 Task: Open a blank sheet, save the file as tipsplanning.doc Add Heading 'Essential financial planning tips: 'Essential financial planning tips:  Add the following points with square bulletsAdd the following points with square bullets •	Budgeting_x000D_
•	Saving_x000D_
•	Investing _x000D_
•	Protecting with insurance_x000D_
 Highlight heading with color  Dark green Select the entire text and apply  Outside Borders ,change the font size of heading and points to 26
Action: Mouse moved to (218, 236)
Screenshot: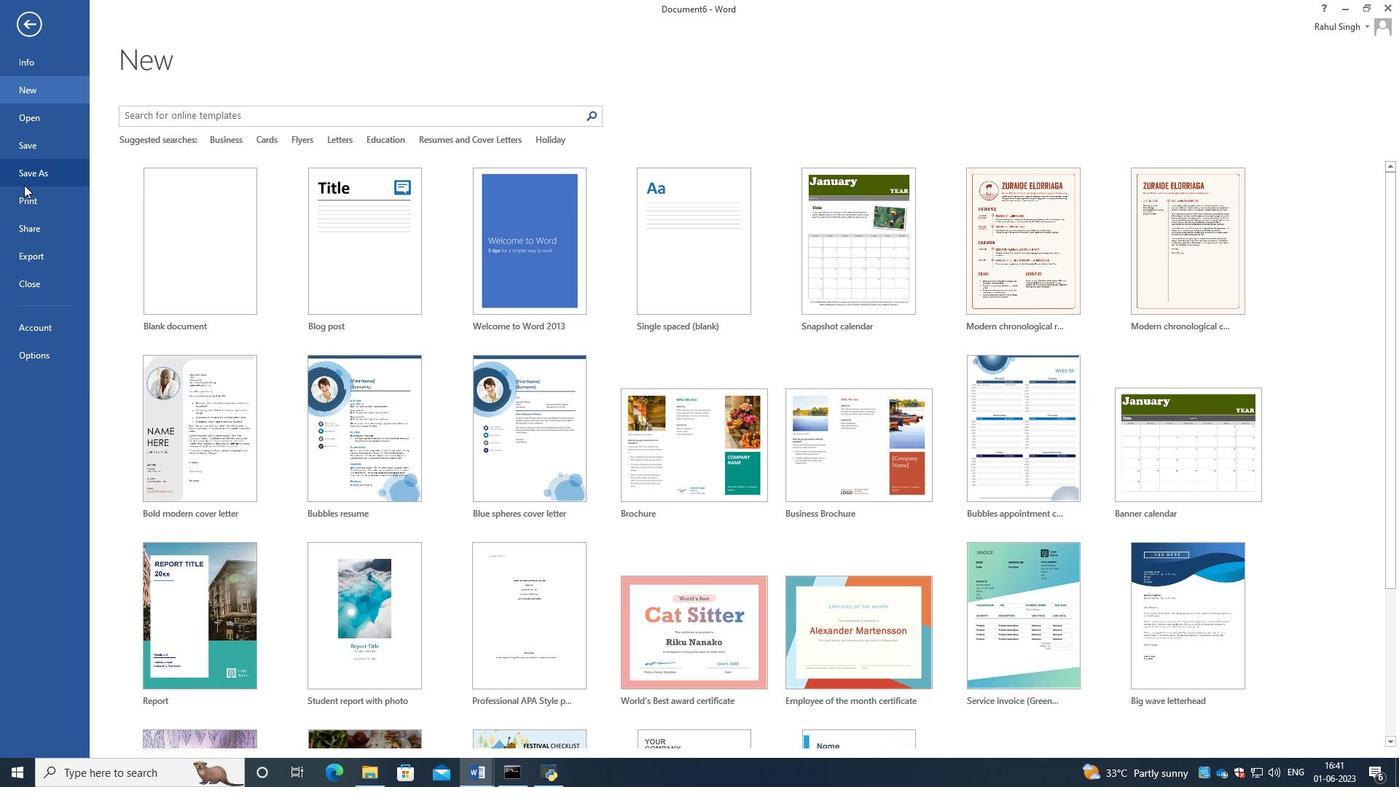 
Action: Mouse pressed left at (218, 236)
Screenshot: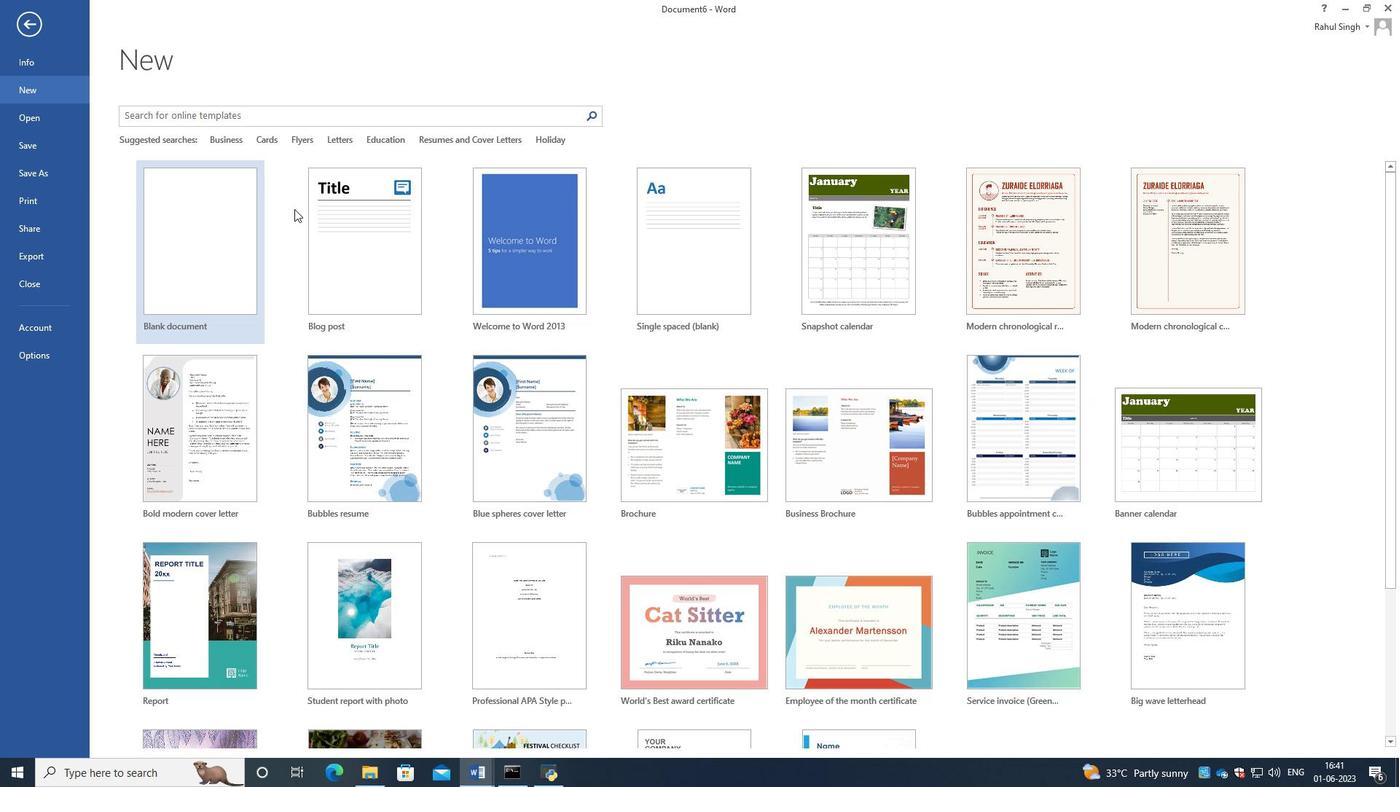 
Action: Mouse moved to (22, 29)
Screenshot: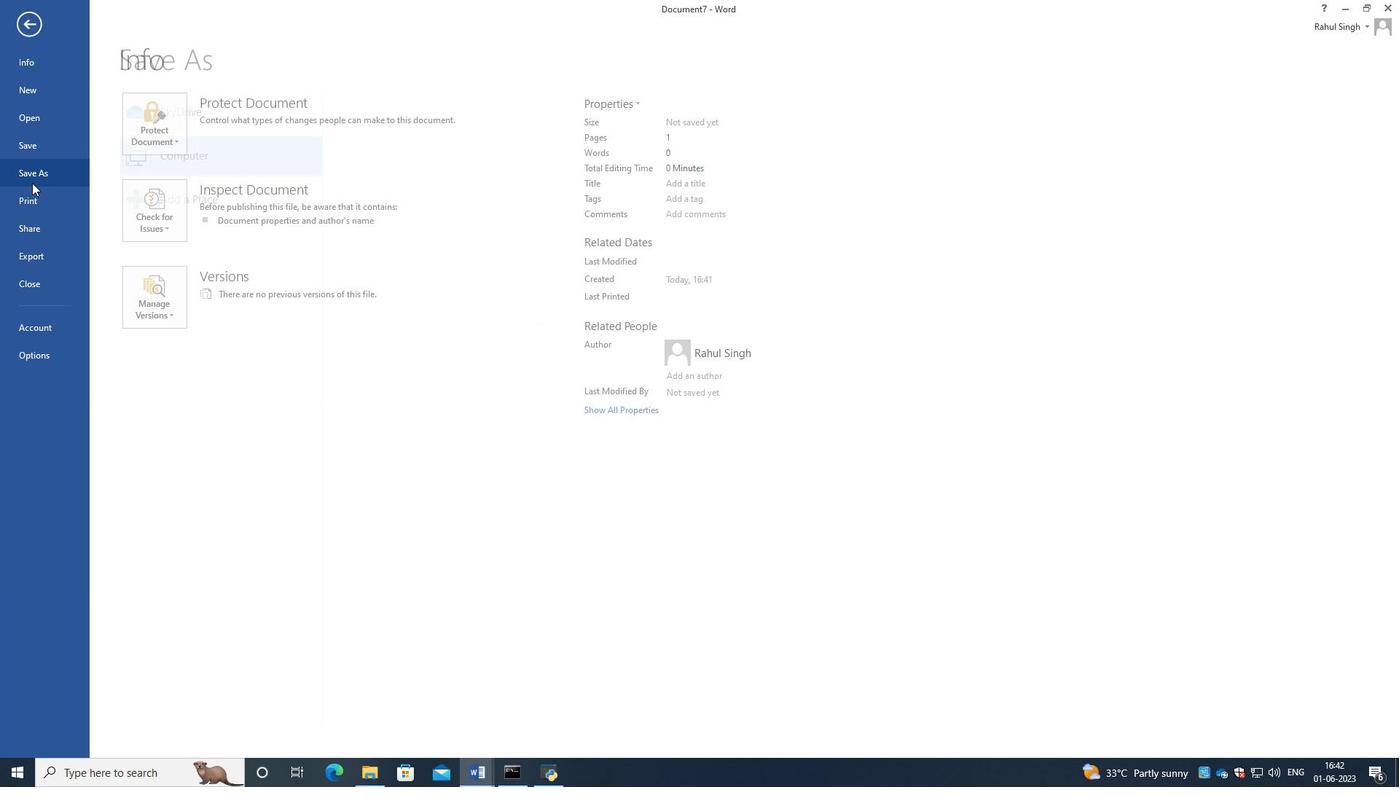
Action: Mouse pressed left at (22, 29)
Screenshot: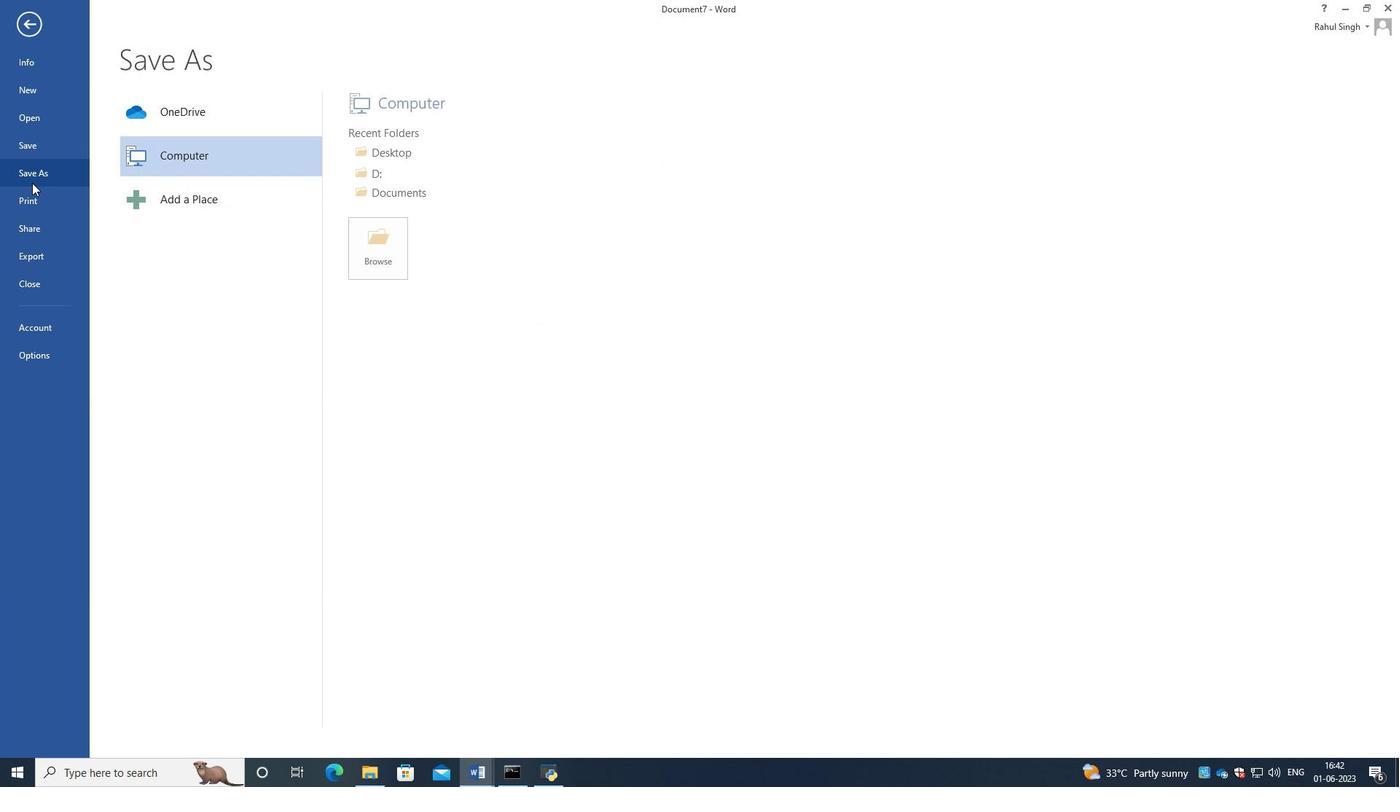 
Action: Mouse moved to (48, 147)
Screenshot: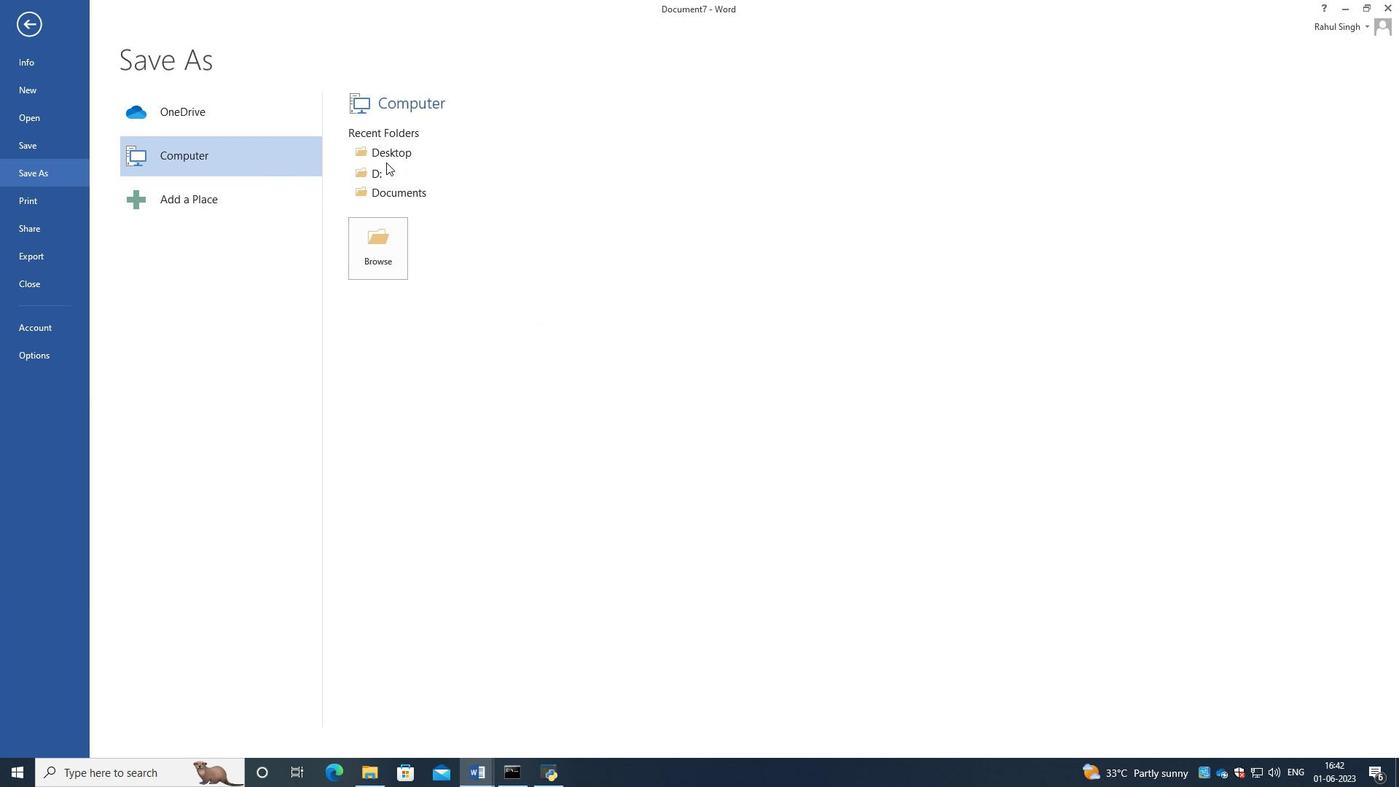 
Action: Mouse pressed left at (48, 147)
Screenshot: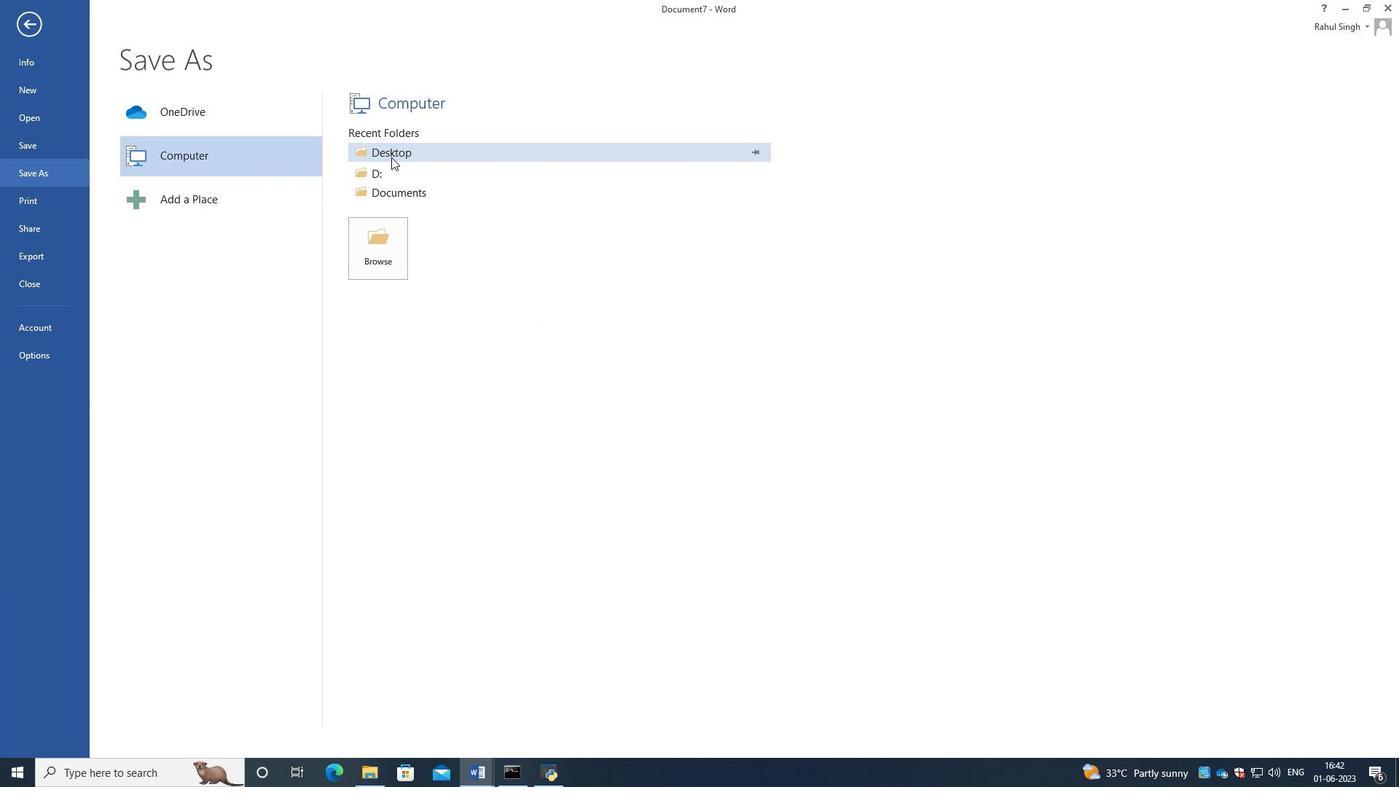 
Action: Mouse moved to (387, 158)
Screenshot: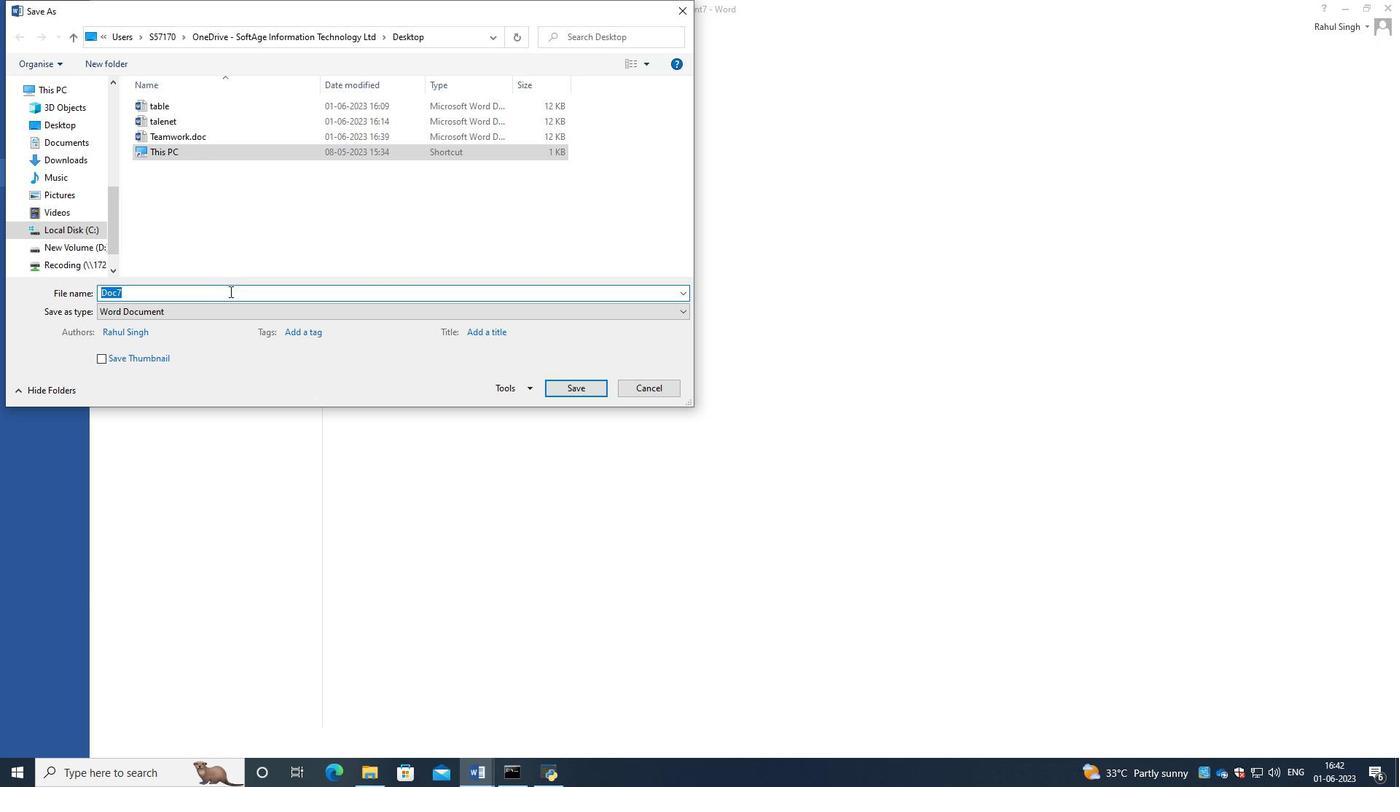
Action: Mouse pressed left at (387, 158)
Screenshot: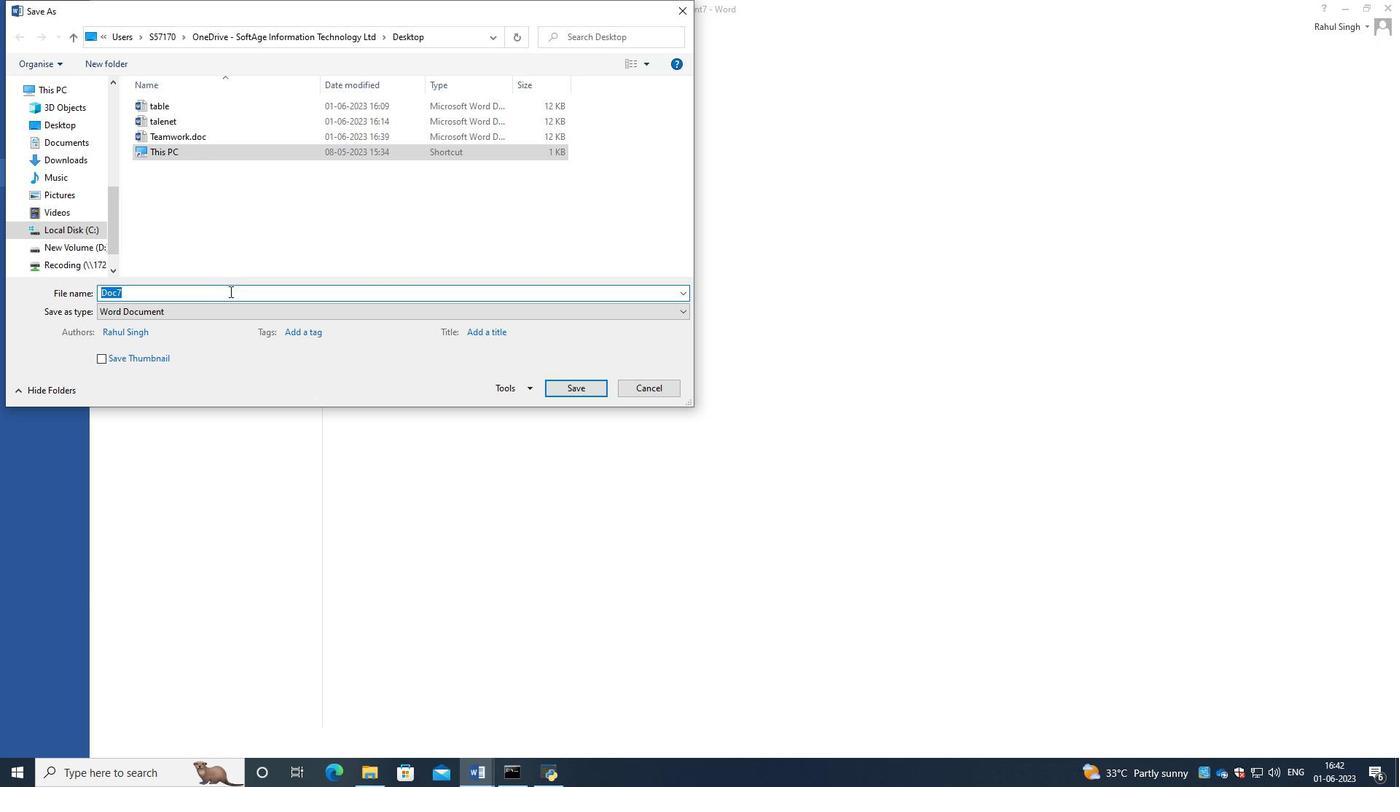 
Action: Mouse moved to (290, 284)
Screenshot: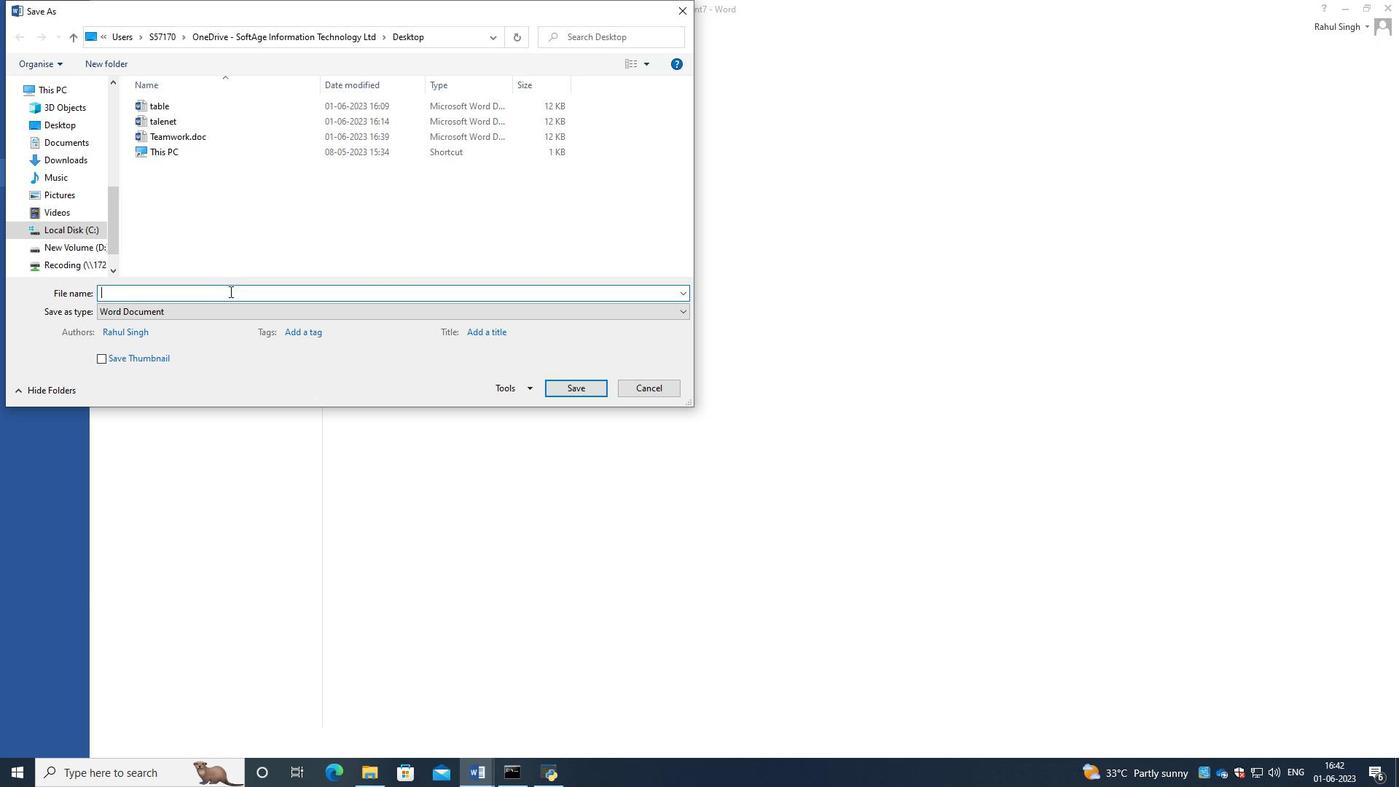 
Action: Key pressed <Key.backspace>
Screenshot: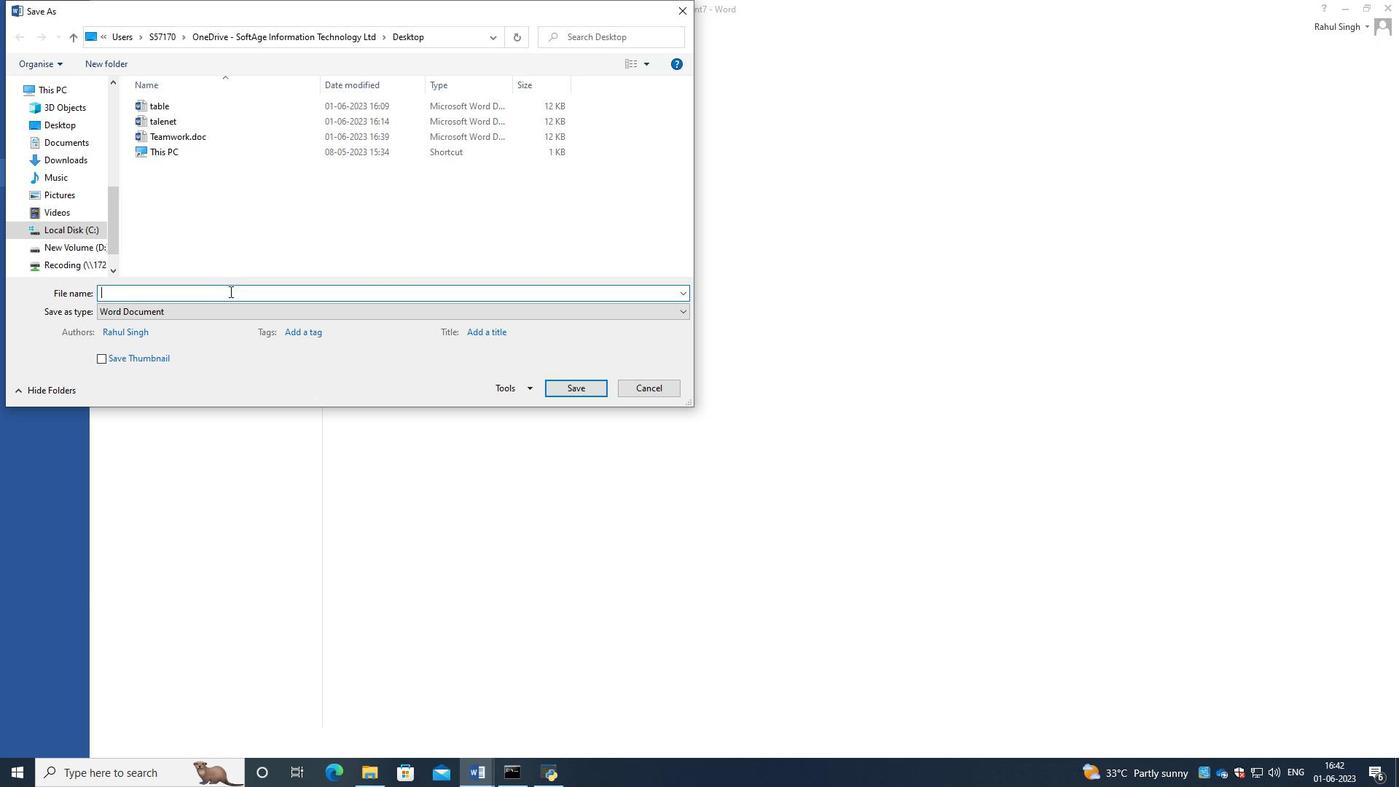 
Action: Mouse moved to (239, 247)
Screenshot: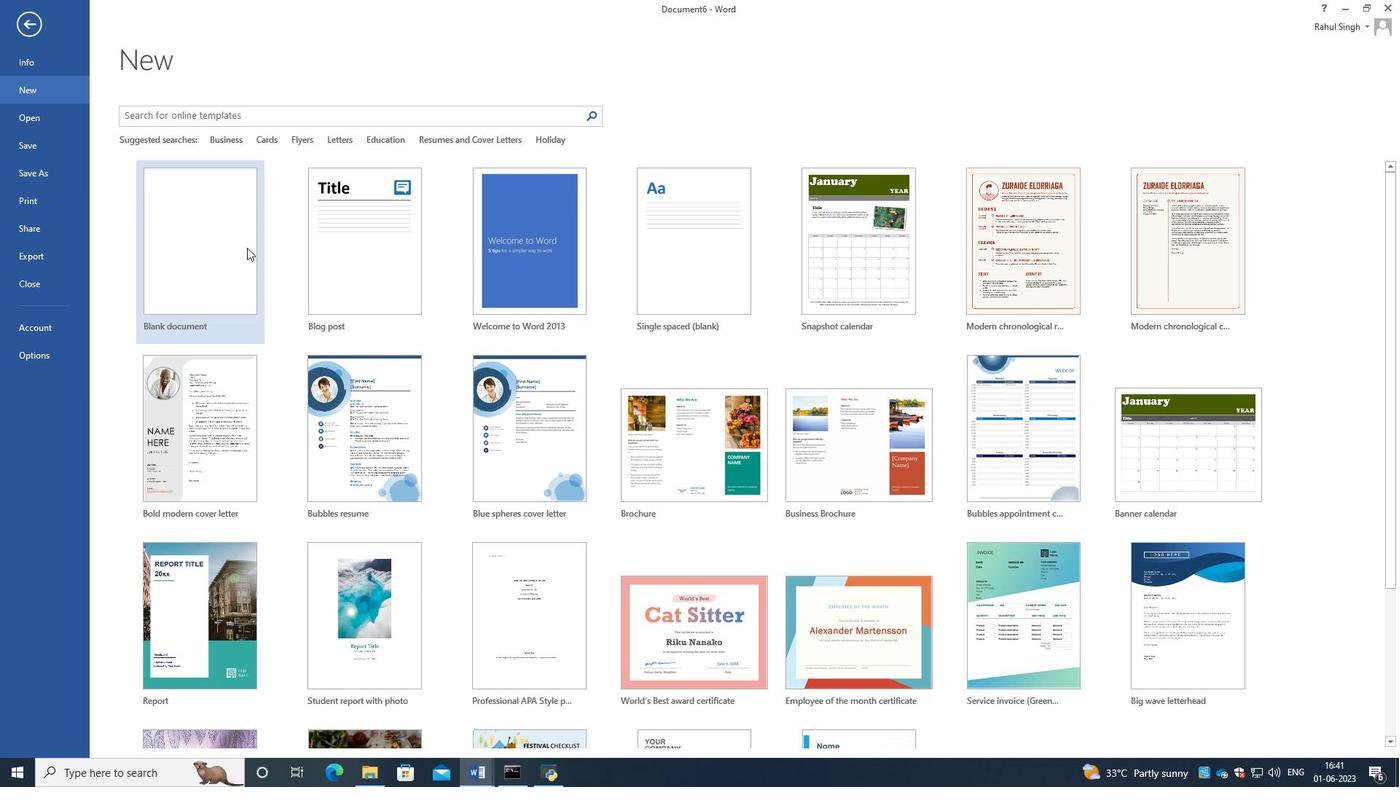 
Action: Mouse pressed left at (239, 247)
Screenshot: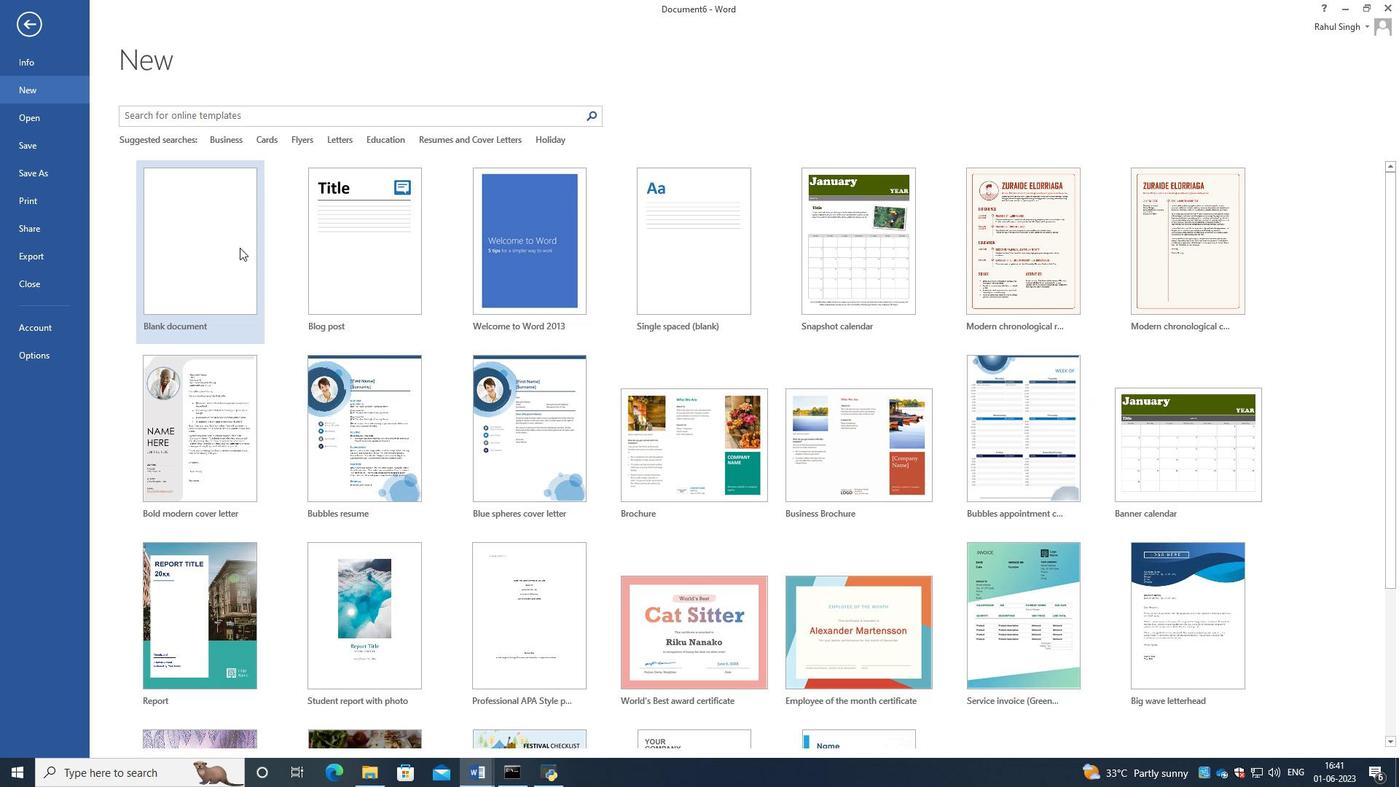 
Action: Mouse moved to (17, 25)
Screenshot: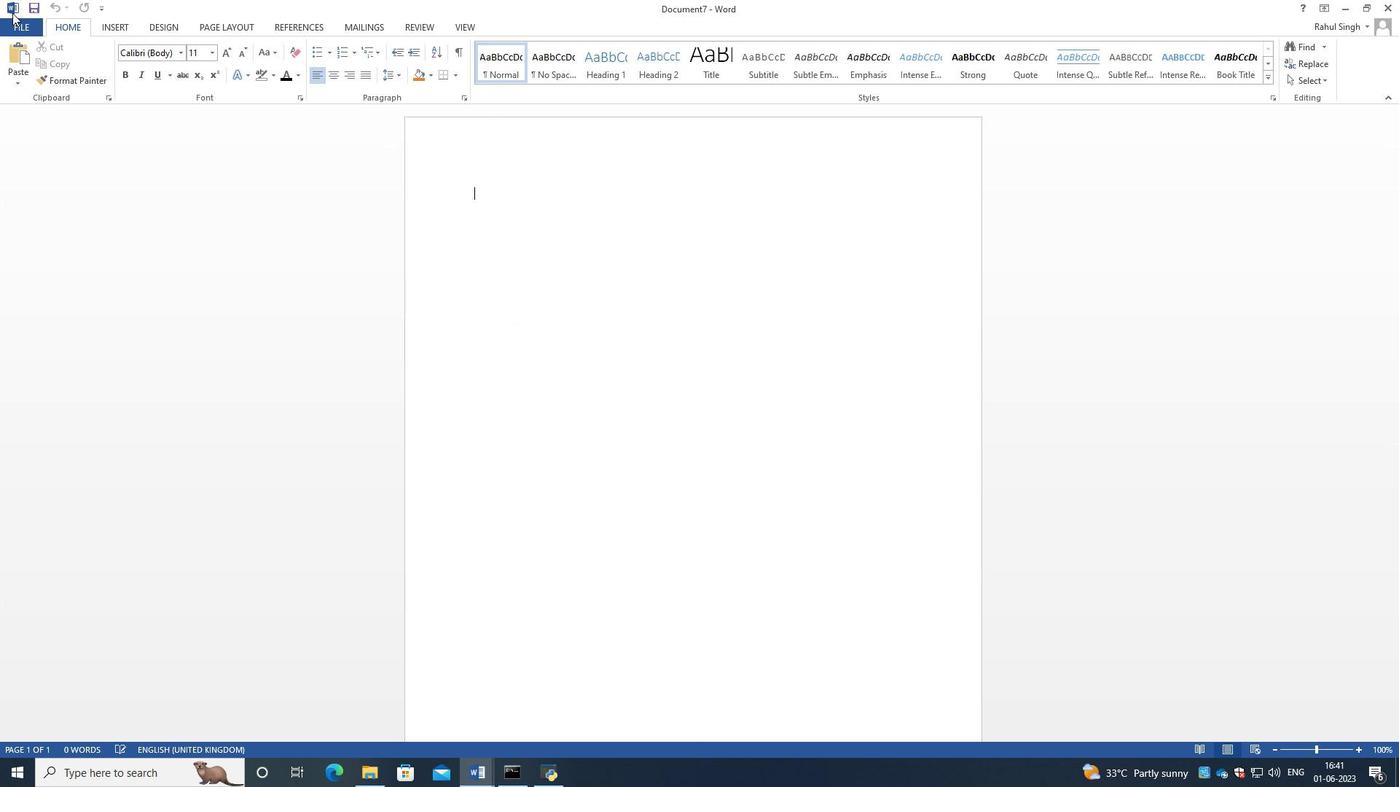 
Action: Mouse pressed left at (17, 25)
Screenshot: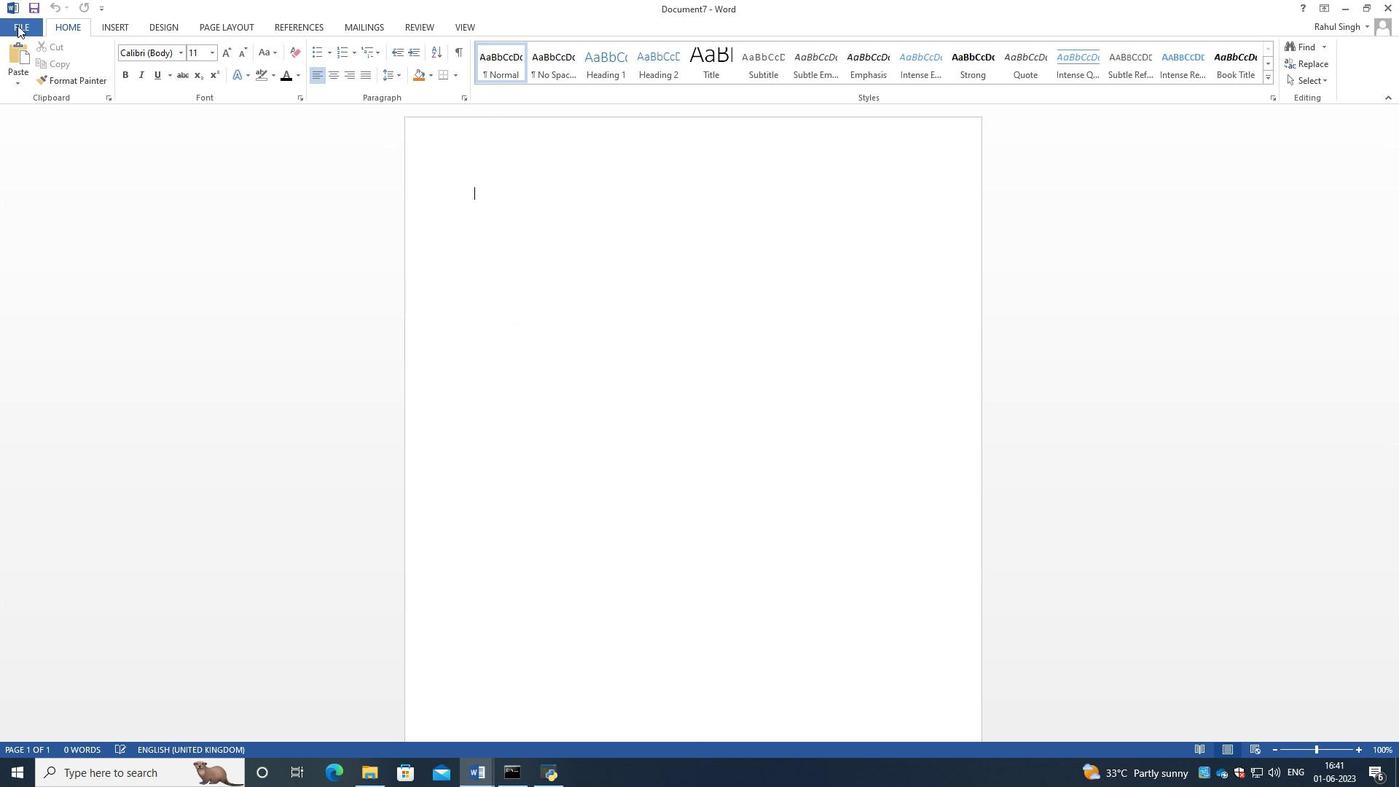 
Action: Mouse moved to (32, 182)
Screenshot: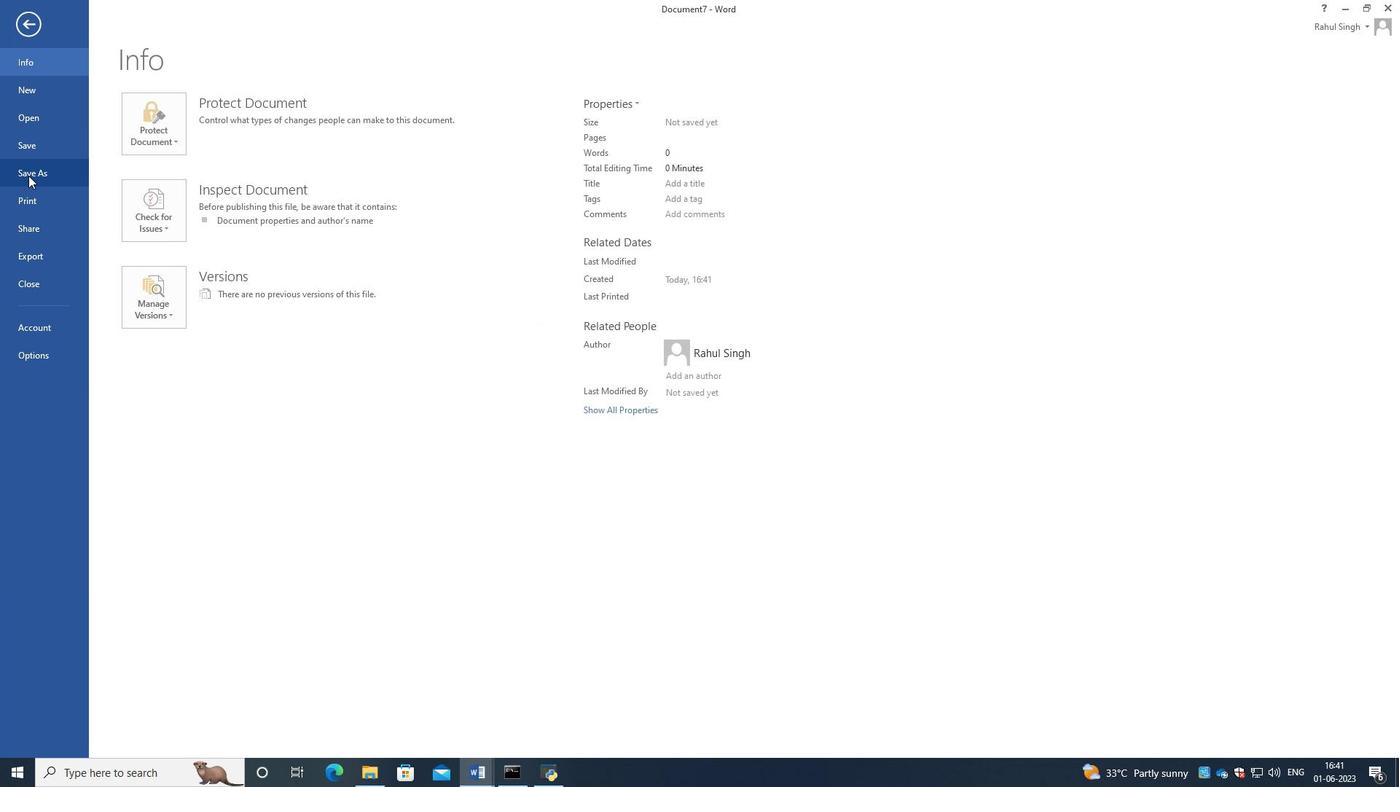 
Action: Mouse pressed left at (32, 182)
Screenshot: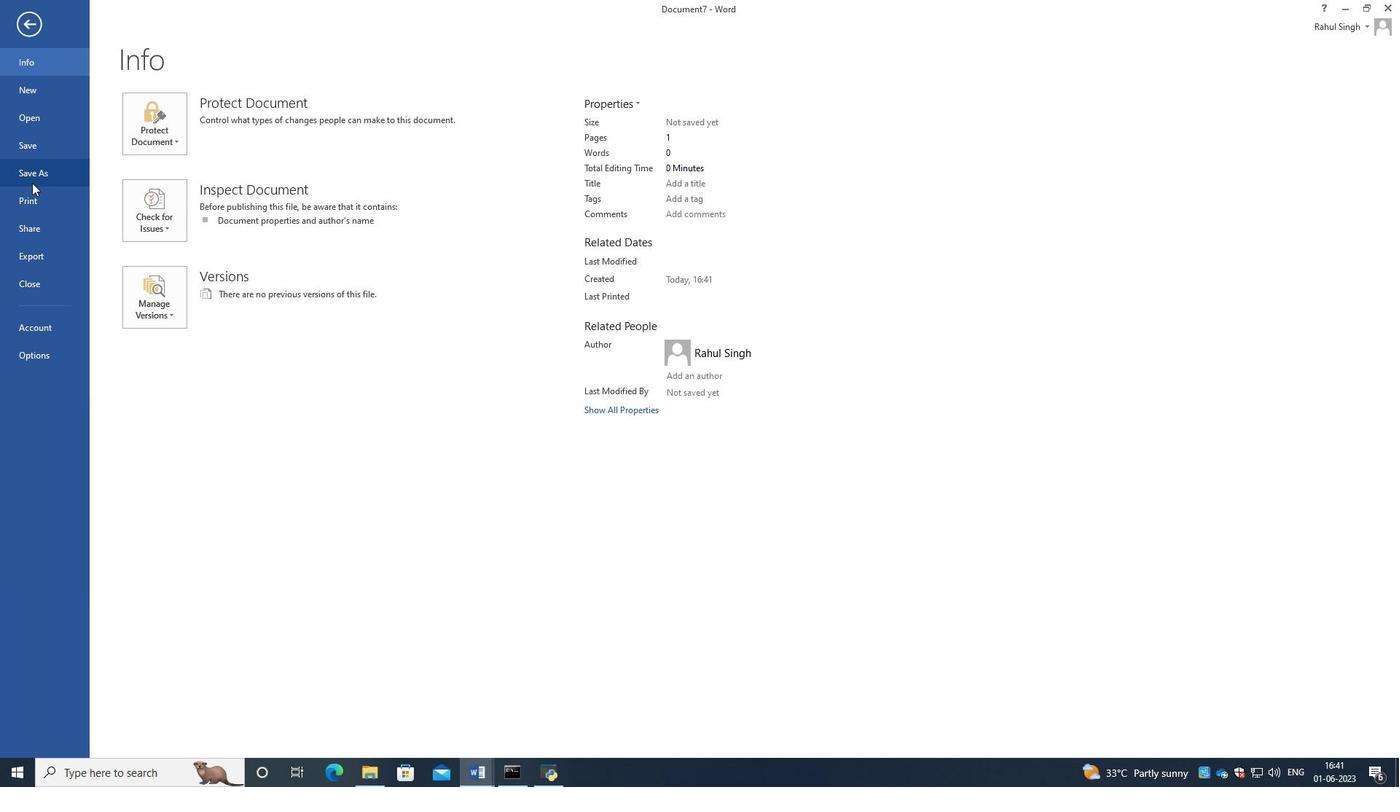 
Action: Mouse moved to (391, 157)
Screenshot: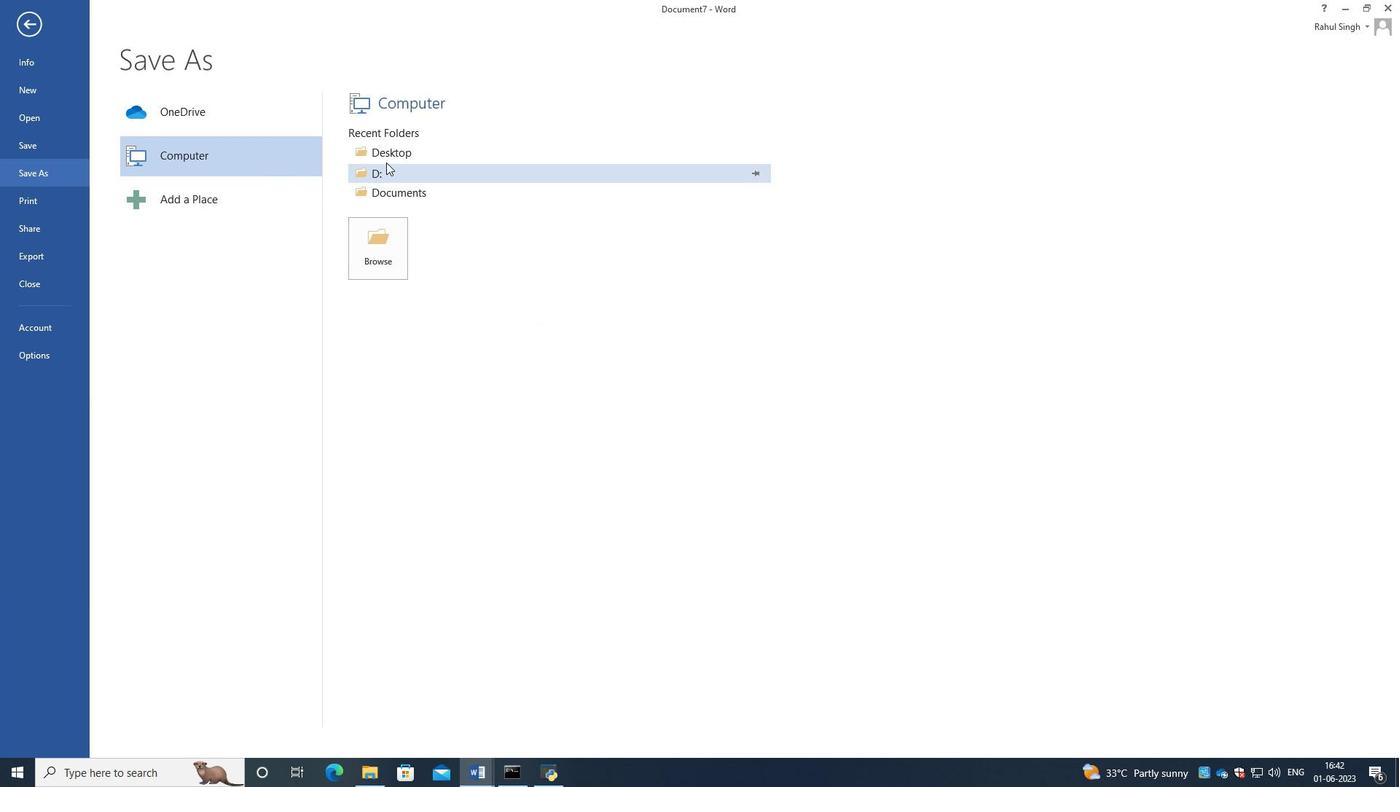 
Action: Mouse pressed left at (391, 157)
Screenshot: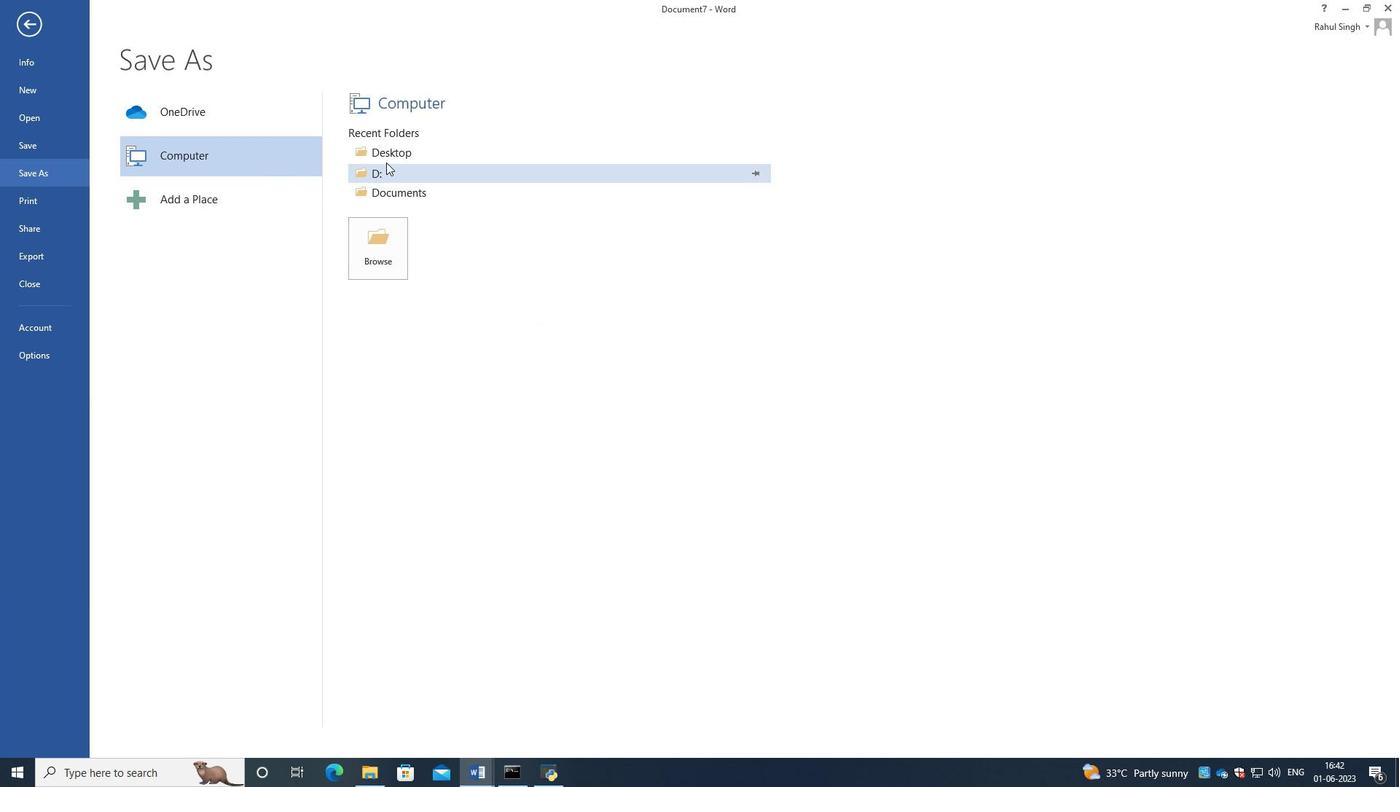 
Action: Mouse pressed left at (391, 157)
Screenshot: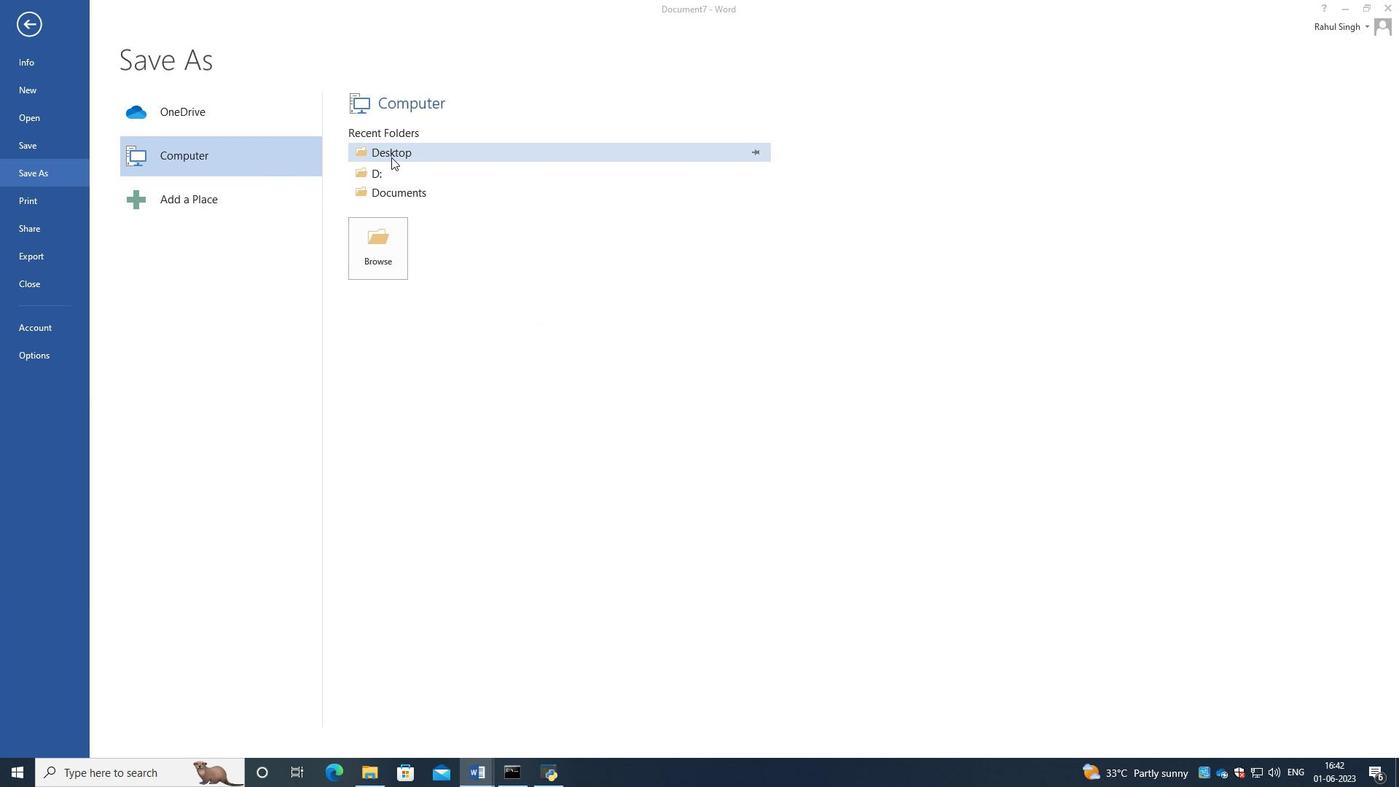 
Action: Mouse moved to (229, 291)
Screenshot: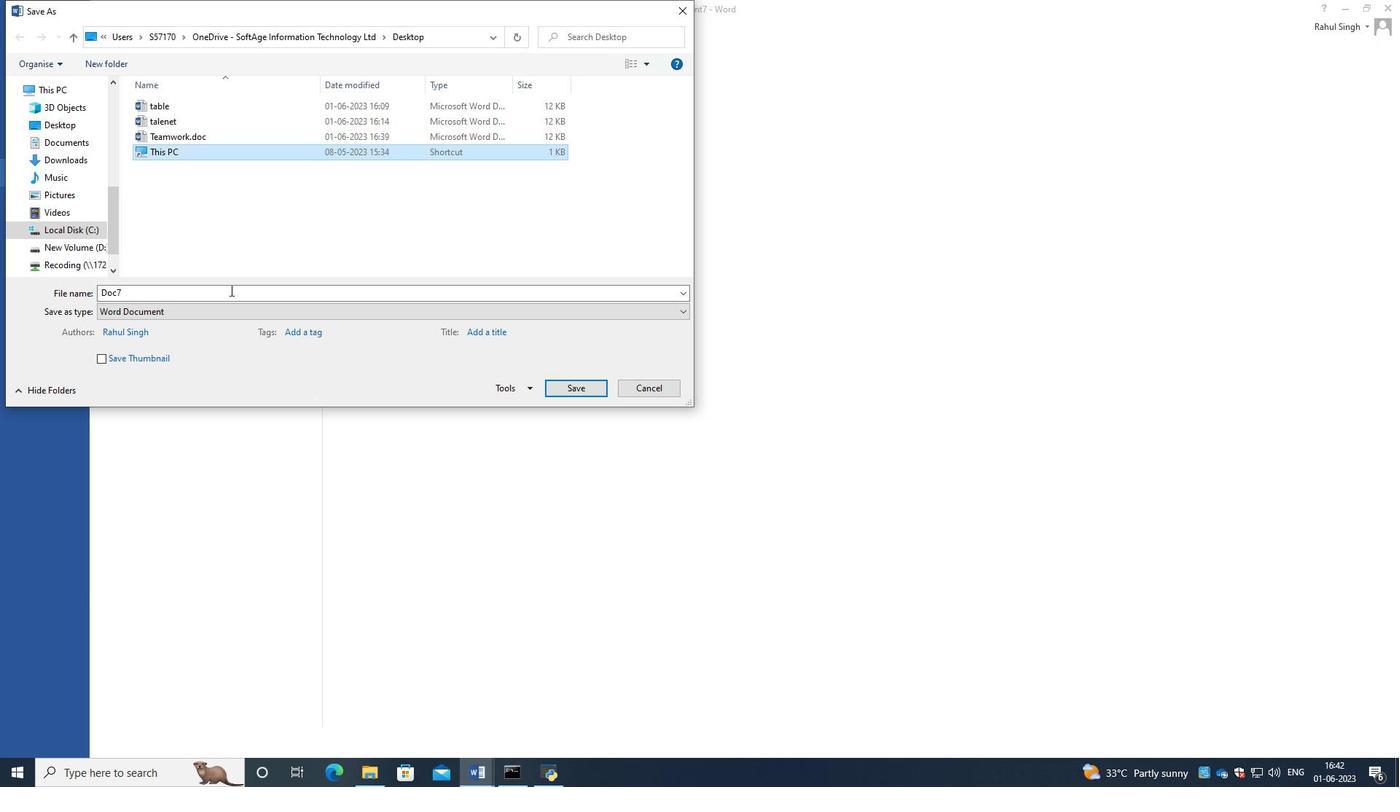 
Action: Mouse pressed left at (229, 291)
Screenshot: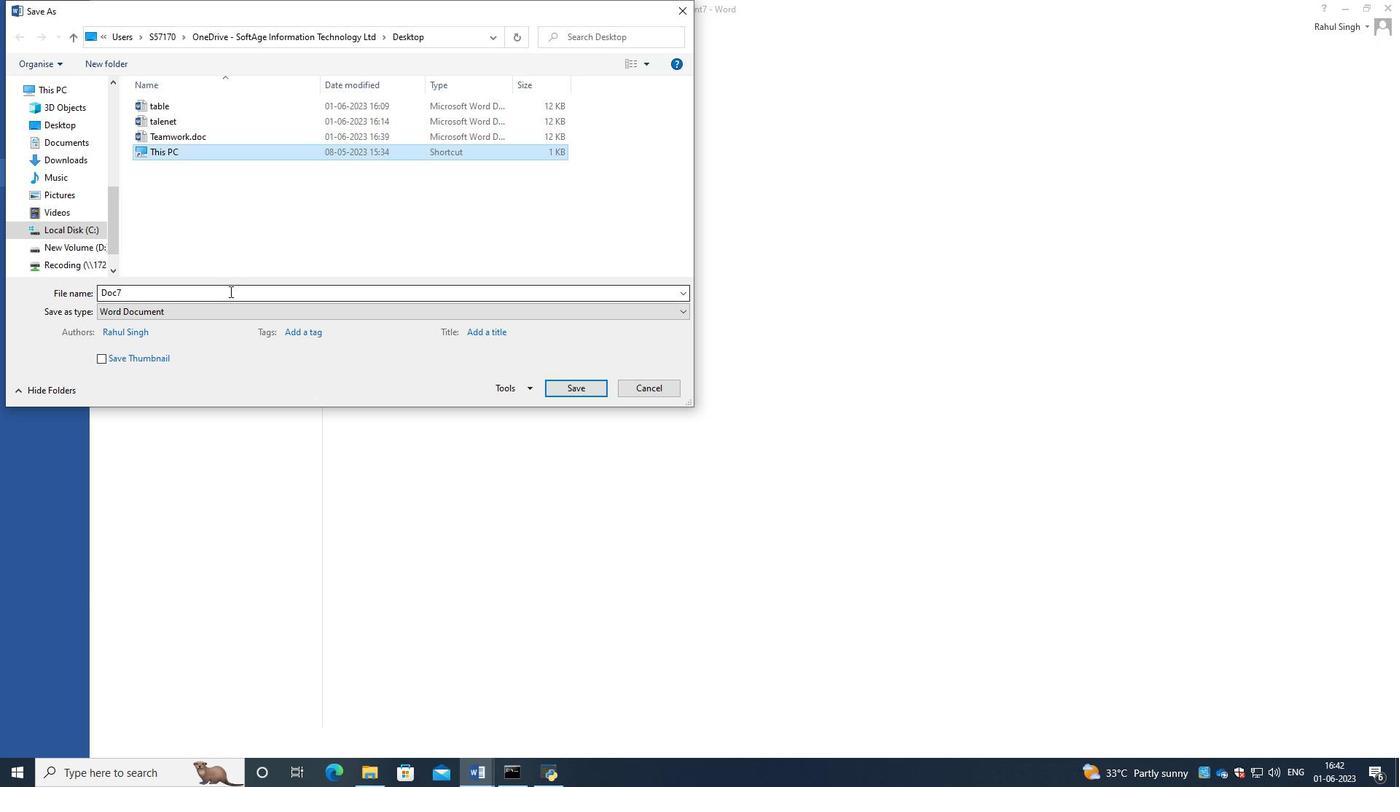 
Action: Key pressed <Key.backspace><Key.caps_lock>T<Key.backspace><Key.caps_lock>tipsplanning.dpc<Key.backspace><Key.backspace>oc
Screenshot: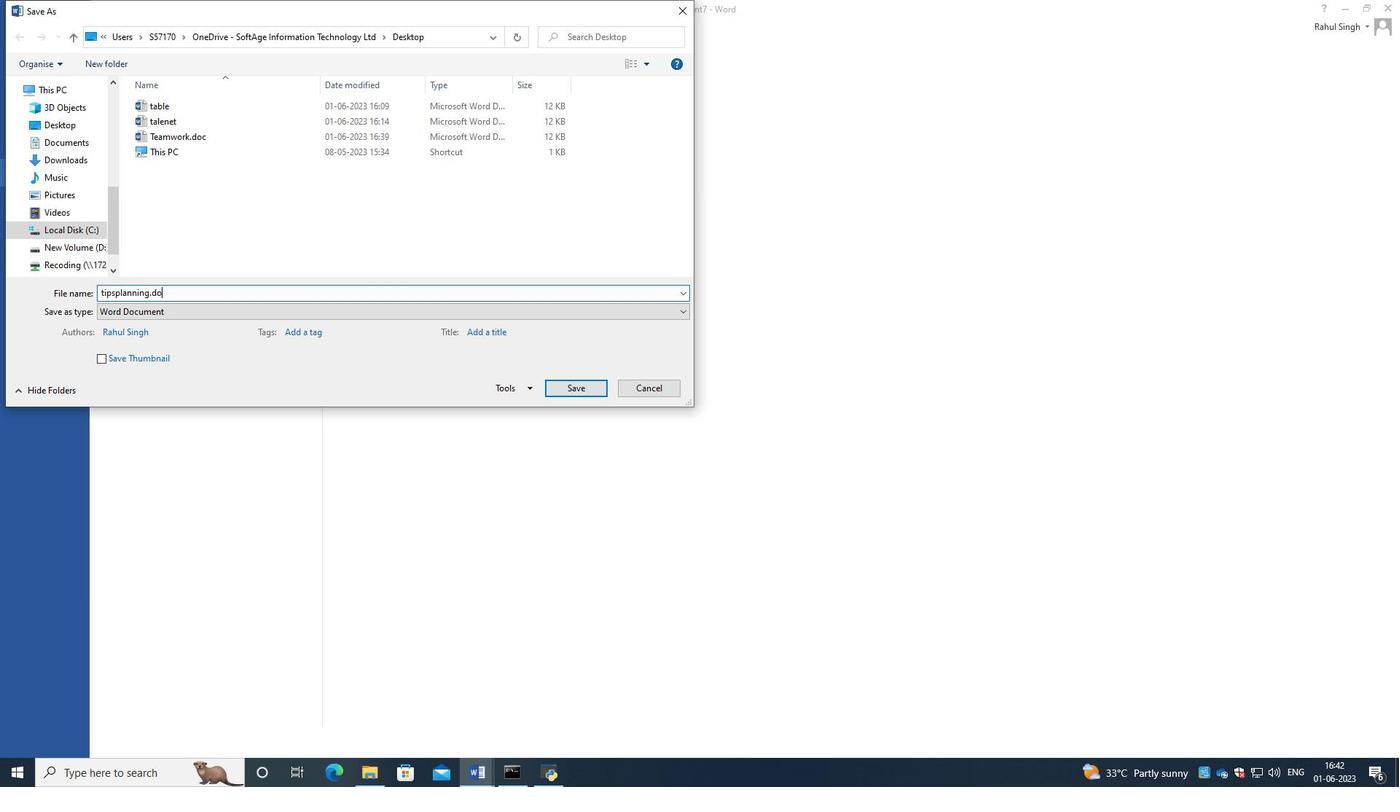 
Action: Mouse moved to (585, 392)
Screenshot: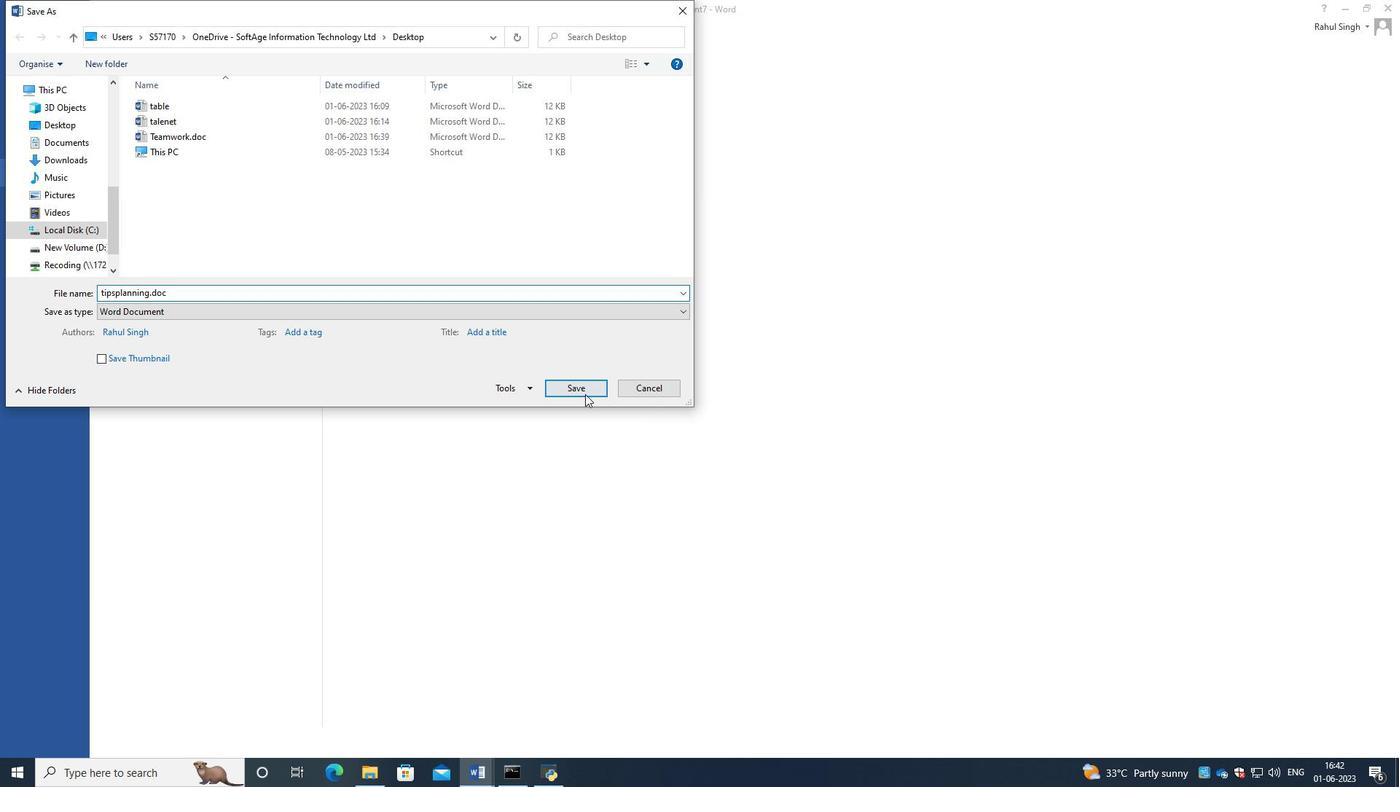 
Action: Mouse pressed left at (585, 392)
Screenshot: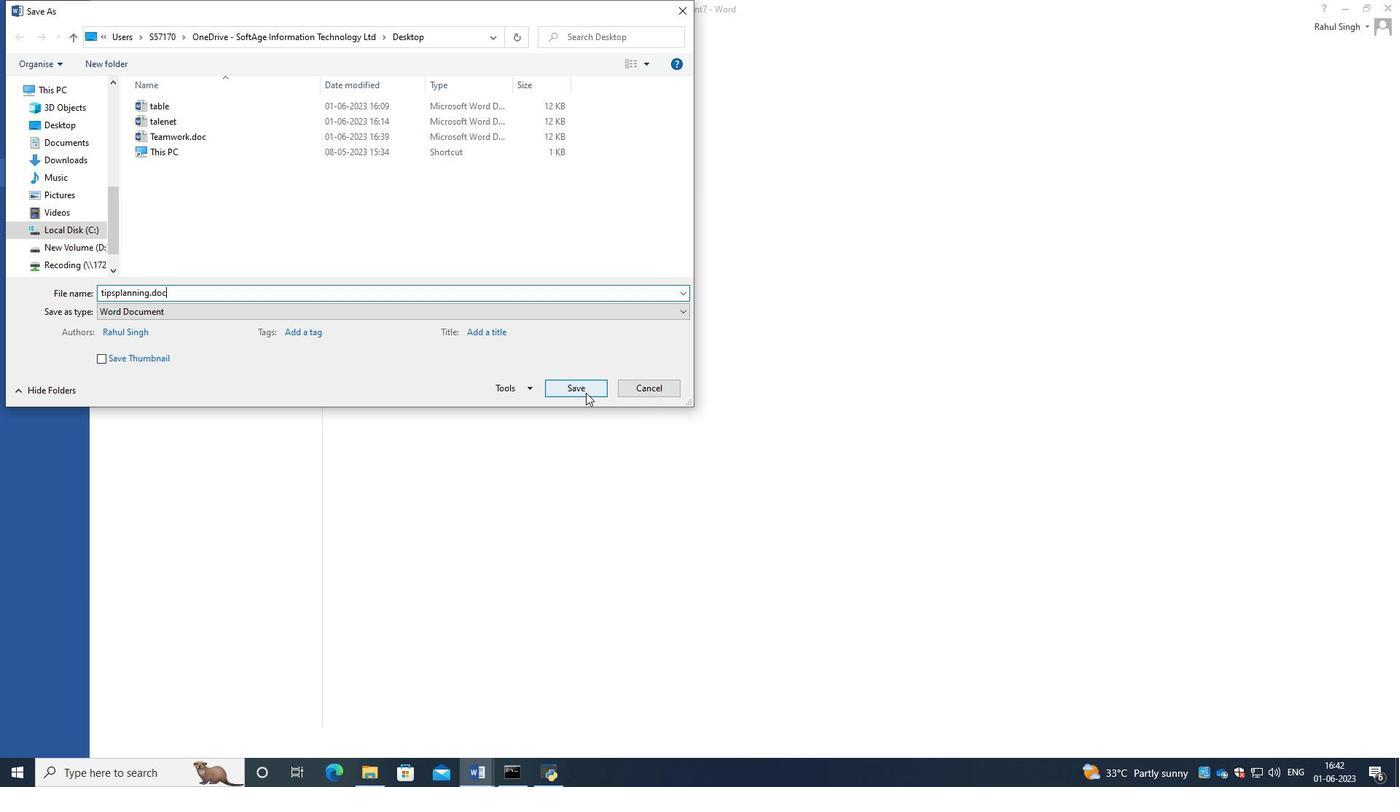 
Action: Mouse moved to (510, 201)
Screenshot: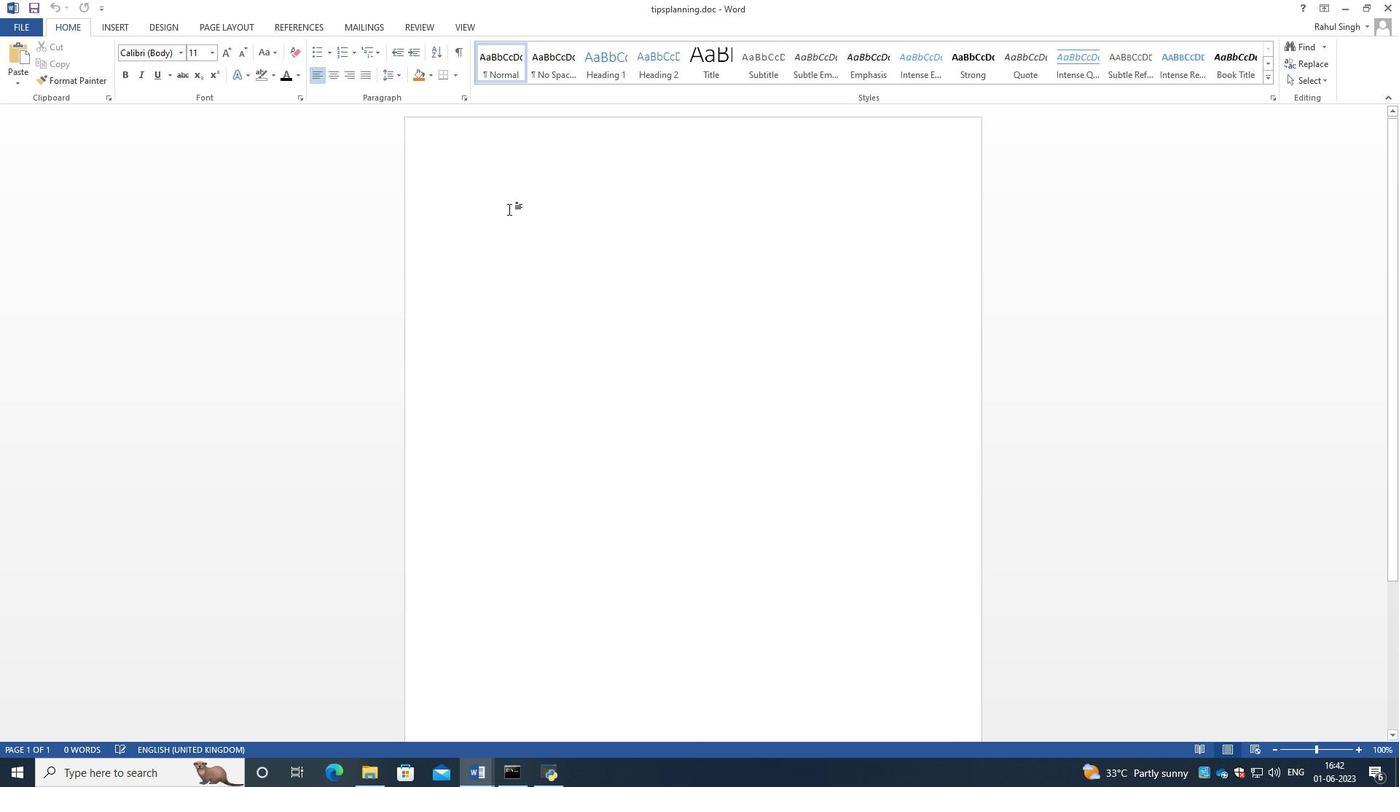 
Action: Key pressed <Key.caps_lock>E<Key.caps_lock>ssential<Key.space><Key.caps_lock>F<Key.caps_lock><Key.backspace>f<Key.caps_lock>IN<Key.backspace><Key.backspace><Key.caps_lock>inancial<Key.space>planning<Key.space>tips<Key.shift_r>:<Key.space><Key.enter>
Screenshot: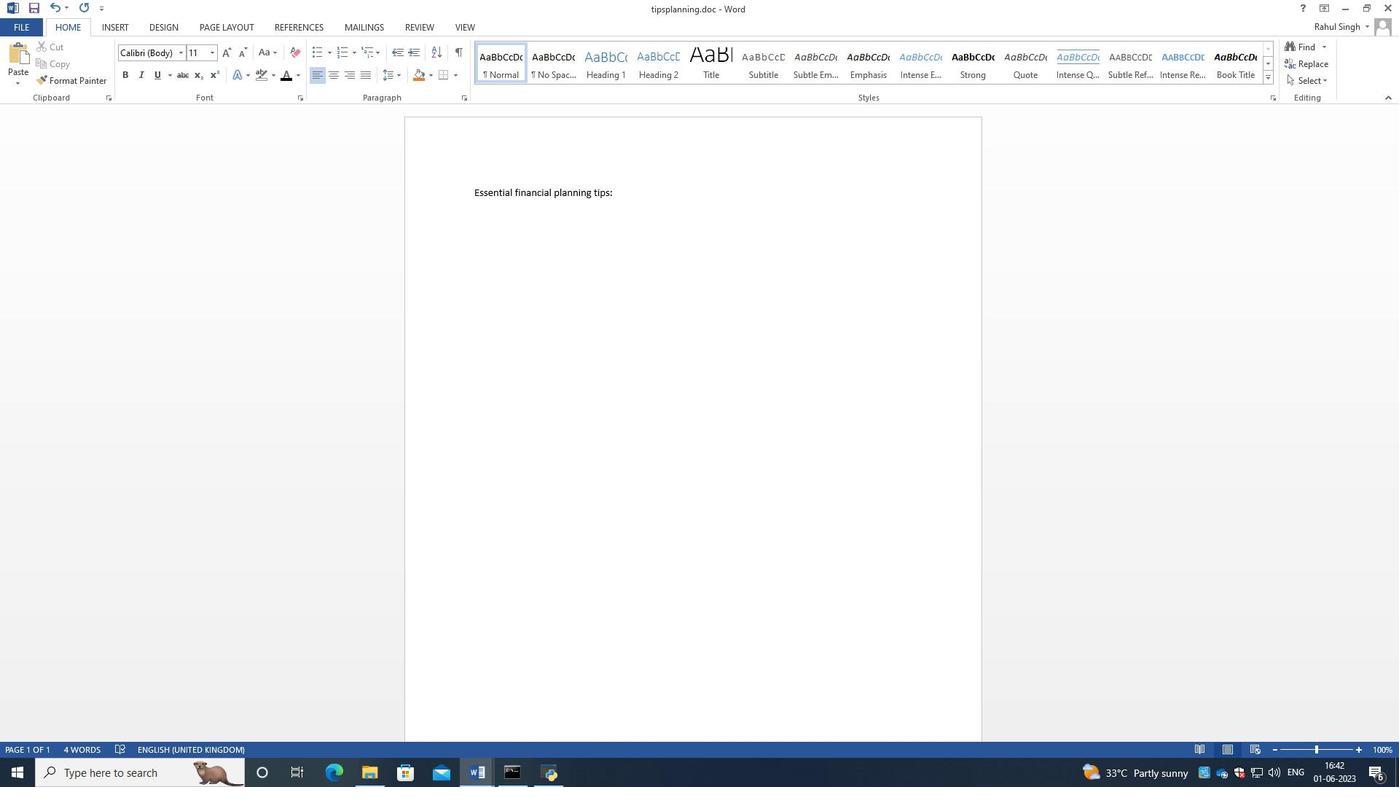 
Action: Mouse moved to (333, 56)
Screenshot: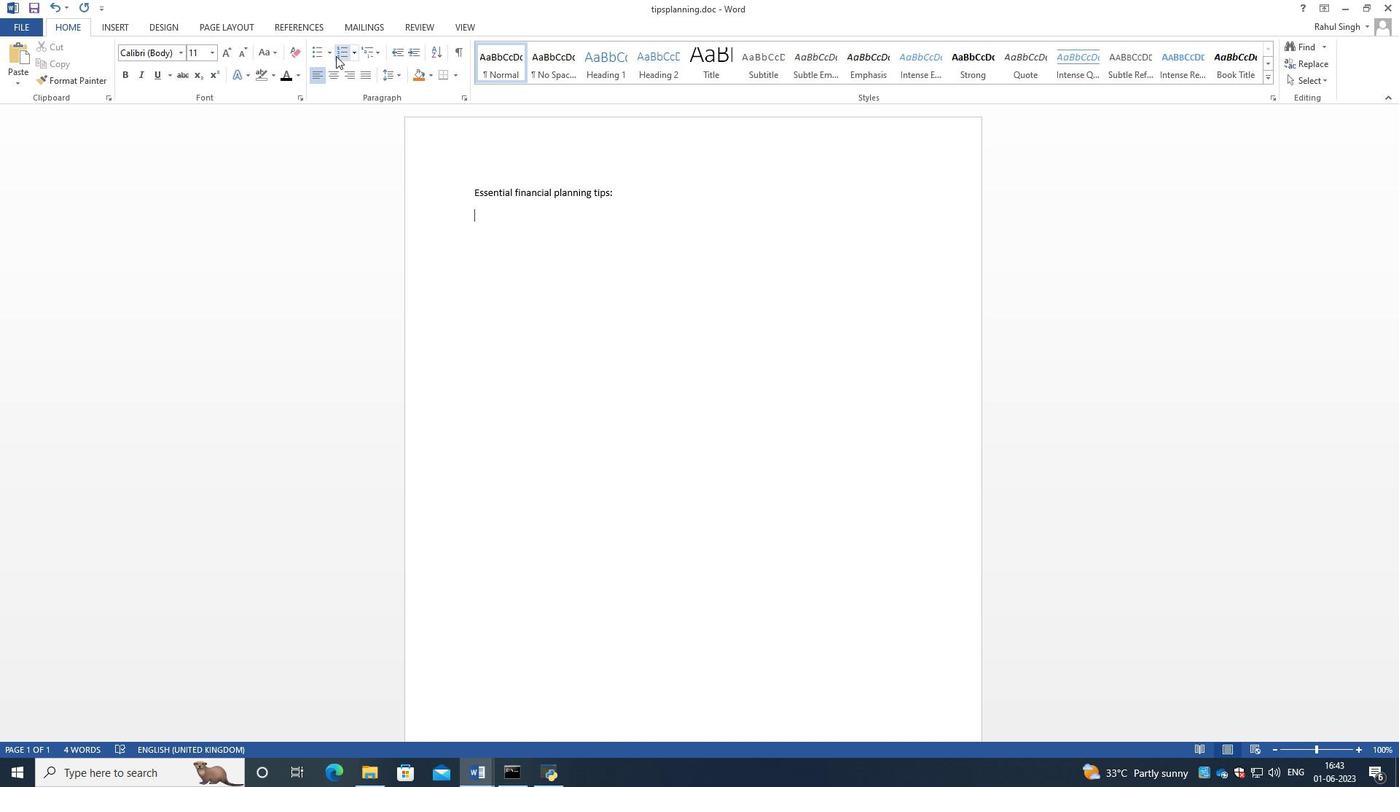
Action: Mouse pressed left at (333, 56)
Screenshot: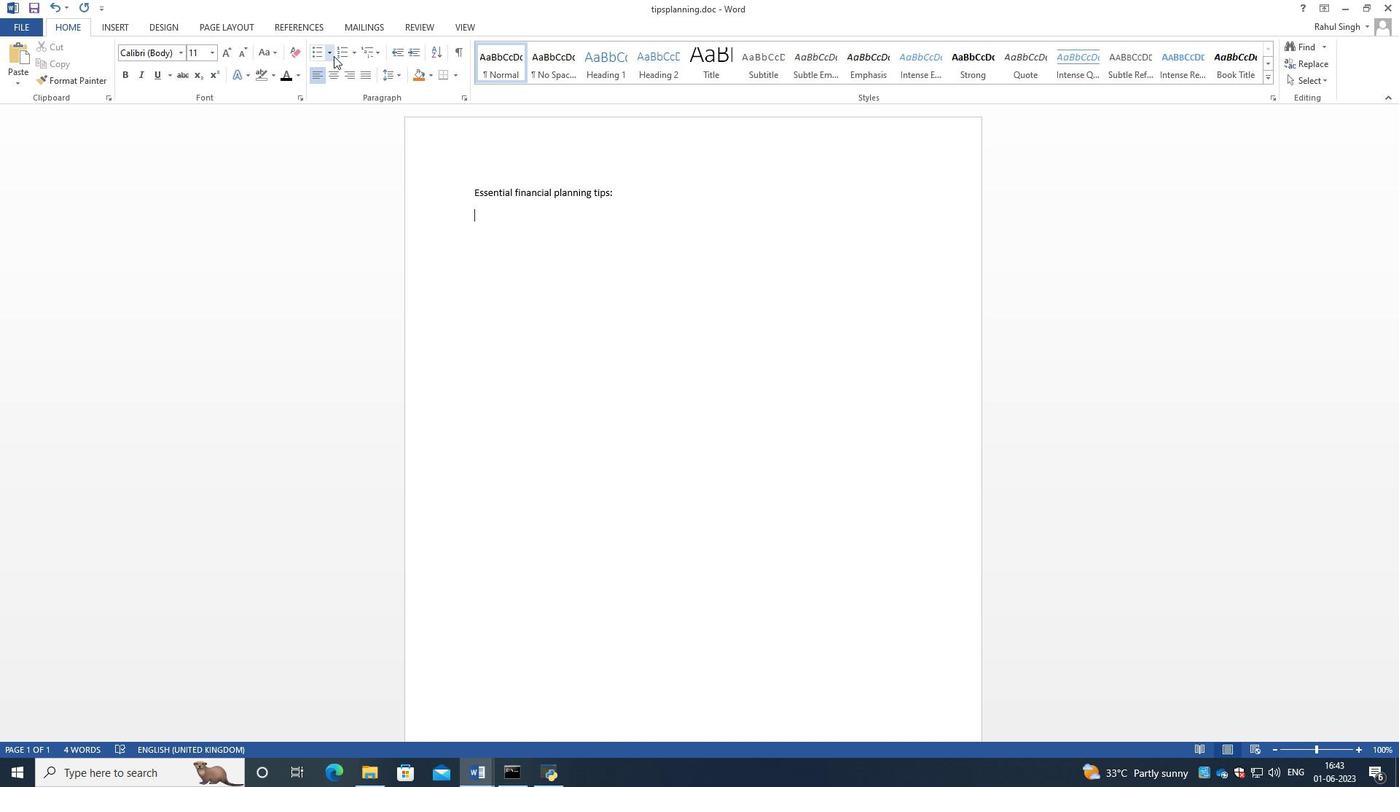 
Action: Mouse moved to (435, 101)
Screenshot: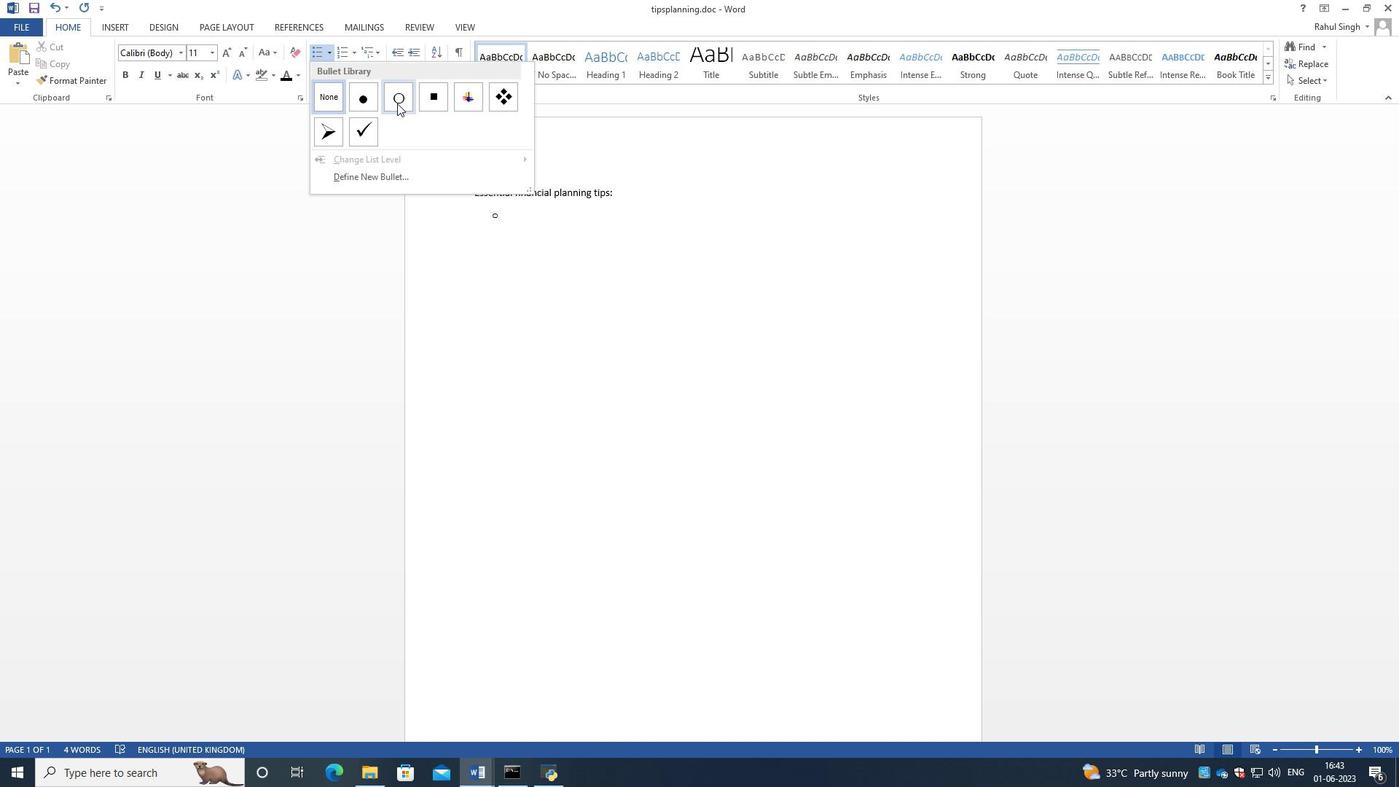 
Action: Mouse pressed left at (435, 101)
Screenshot: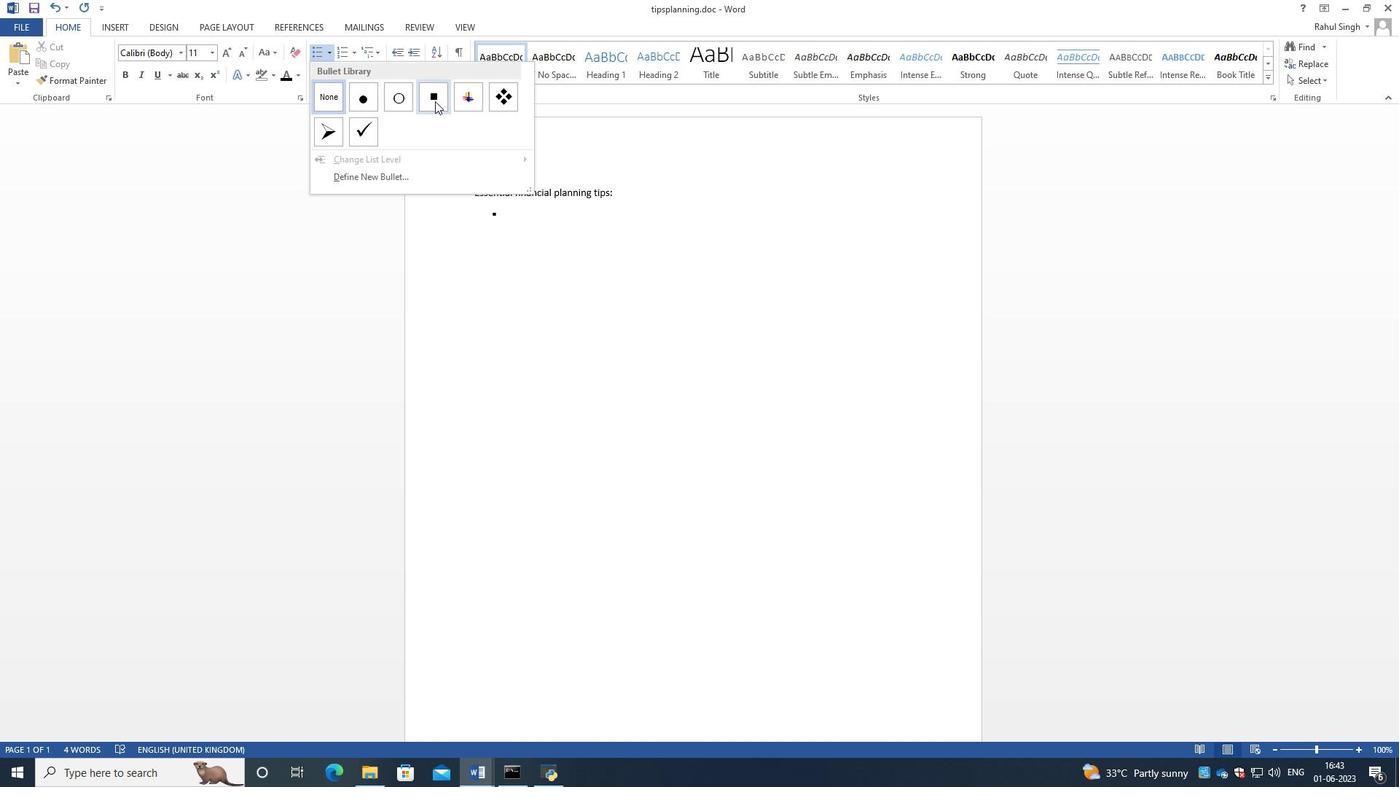 
Action: Mouse moved to (518, 217)
Screenshot: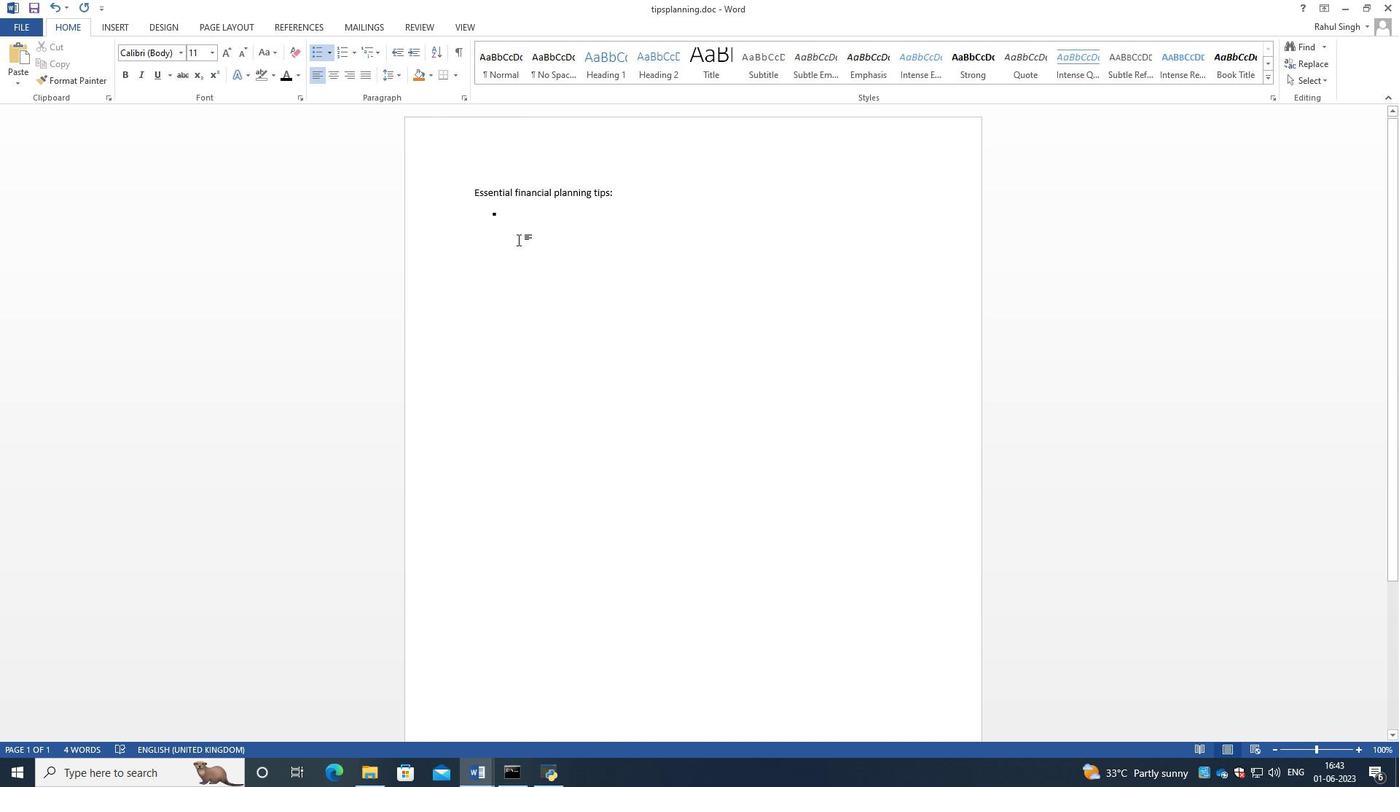 
Action: Key pressed <Key.caps_lock>B<Key.caps_lock>udgeting<Key.enter><Key.caps_lock>S<Key.caps_lock>aving<Key.enter><Key.caps_lock>I<Key.caps_lock>nvesting<Key.space><Key.enter><Key.caps_lock>P<Key.caps_lock>rotecting<Key.space>with<Key.space>insurance
Screenshot: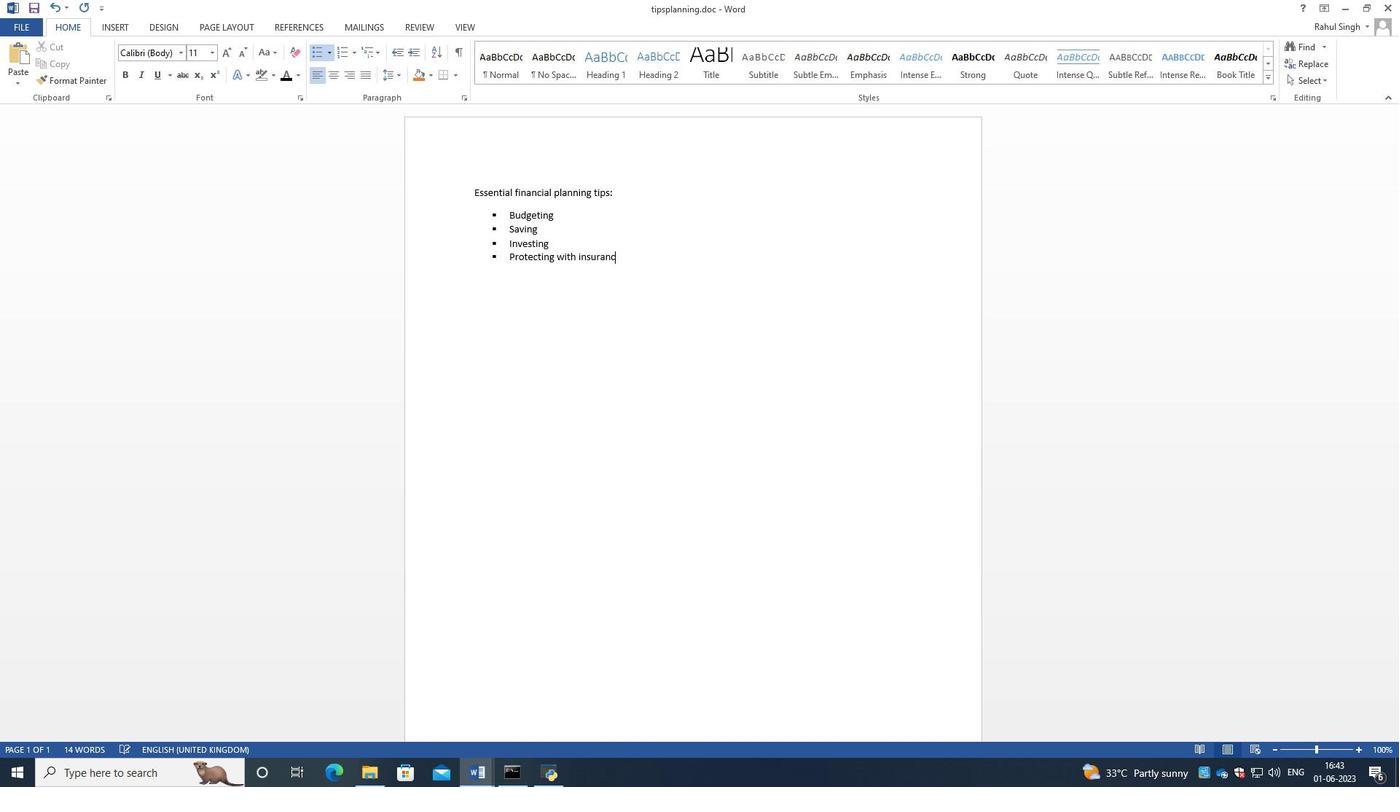 
Action: Mouse moved to (624, 191)
Screenshot: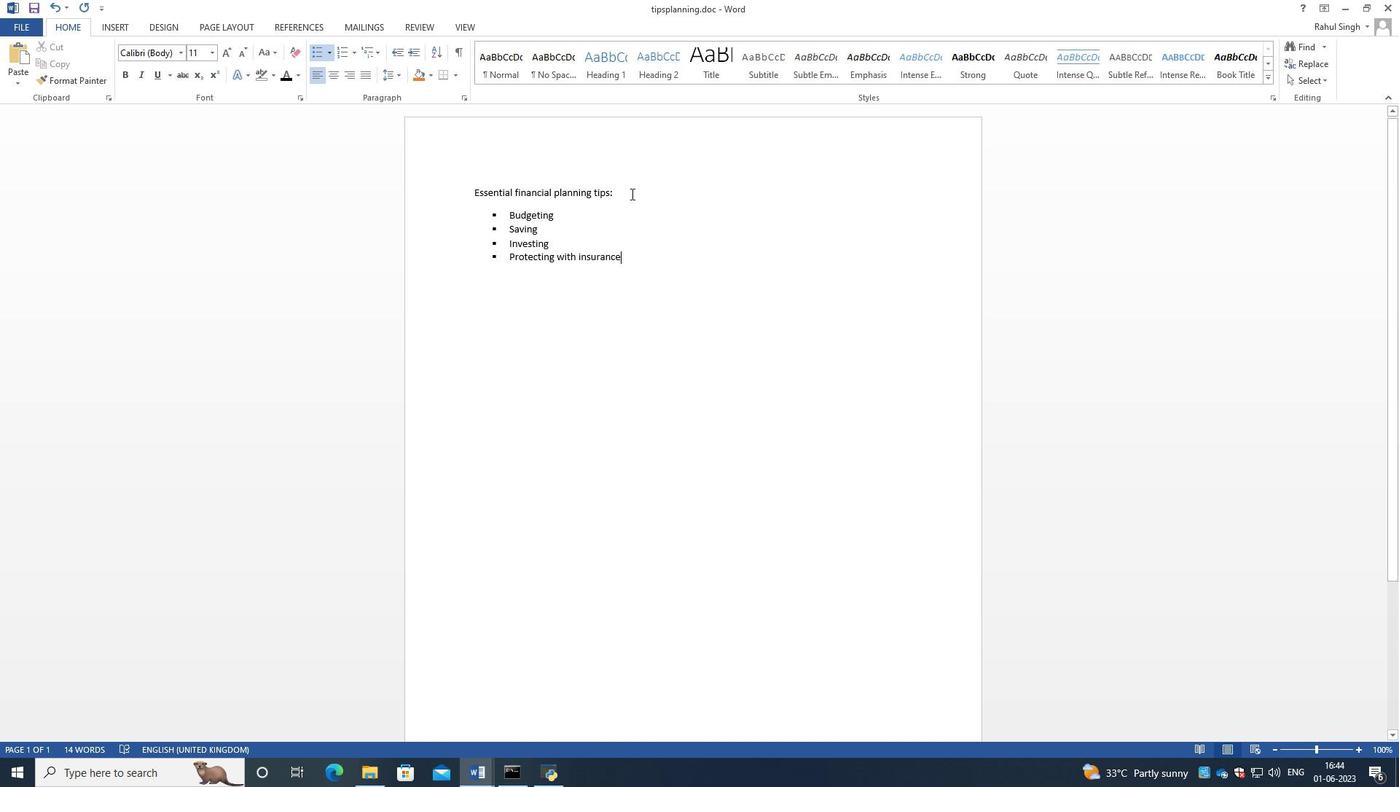 
Action: Mouse pressed left at (624, 191)
Screenshot: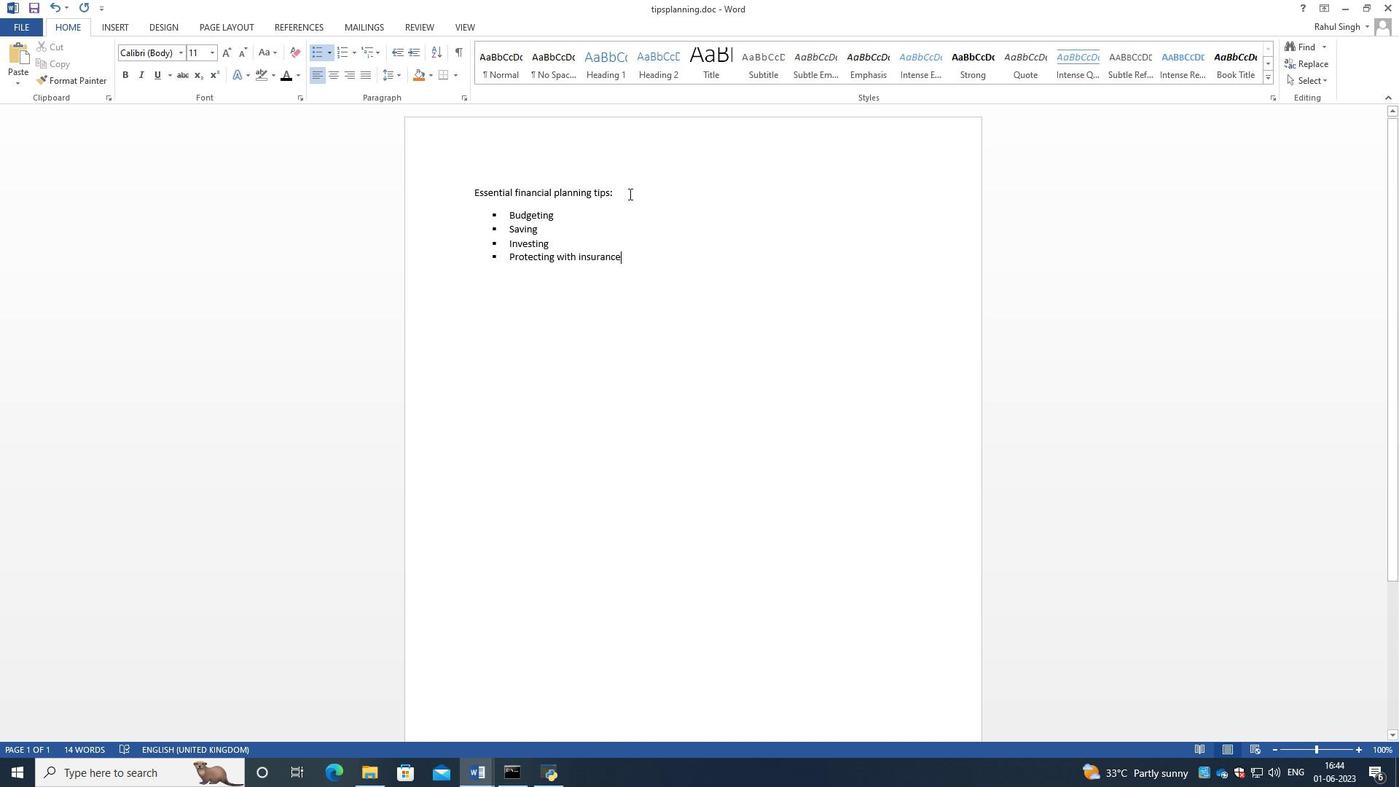 
Action: Mouse moved to (553, 162)
Screenshot: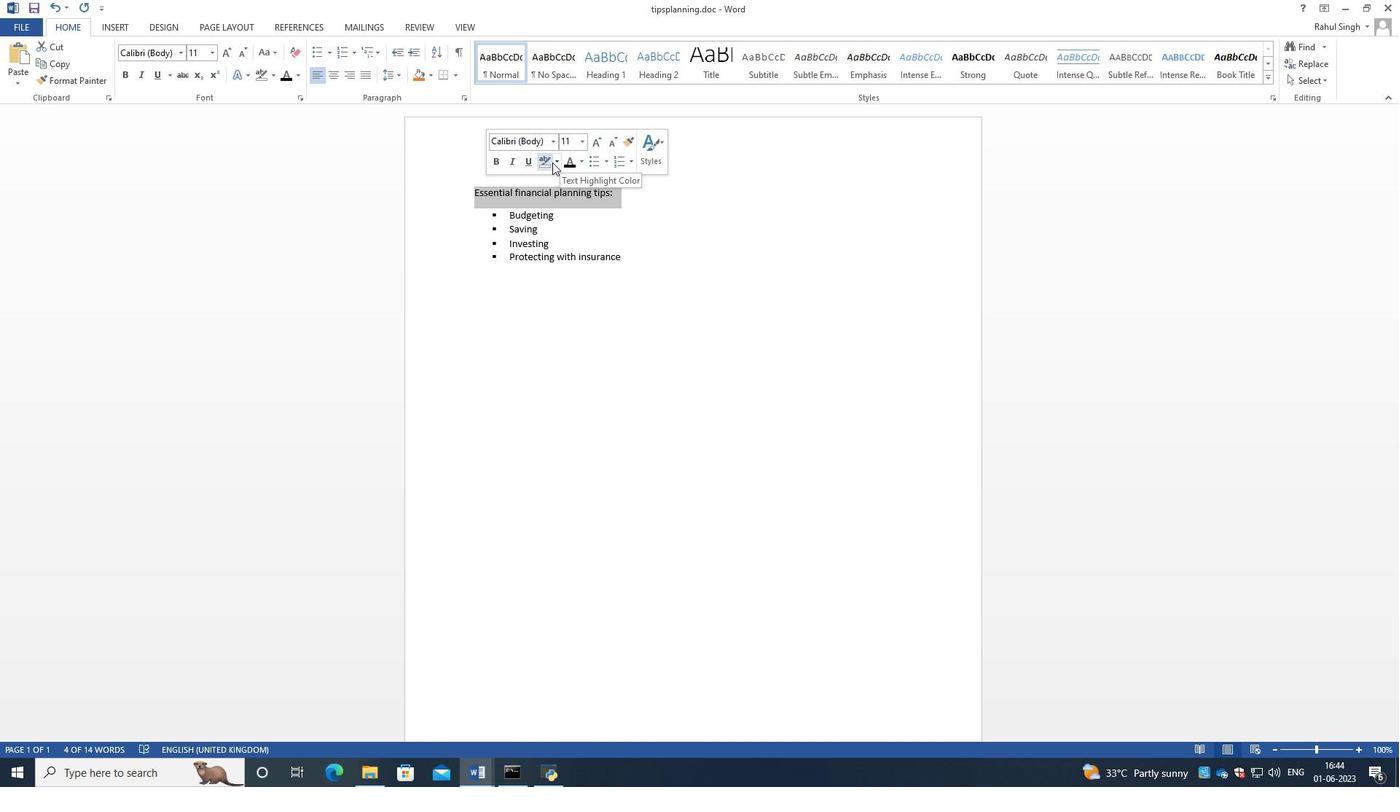 
Action: Mouse pressed left at (553, 162)
Screenshot: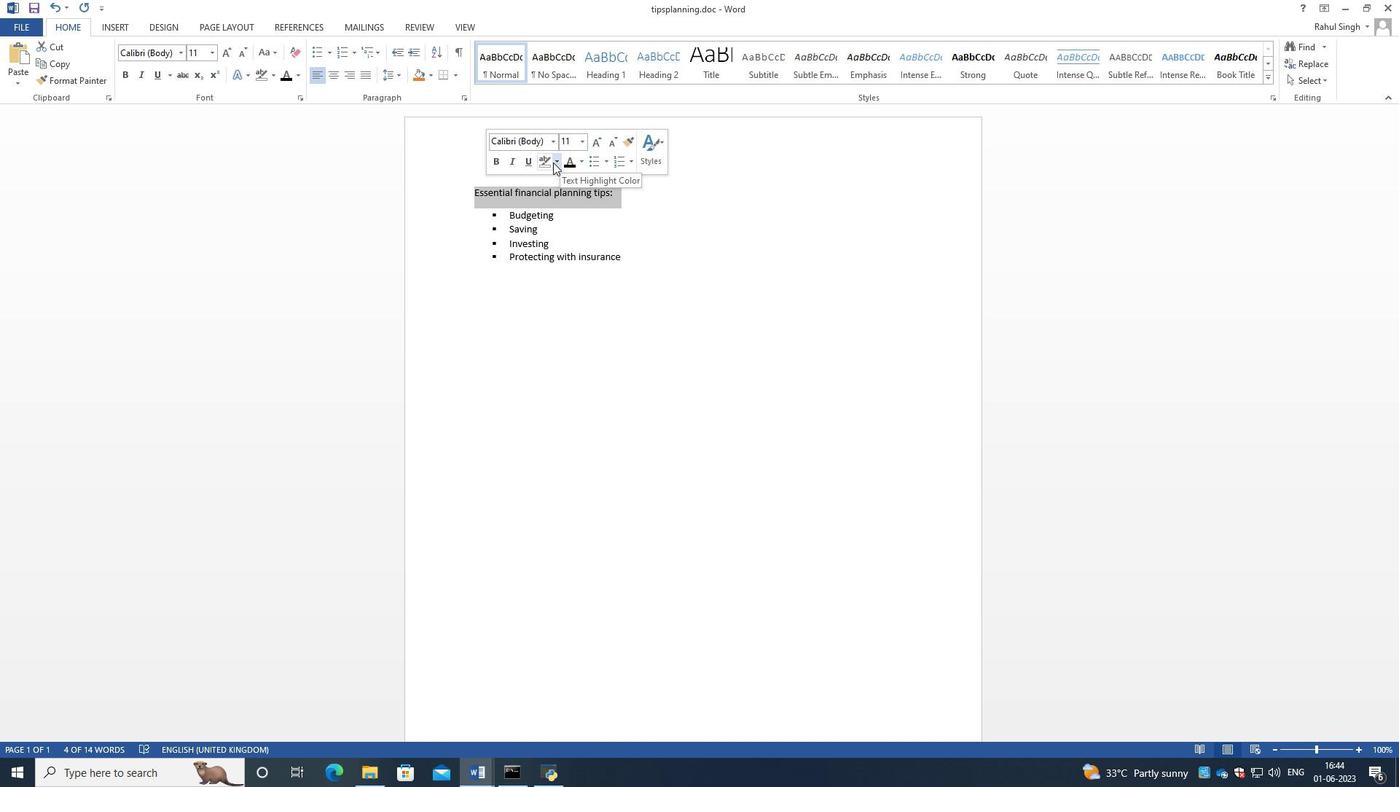 
Action: Mouse moved to (577, 185)
Screenshot: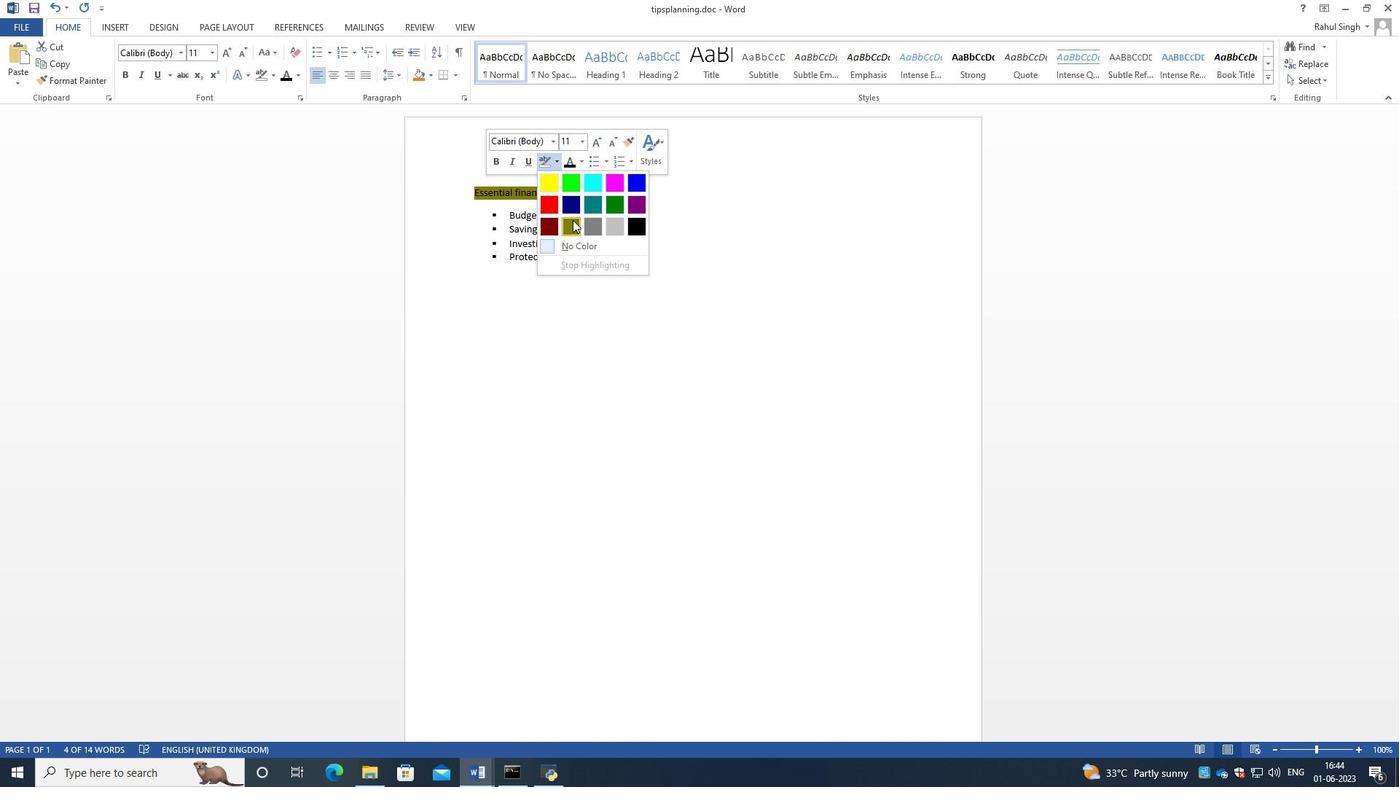 
Action: Mouse pressed left at (577, 185)
Screenshot: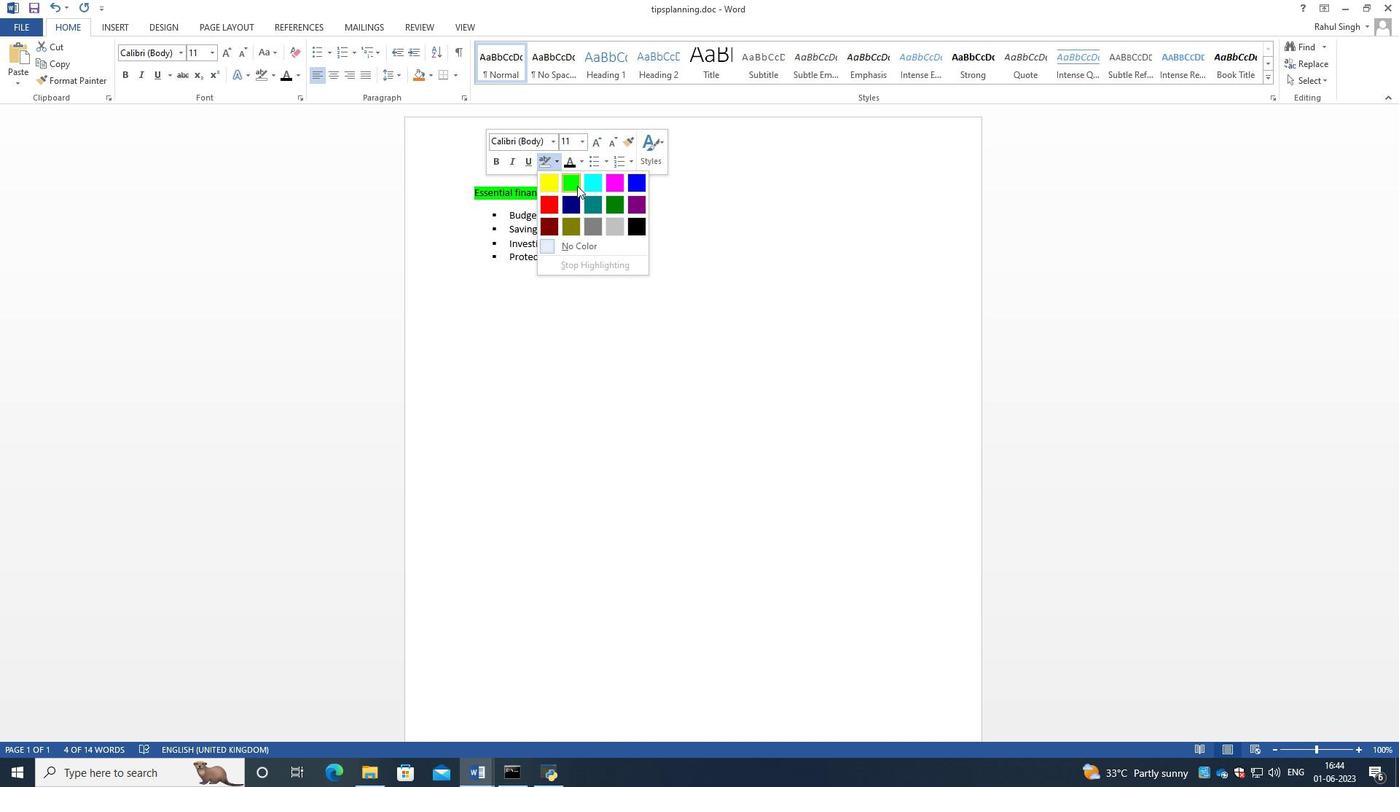 
Action: Mouse moved to (501, 208)
Screenshot: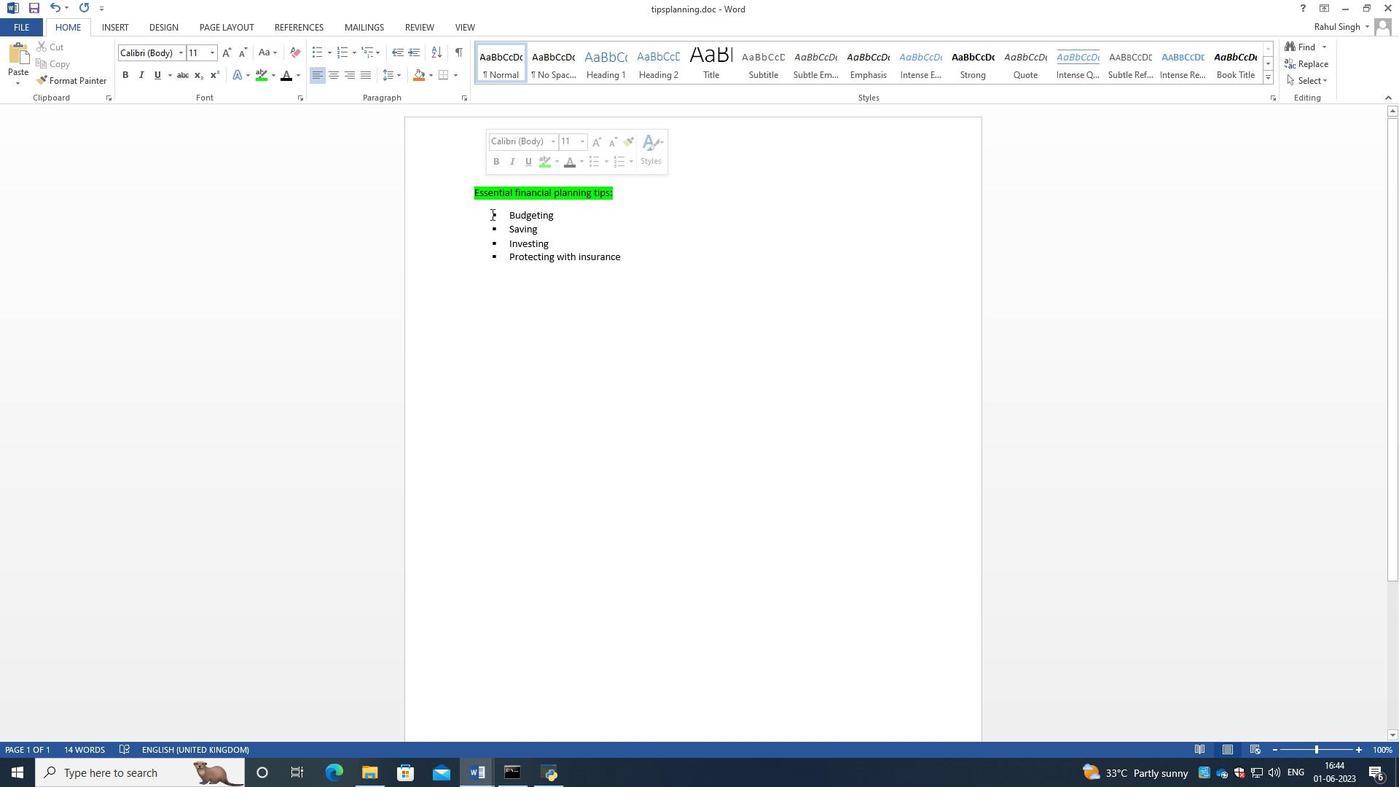 
Action: Mouse pressed left at (501, 208)
Screenshot: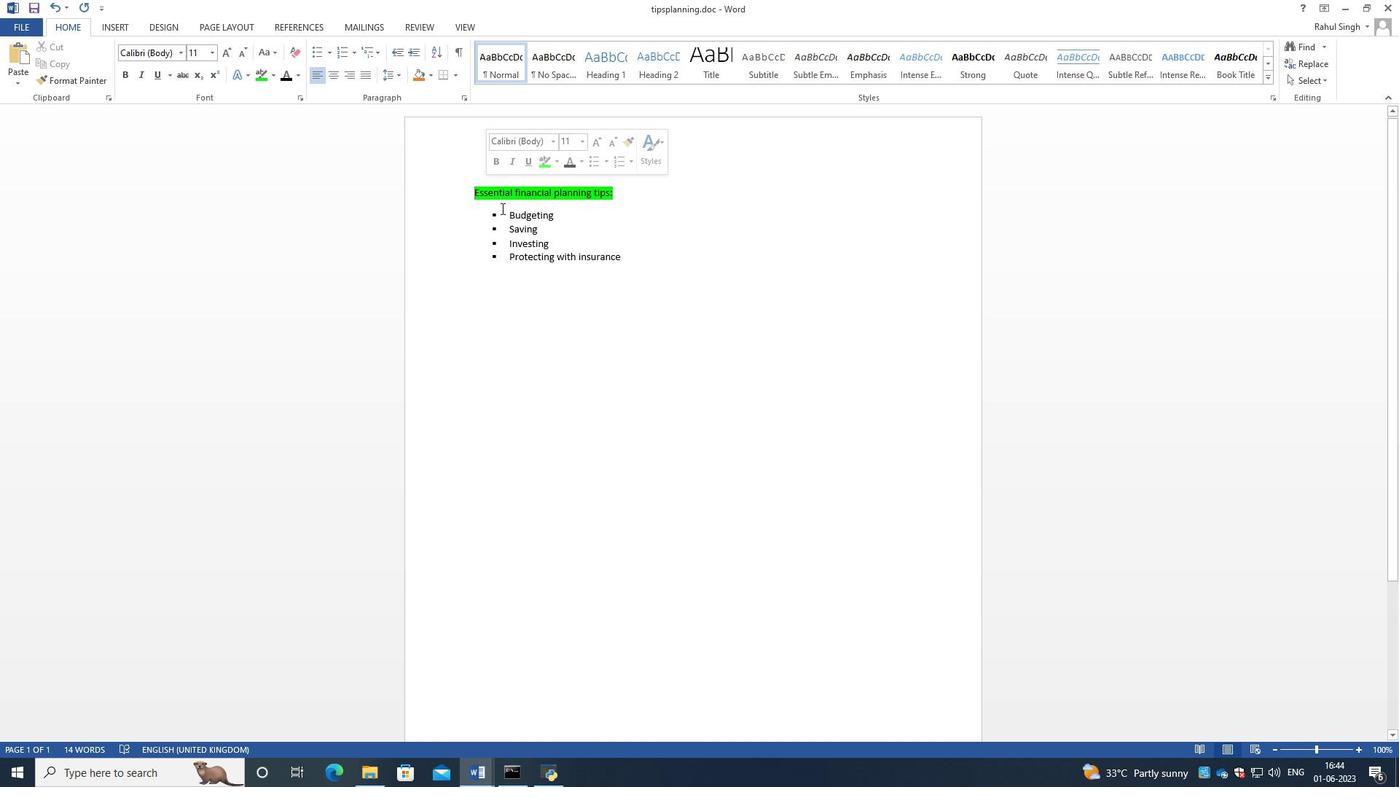 
Action: Mouse moved to (612, 266)
Screenshot: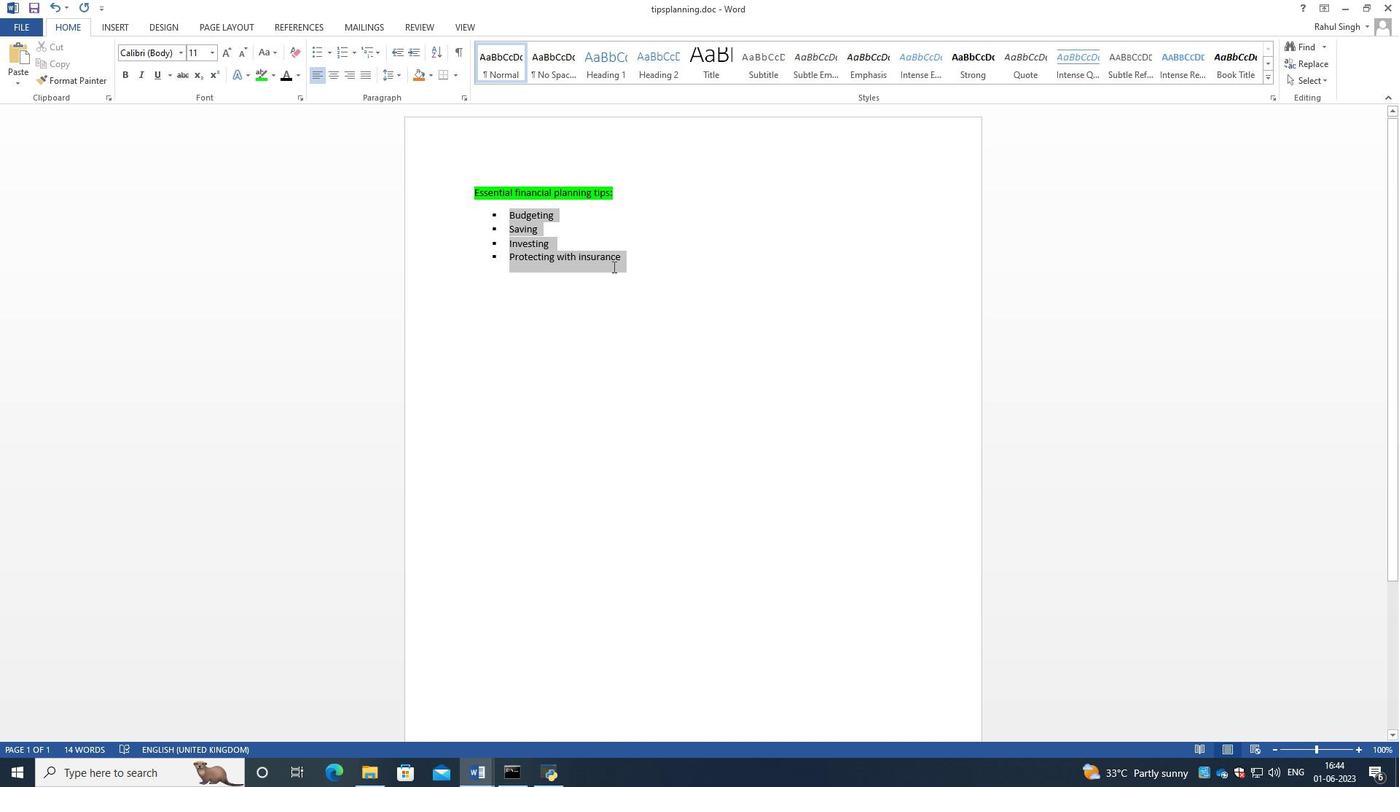 
Action: Mouse pressed right at (612, 266)
Screenshot: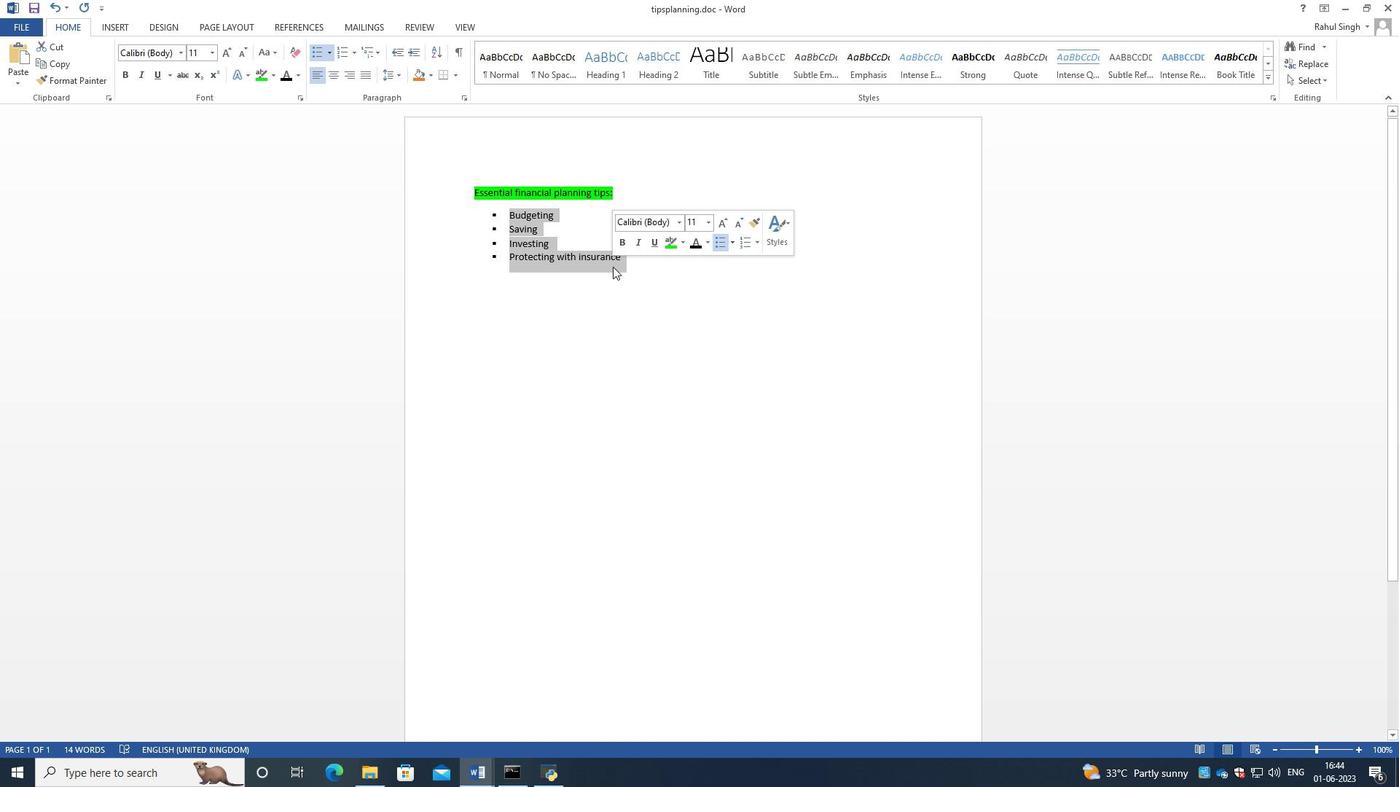 
Action: Mouse moved to (866, 305)
Screenshot: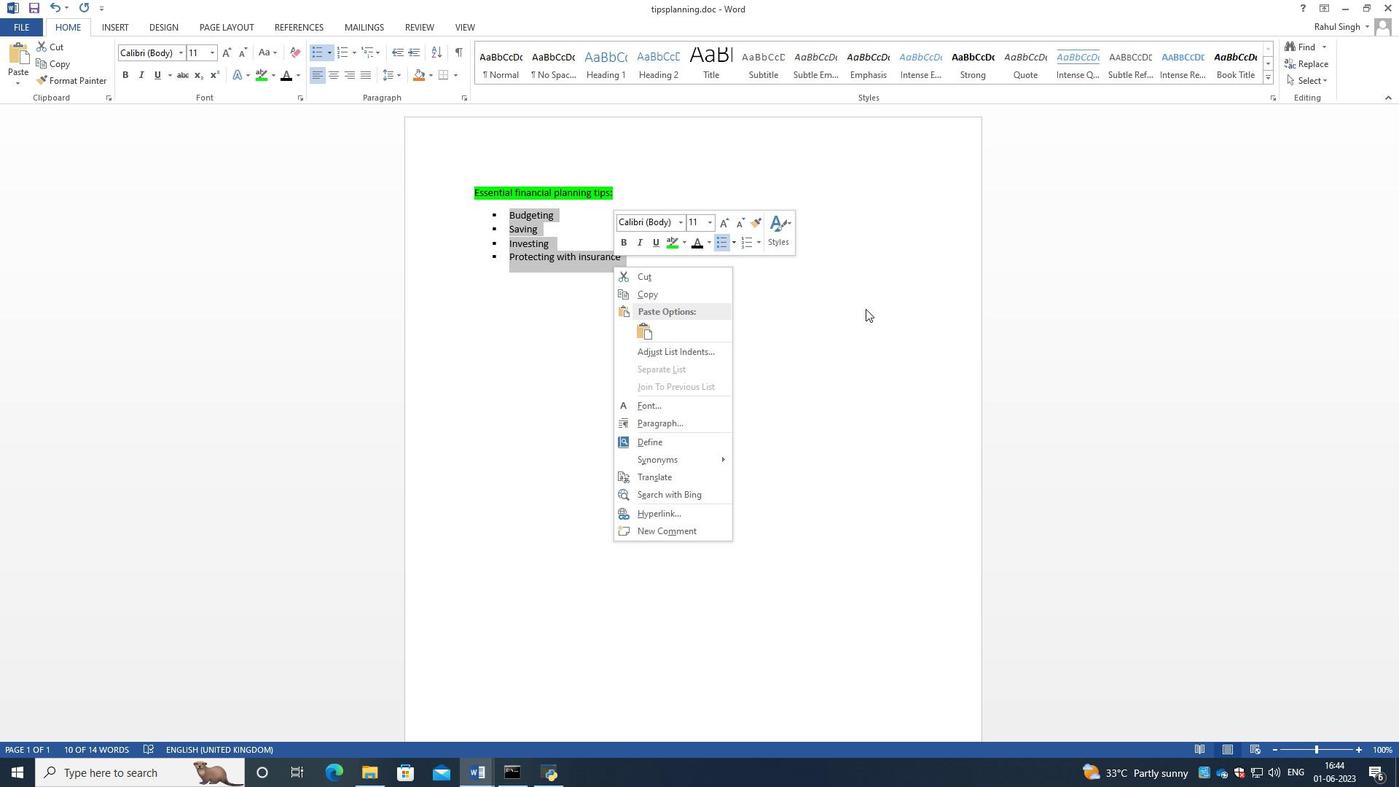 
Action: Mouse pressed left at (866, 305)
Screenshot: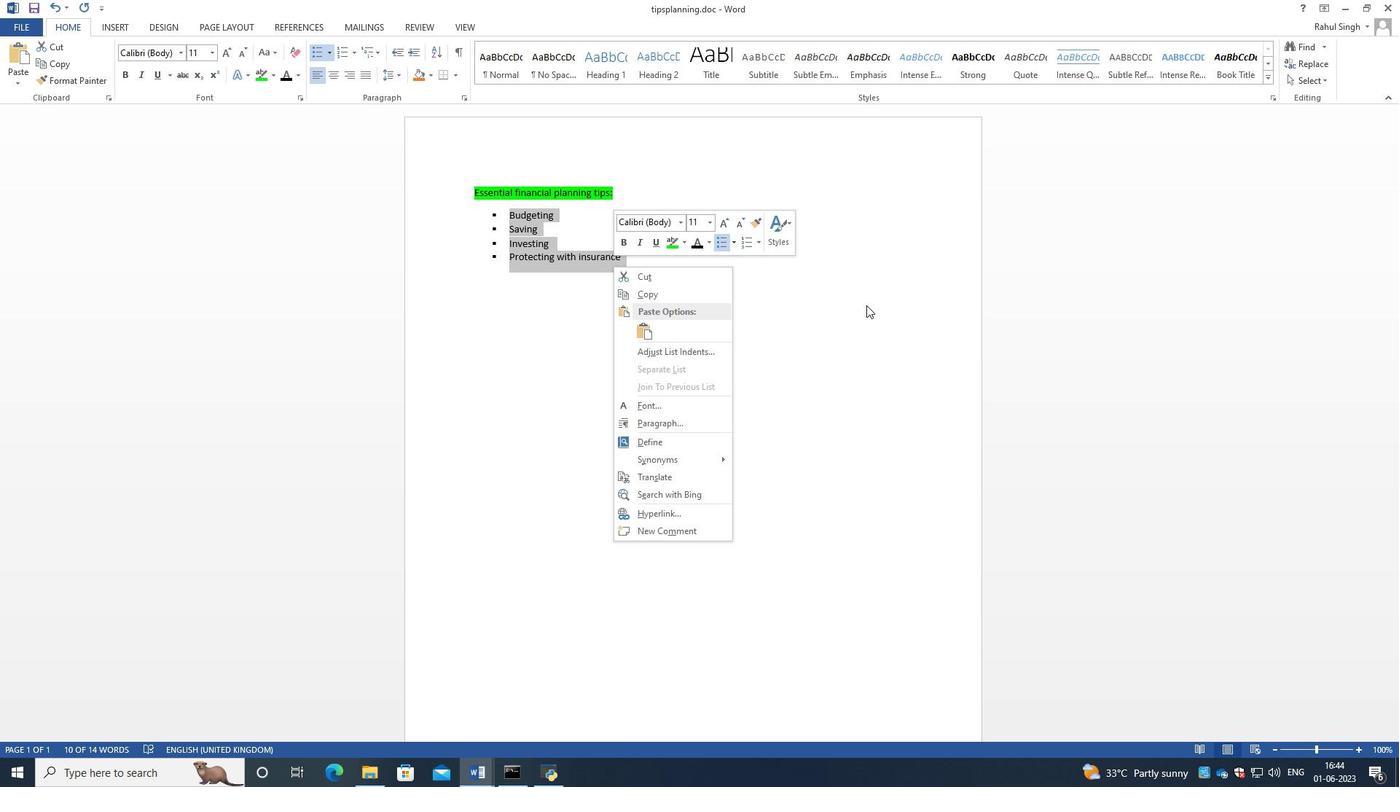 
Action: Mouse moved to (532, 238)
Screenshot: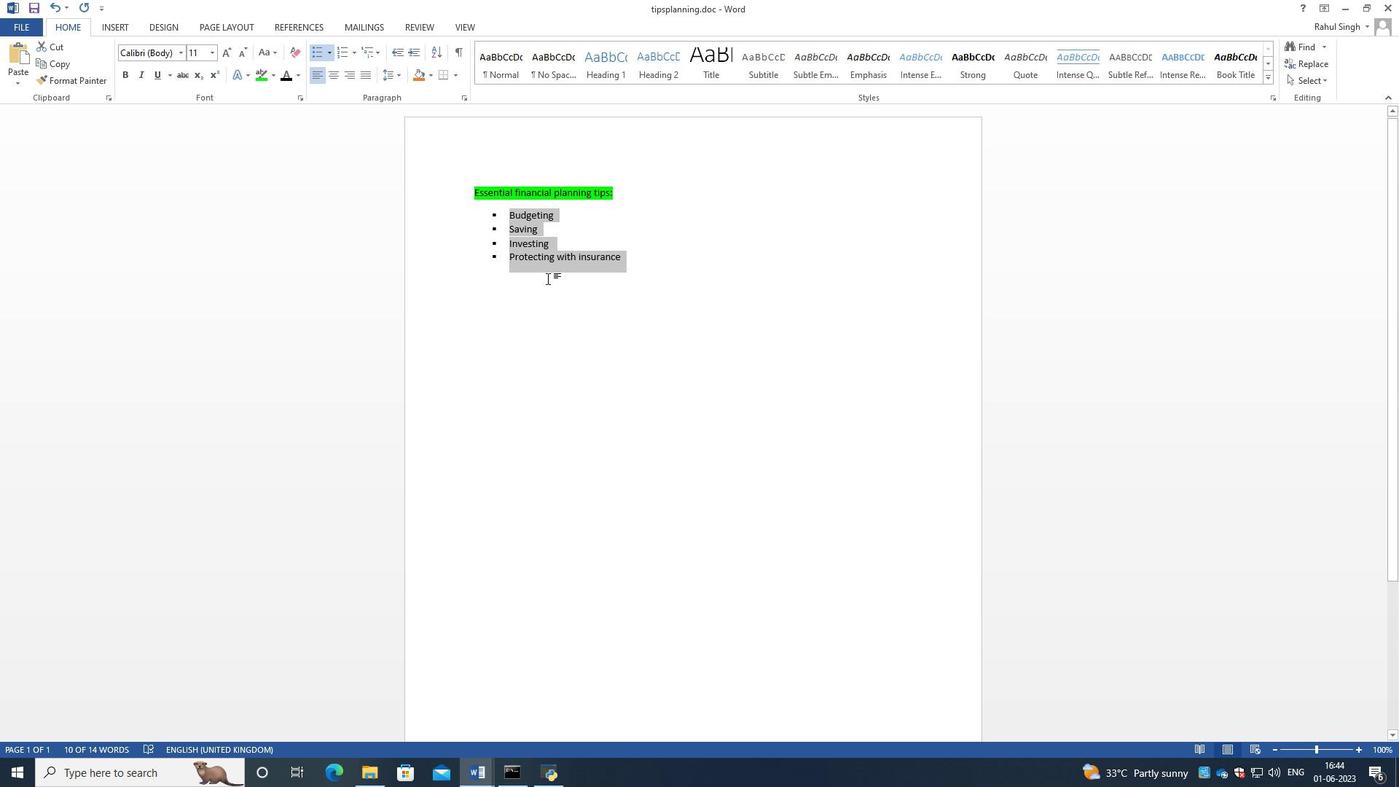 
Action: Mouse pressed right at (532, 238)
Screenshot: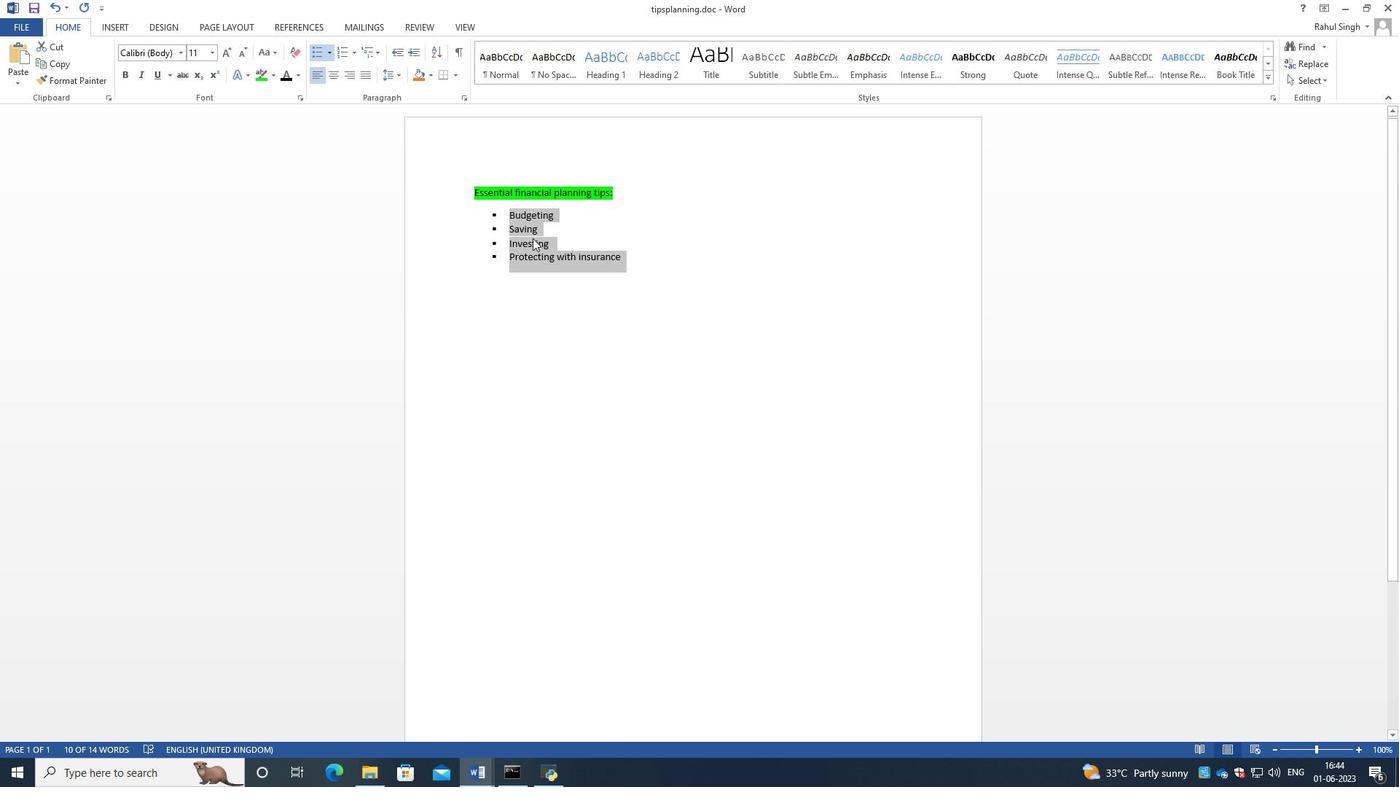 
Action: Mouse moved to (487, 317)
Screenshot: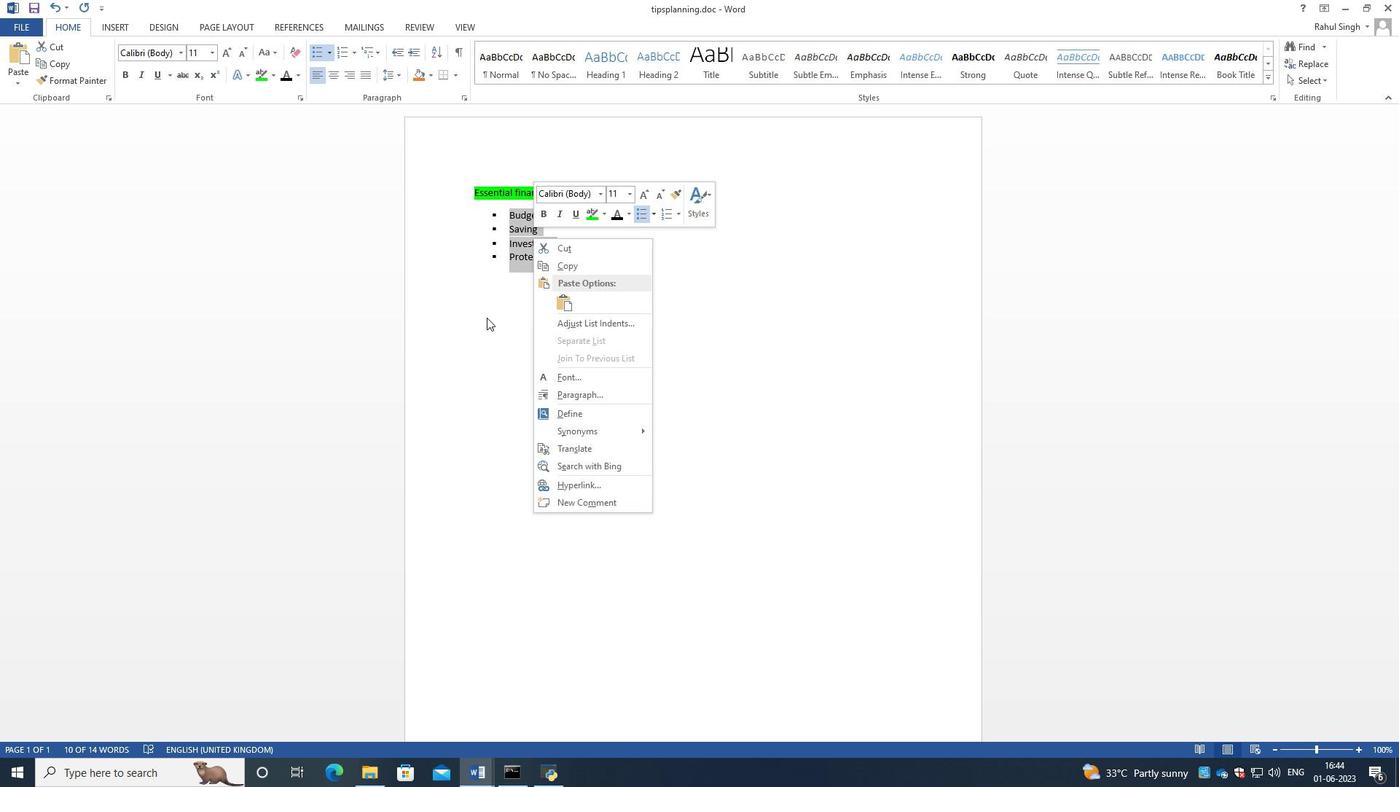 
Action: Mouse pressed left at (487, 317)
Screenshot: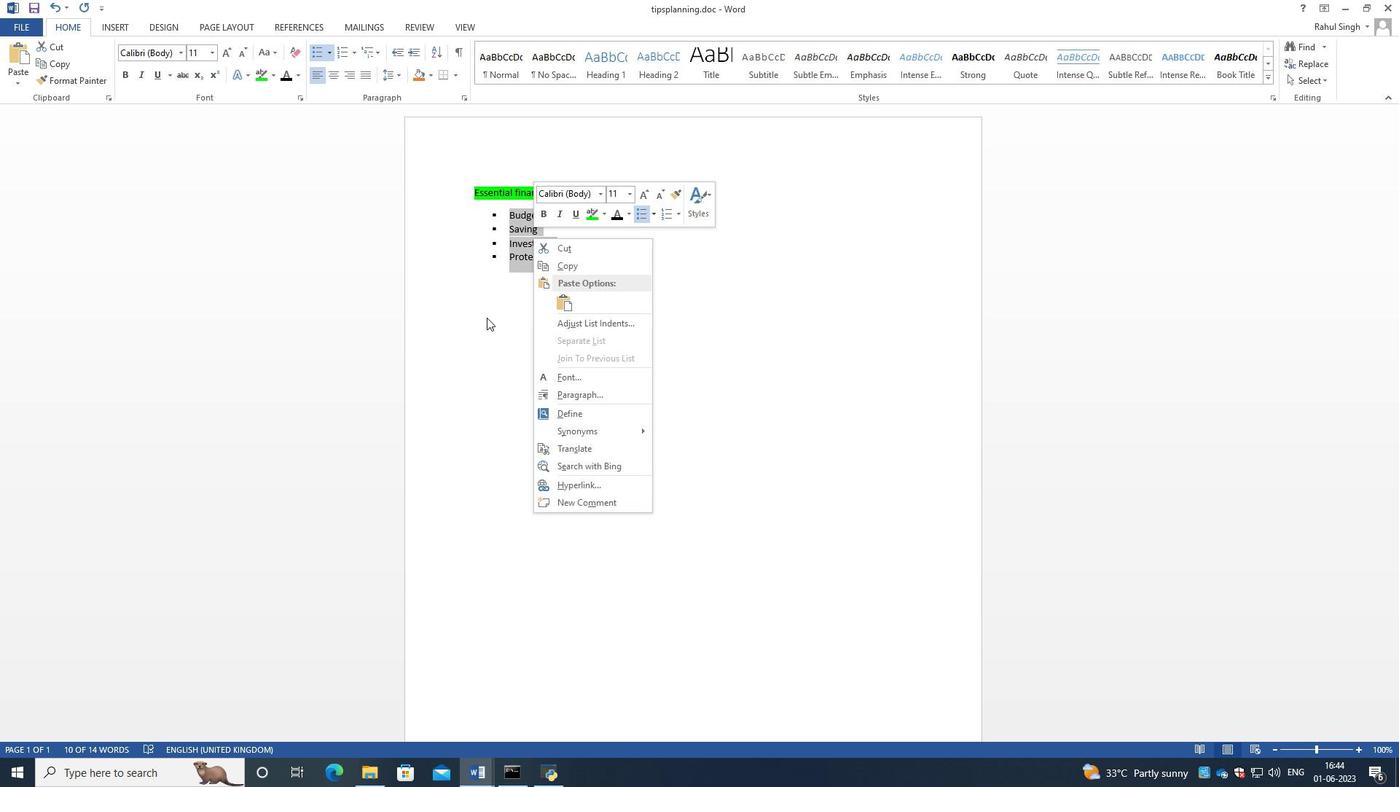 
Action: Mouse moved to (537, 227)
Screenshot: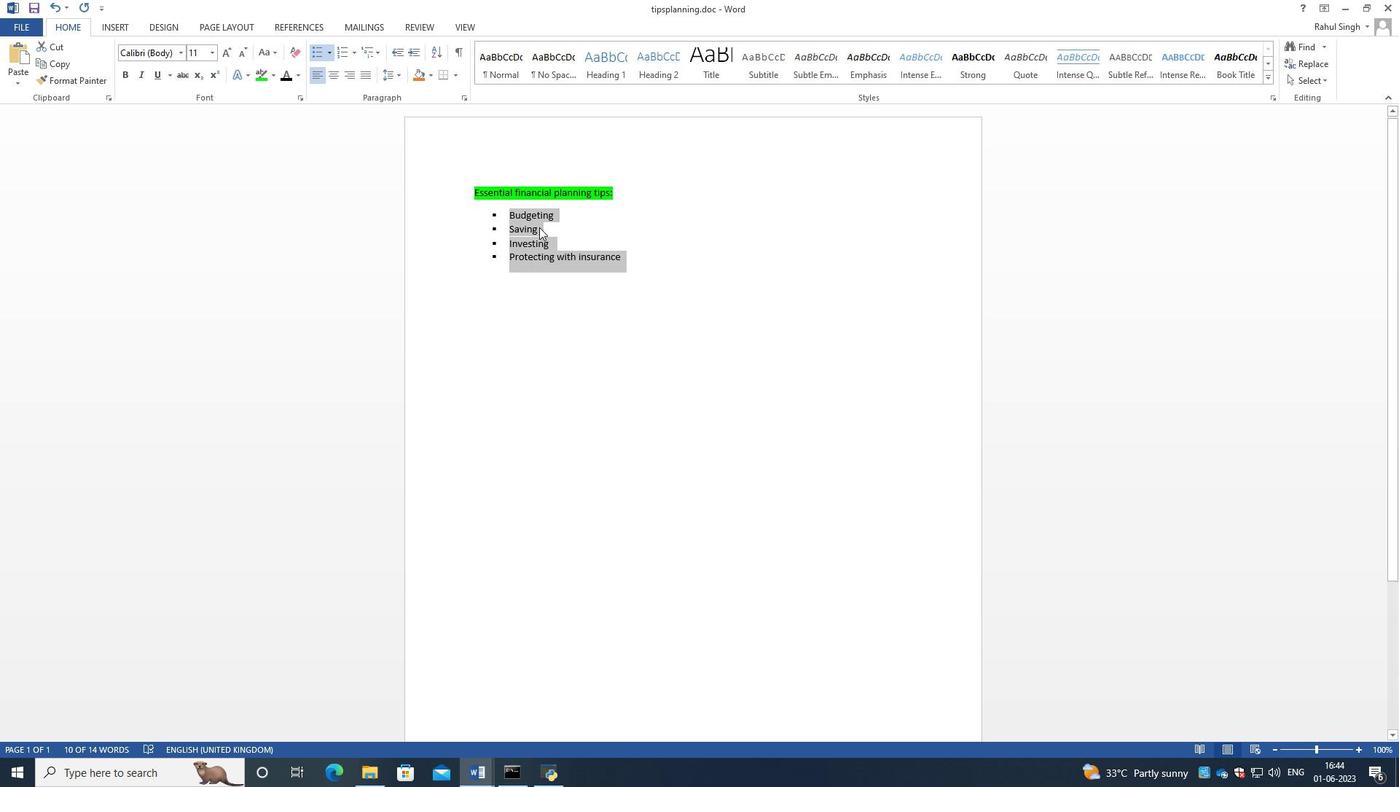
Action: Mouse pressed right at (537, 227)
Screenshot: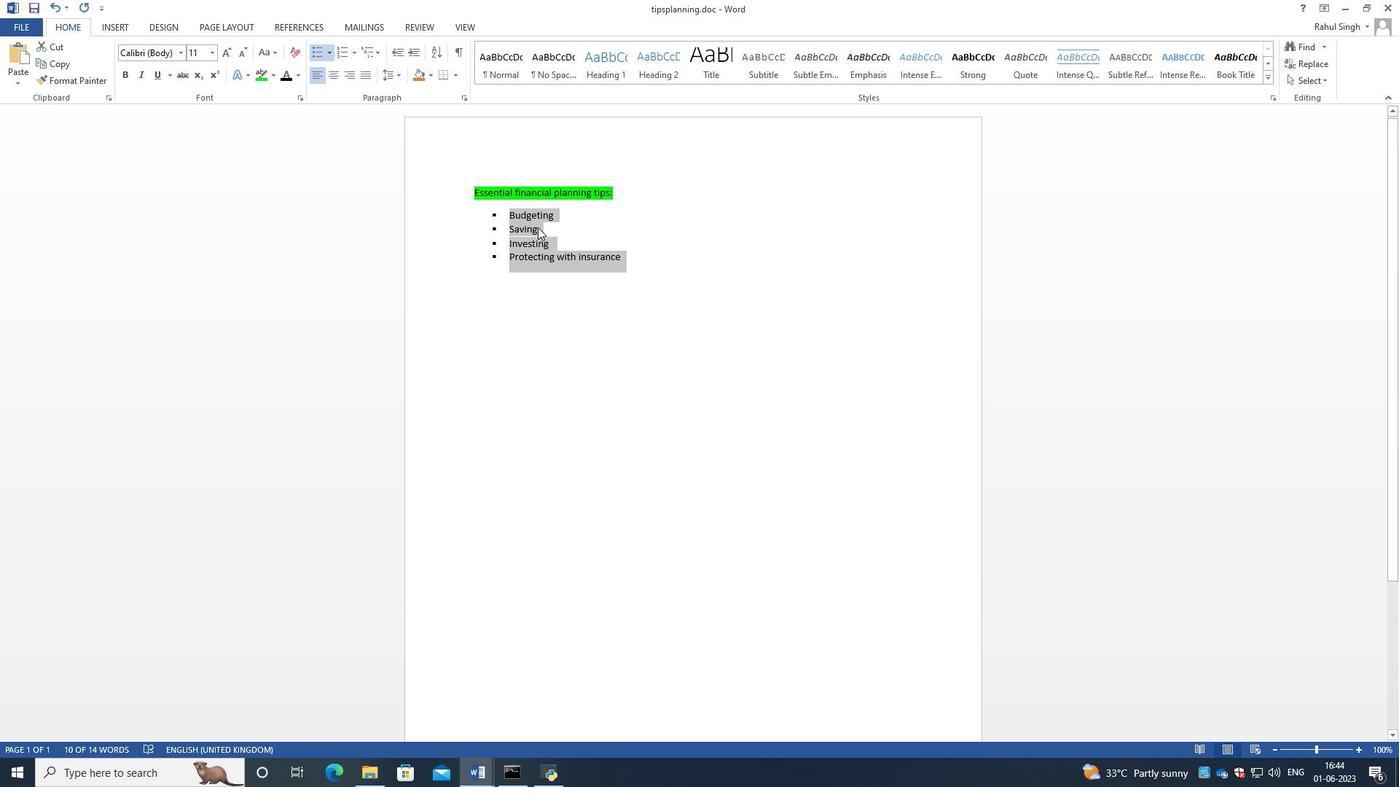 
Action: Mouse moved to (397, 153)
Screenshot: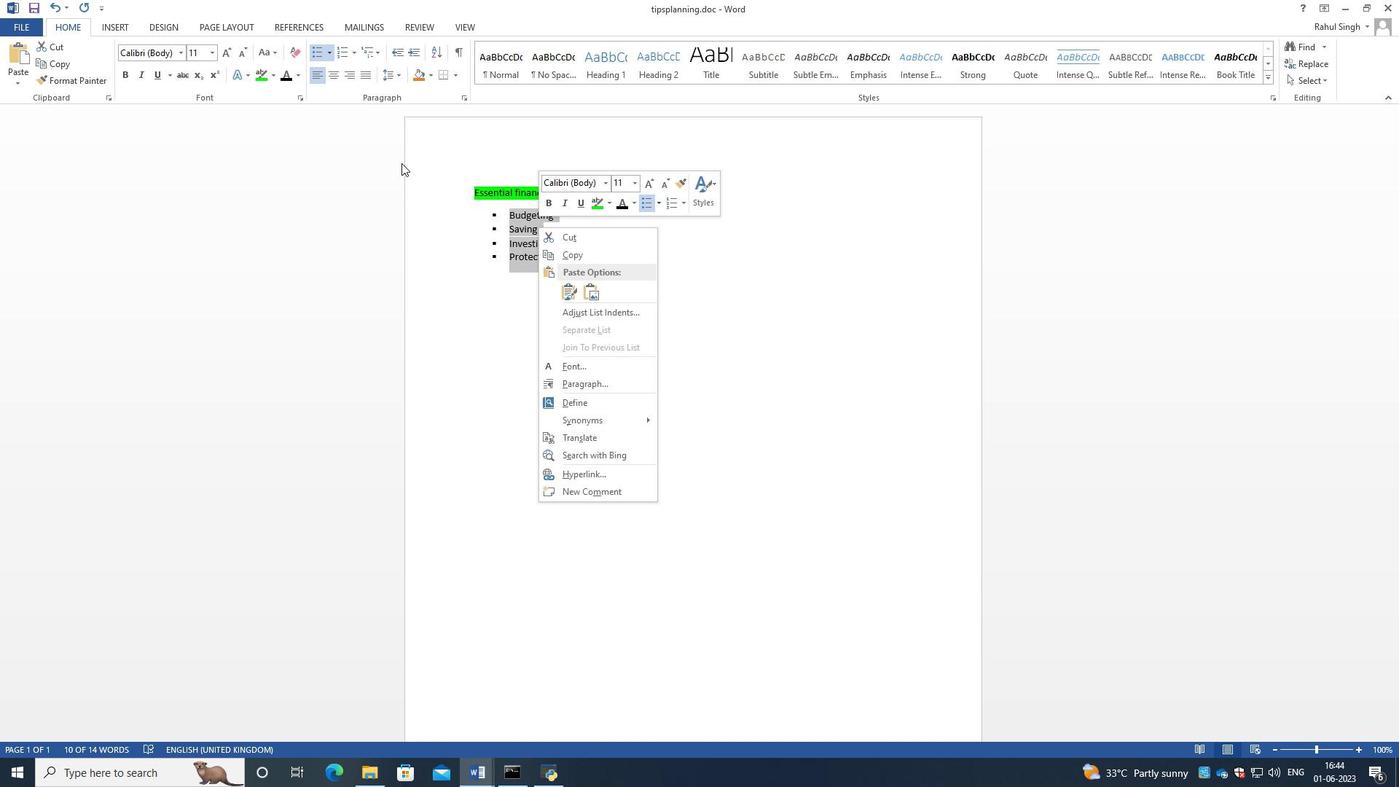 
Action: Mouse pressed left at (397, 153)
Screenshot: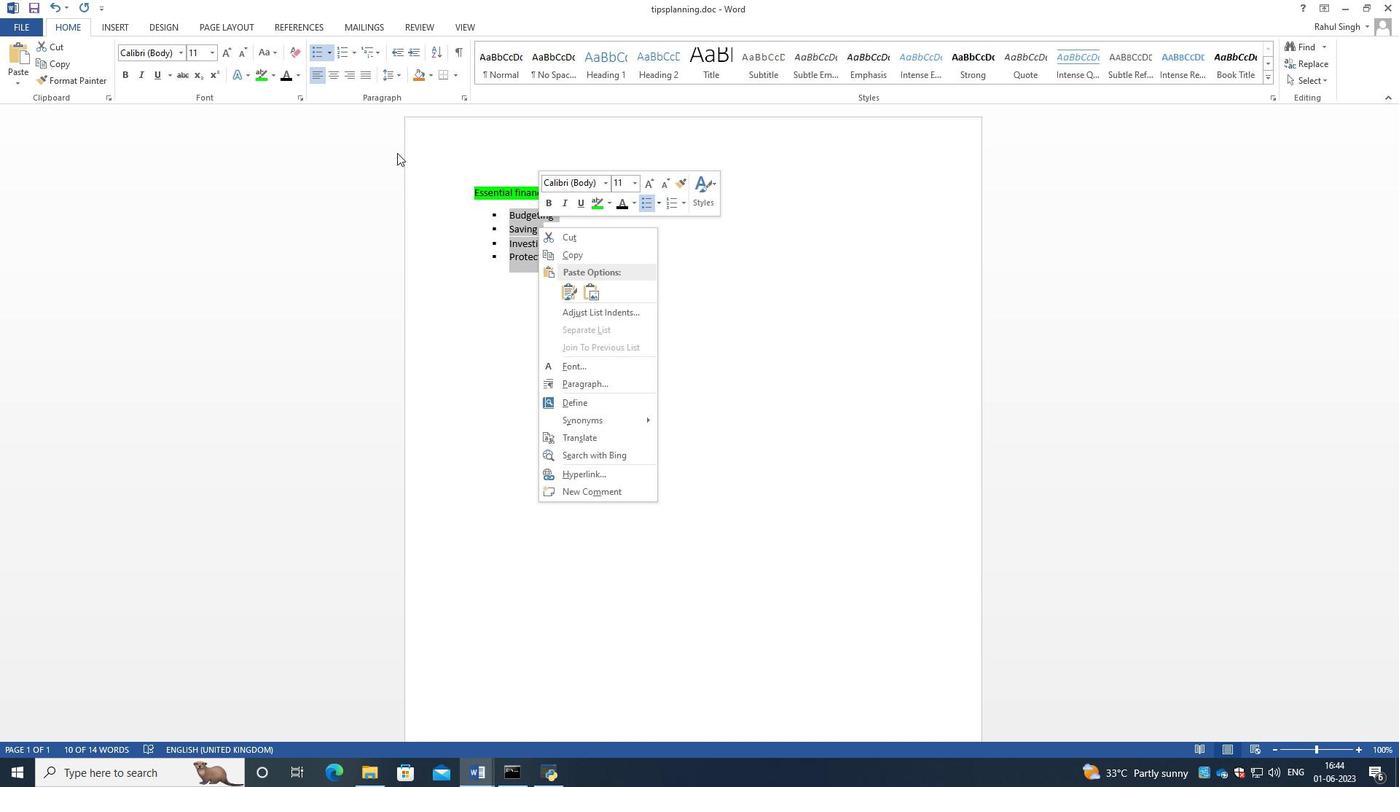 
Action: Mouse moved to (109, 26)
Screenshot: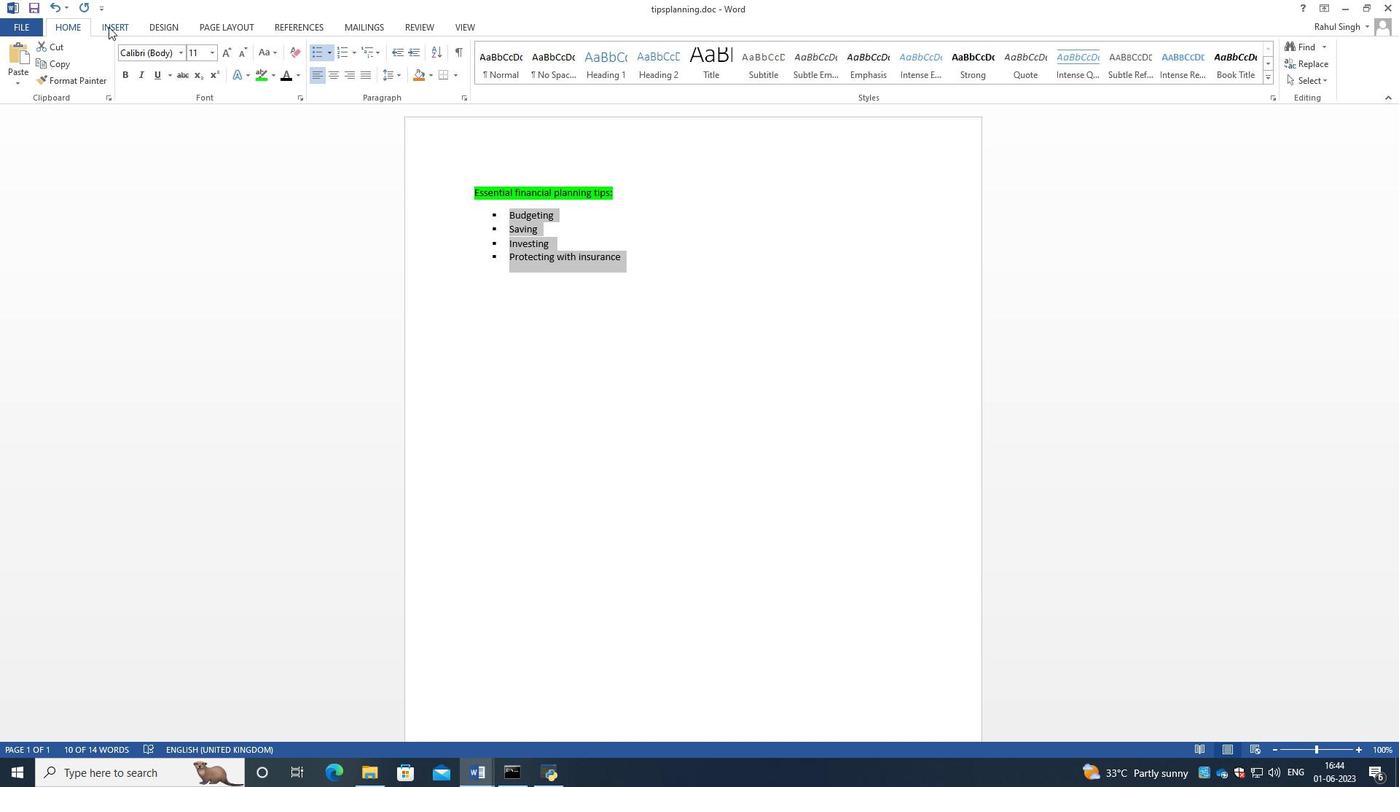 
Action: Mouse pressed left at (109, 26)
Screenshot: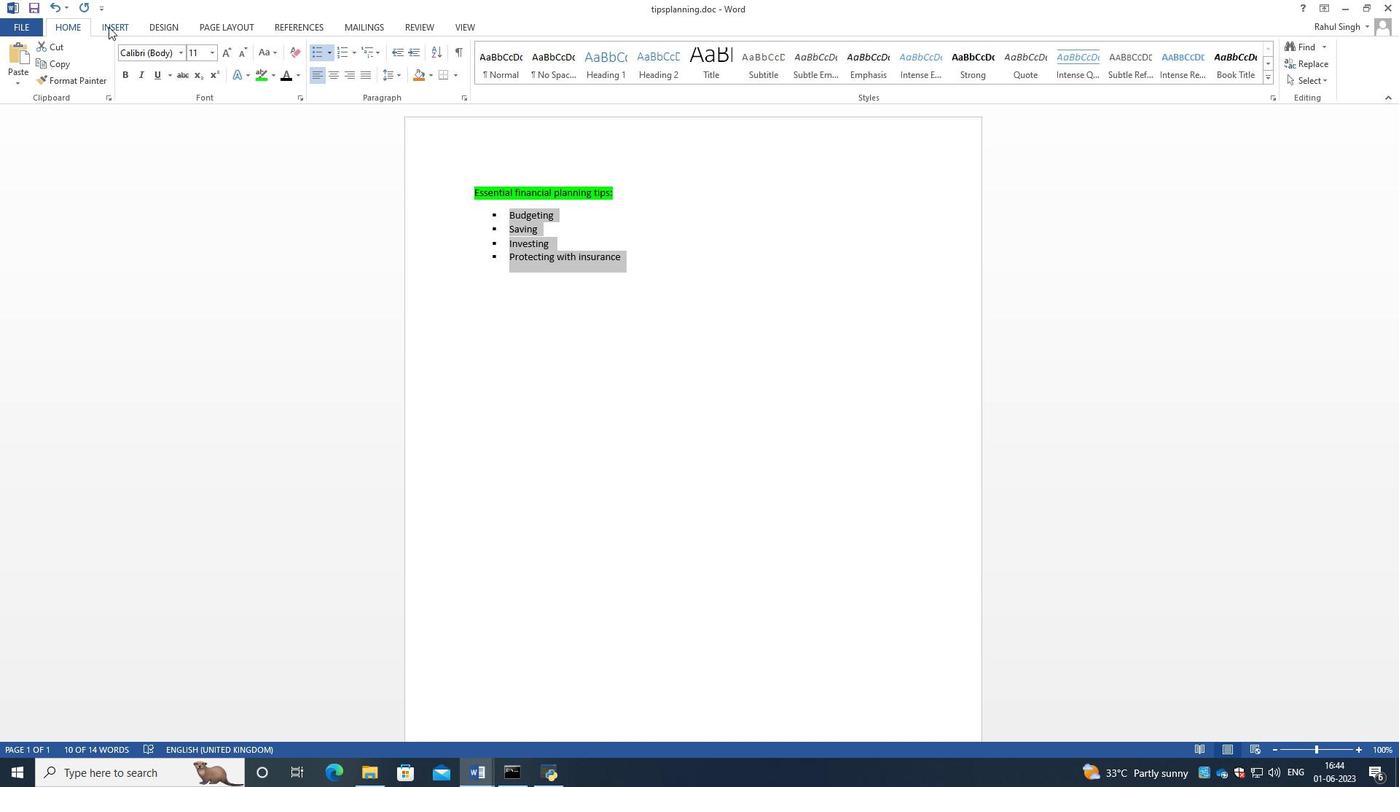 
Action: Mouse moved to (68, 24)
Screenshot: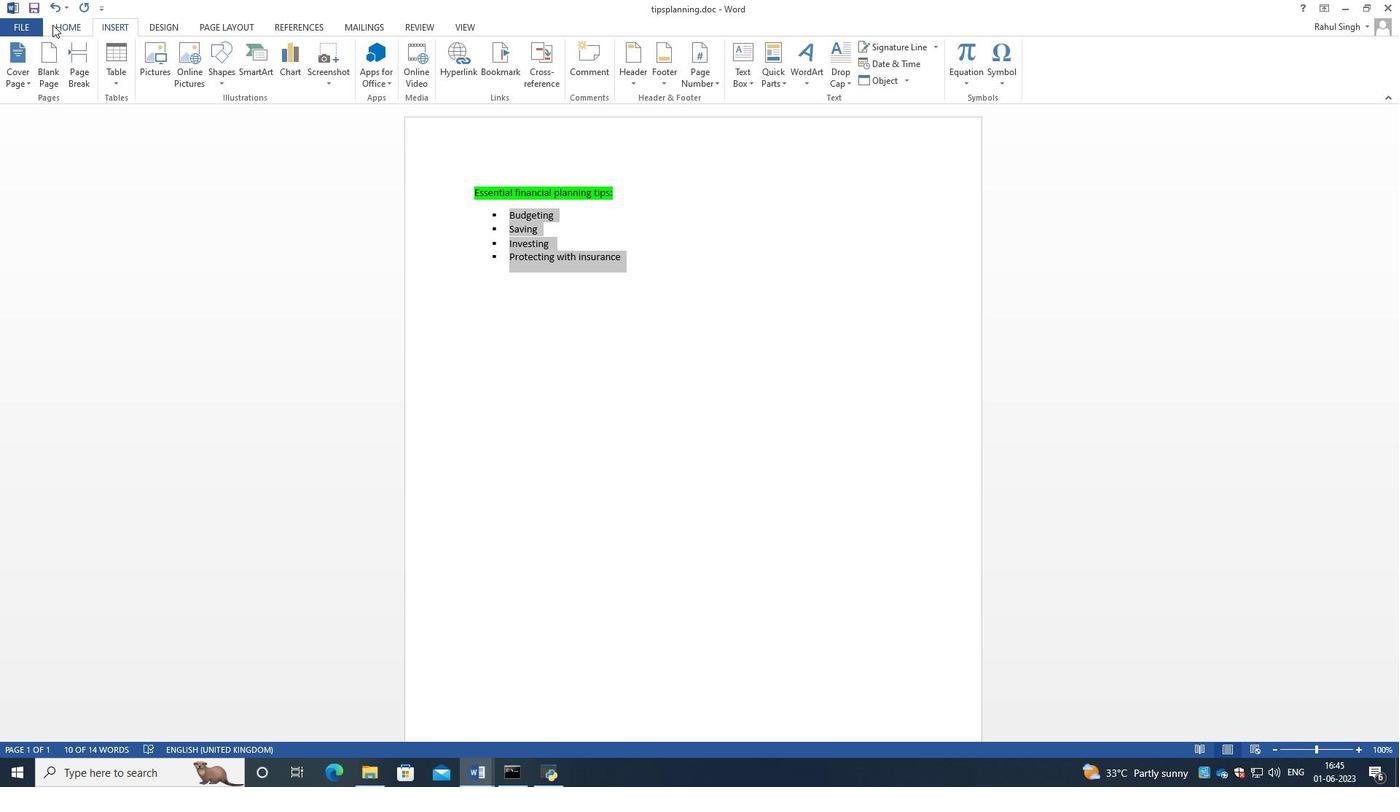 
Action: Mouse pressed left at (68, 24)
Screenshot: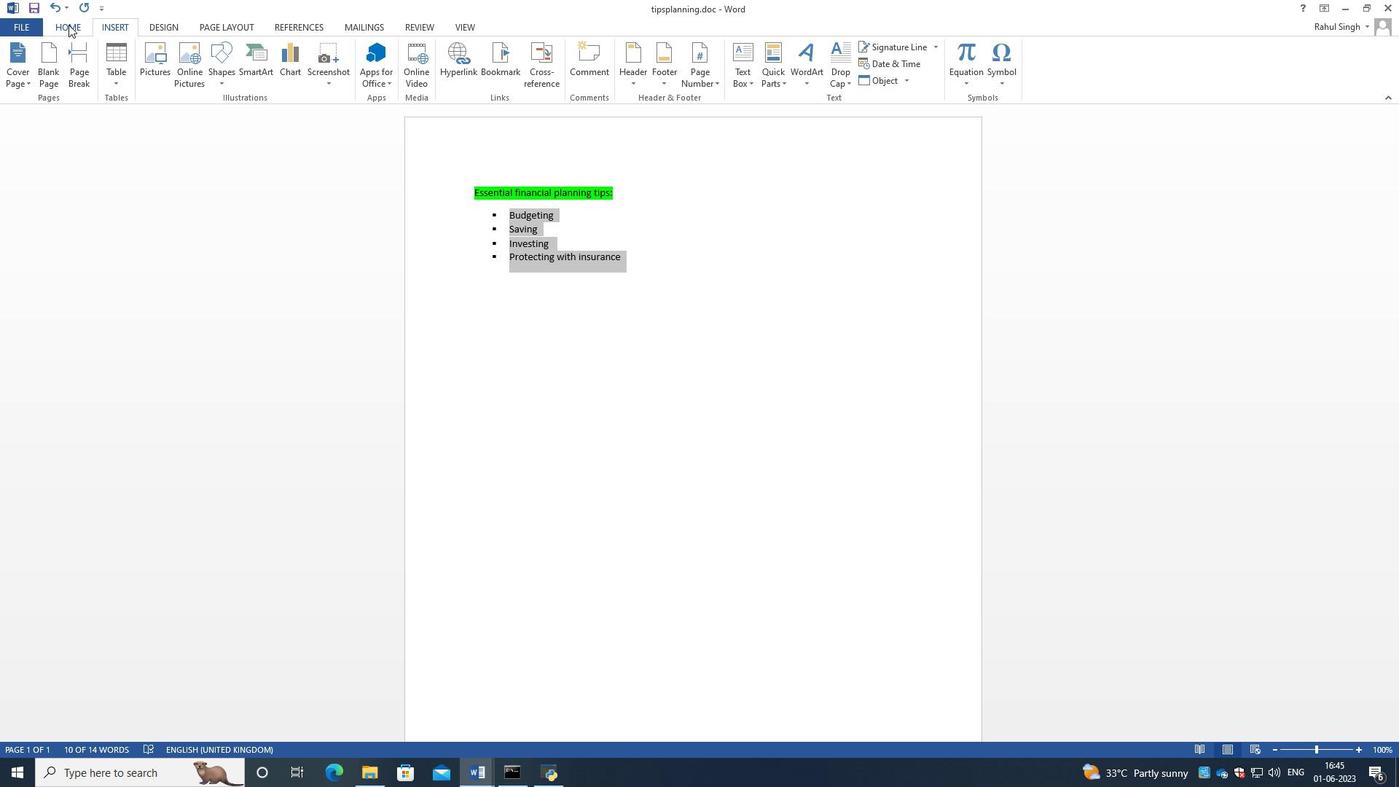 
Action: Mouse moved to (456, 76)
Screenshot: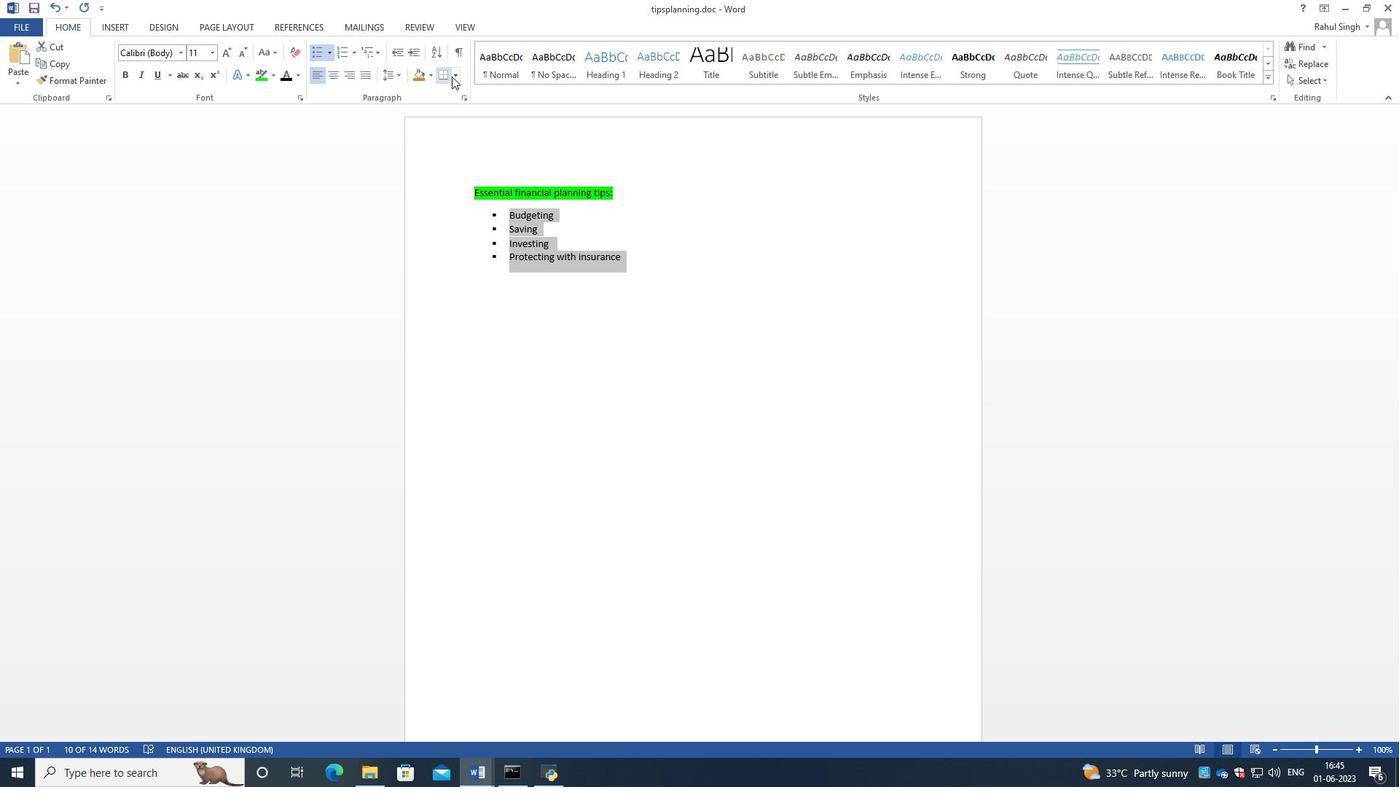
Action: Mouse pressed left at (456, 76)
Screenshot: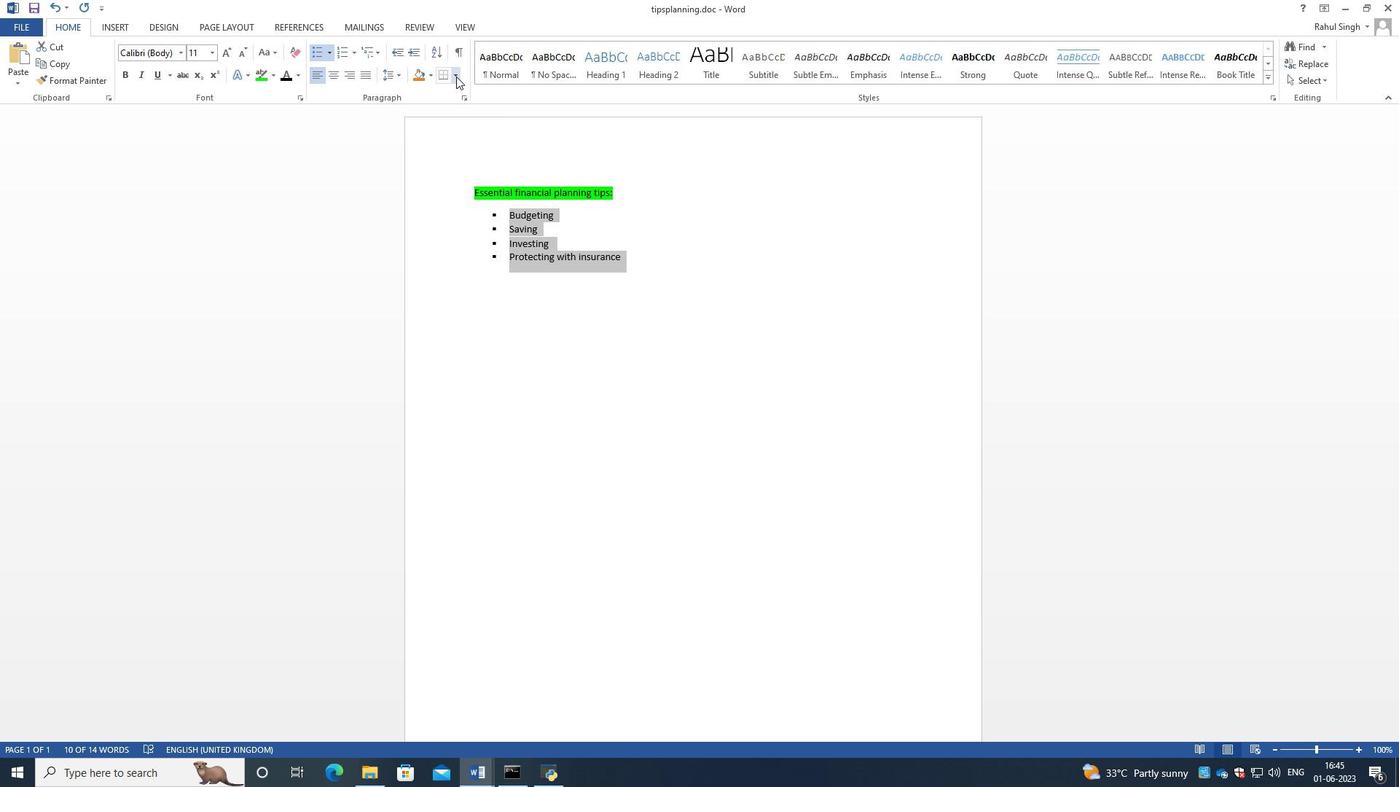 
Action: Mouse moved to (488, 203)
Screenshot: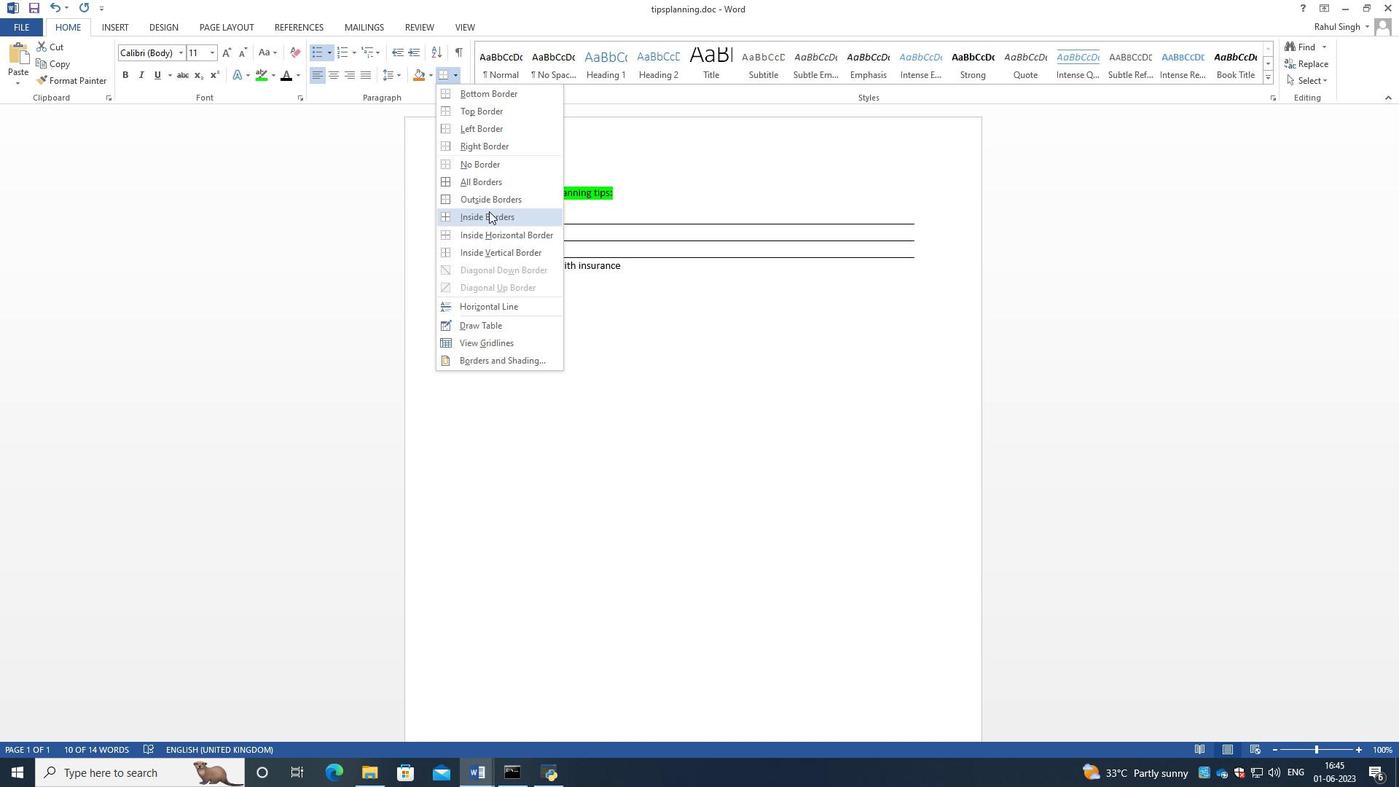 
Action: Mouse pressed left at (488, 203)
Screenshot: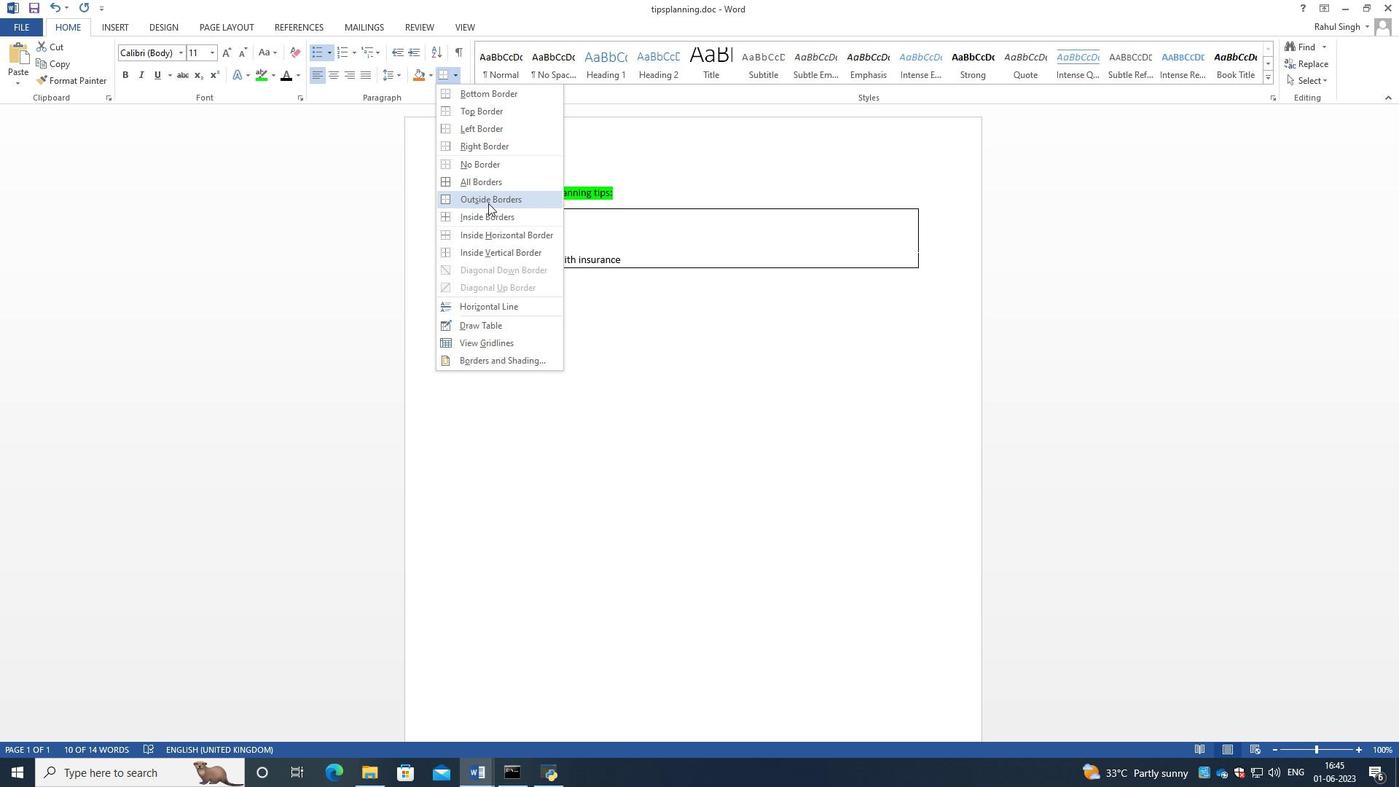 
Action: Mouse moved to (214, 56)
Screenshot: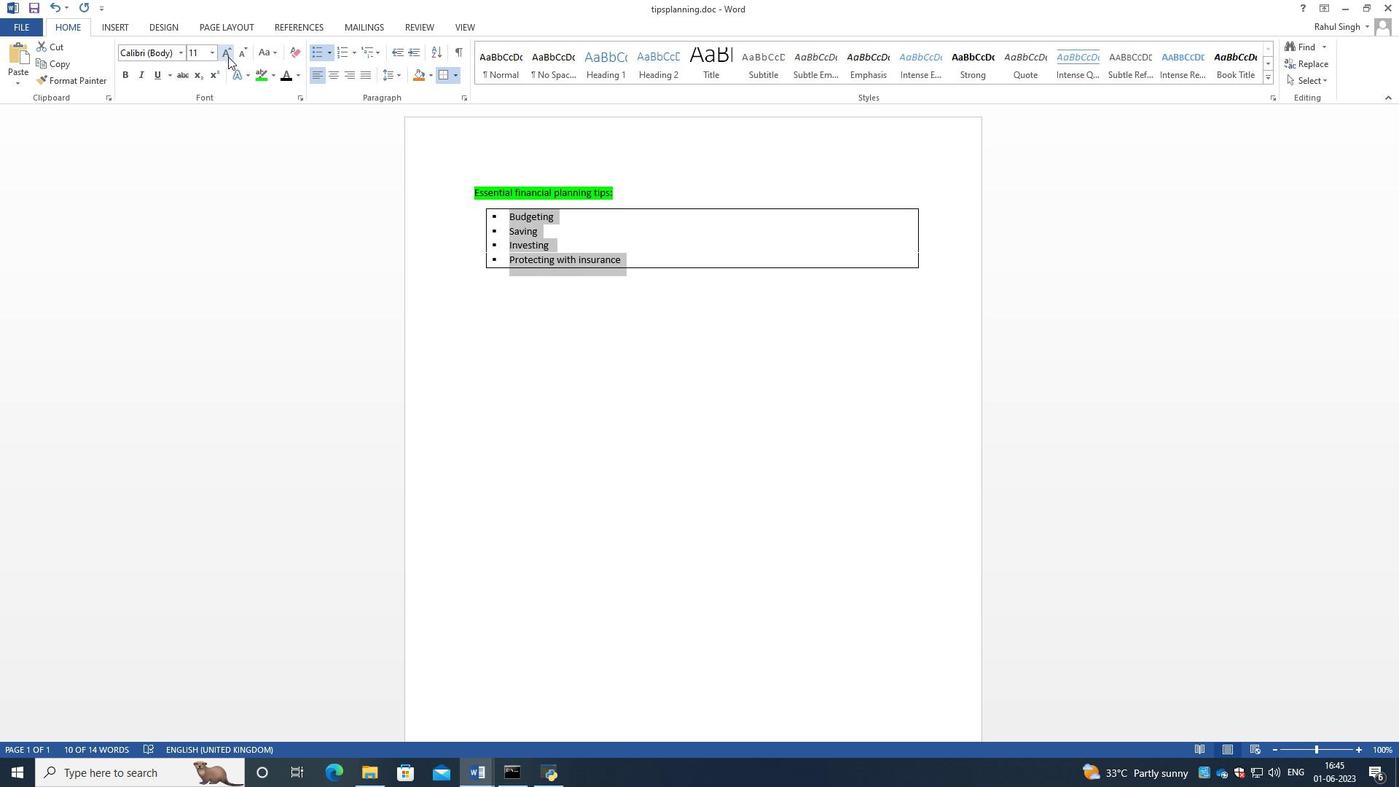 
Action: Mouse pressed left at (214, 56)
Screenshot: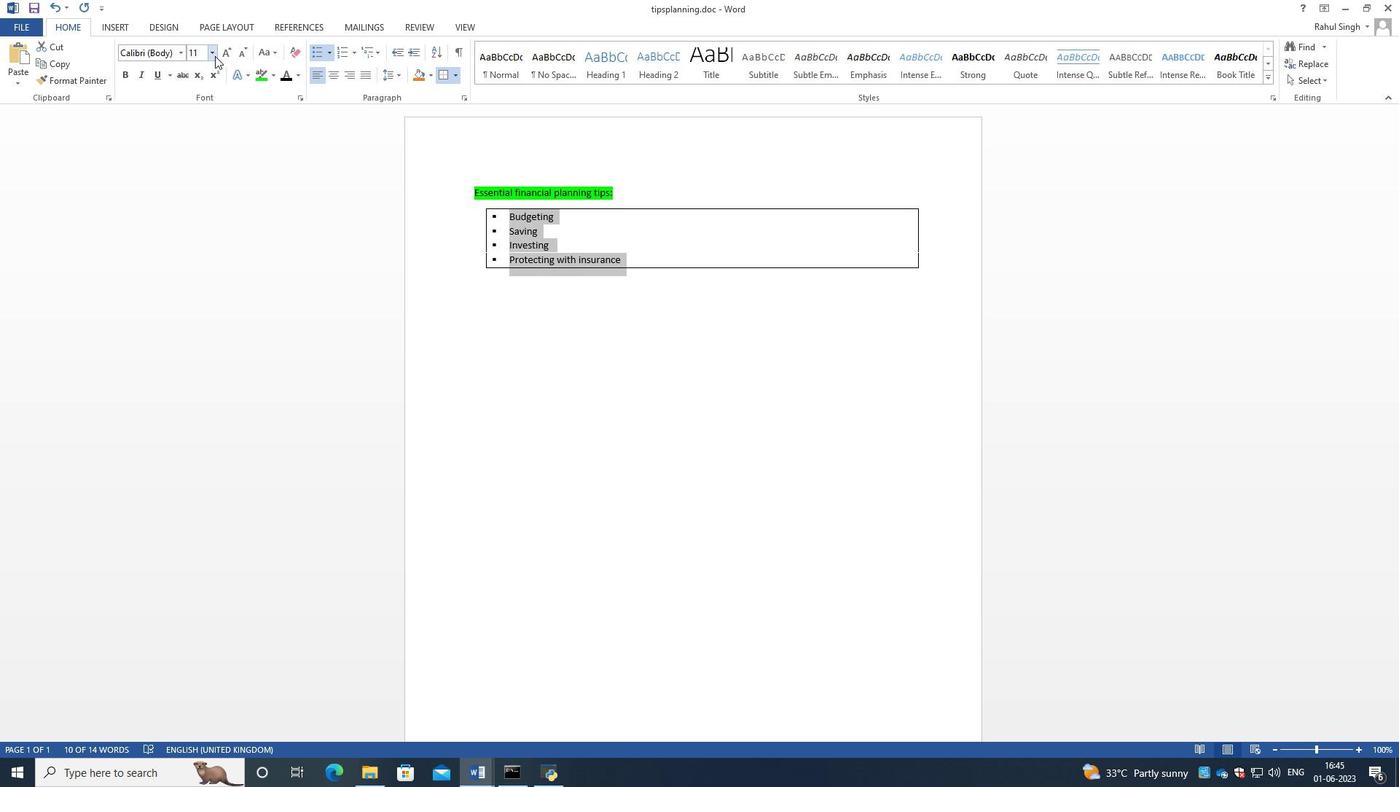 
Action: Mouse moved to (200, 223)
Screenshot: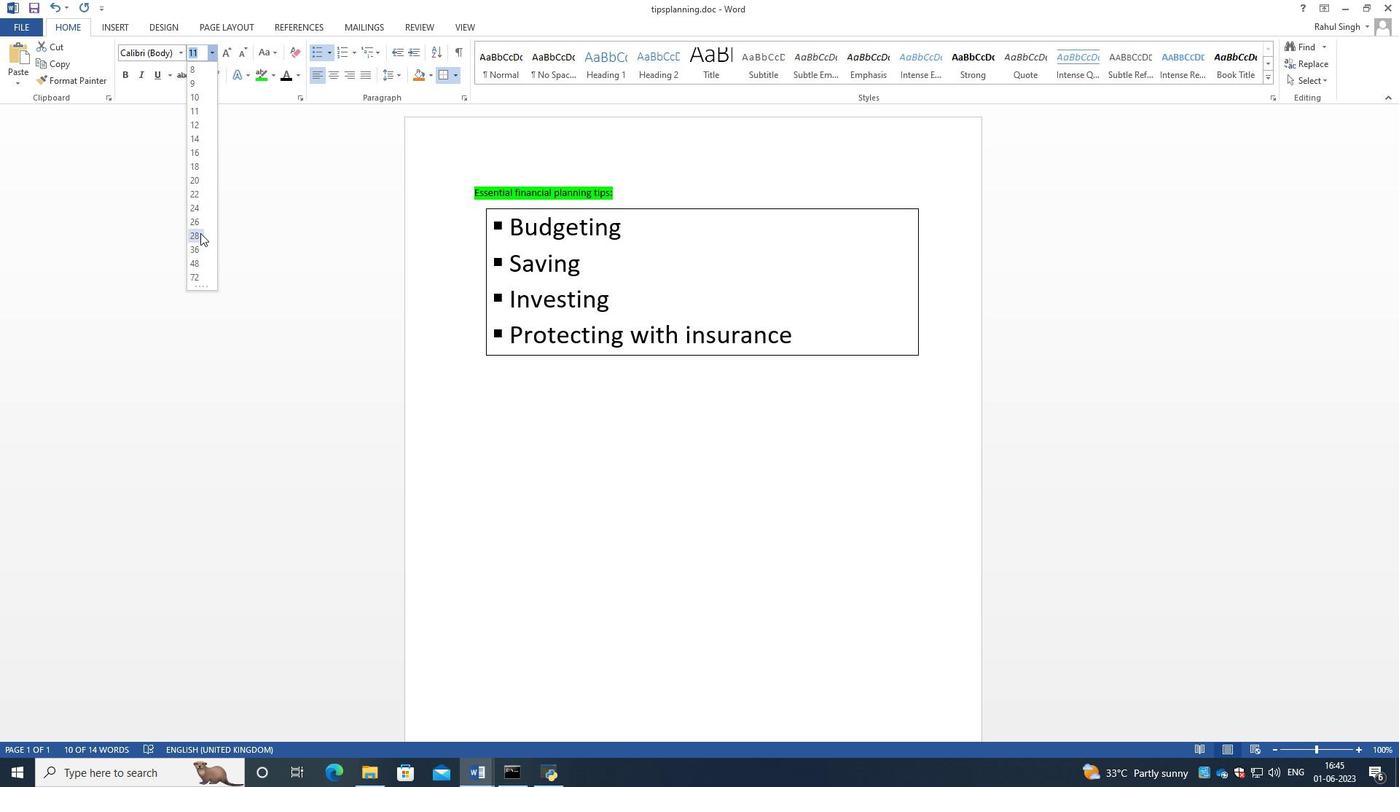
Action: Mouse pressed left at (200, 223)
Screenshot: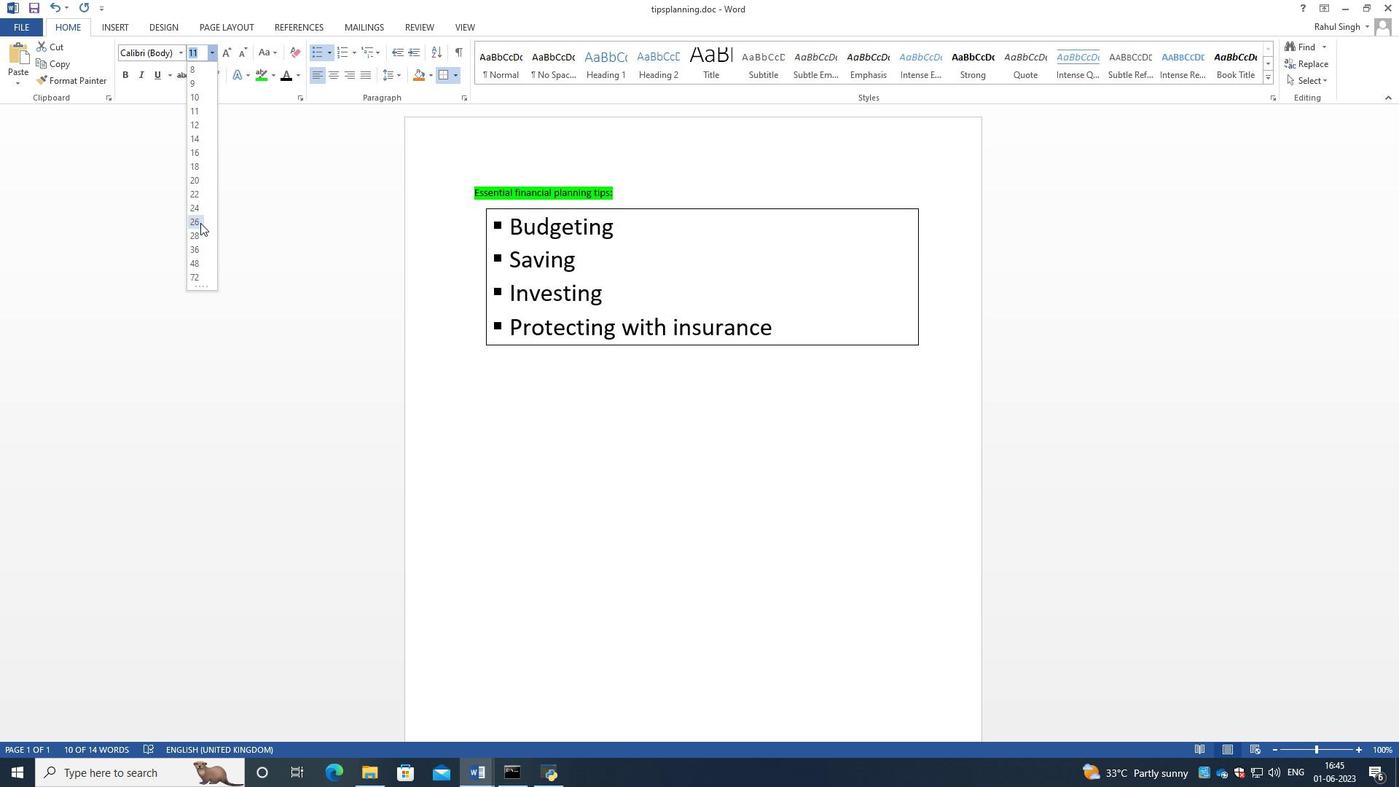 
Action: Mouse moved to (61, 7)
Screenshot: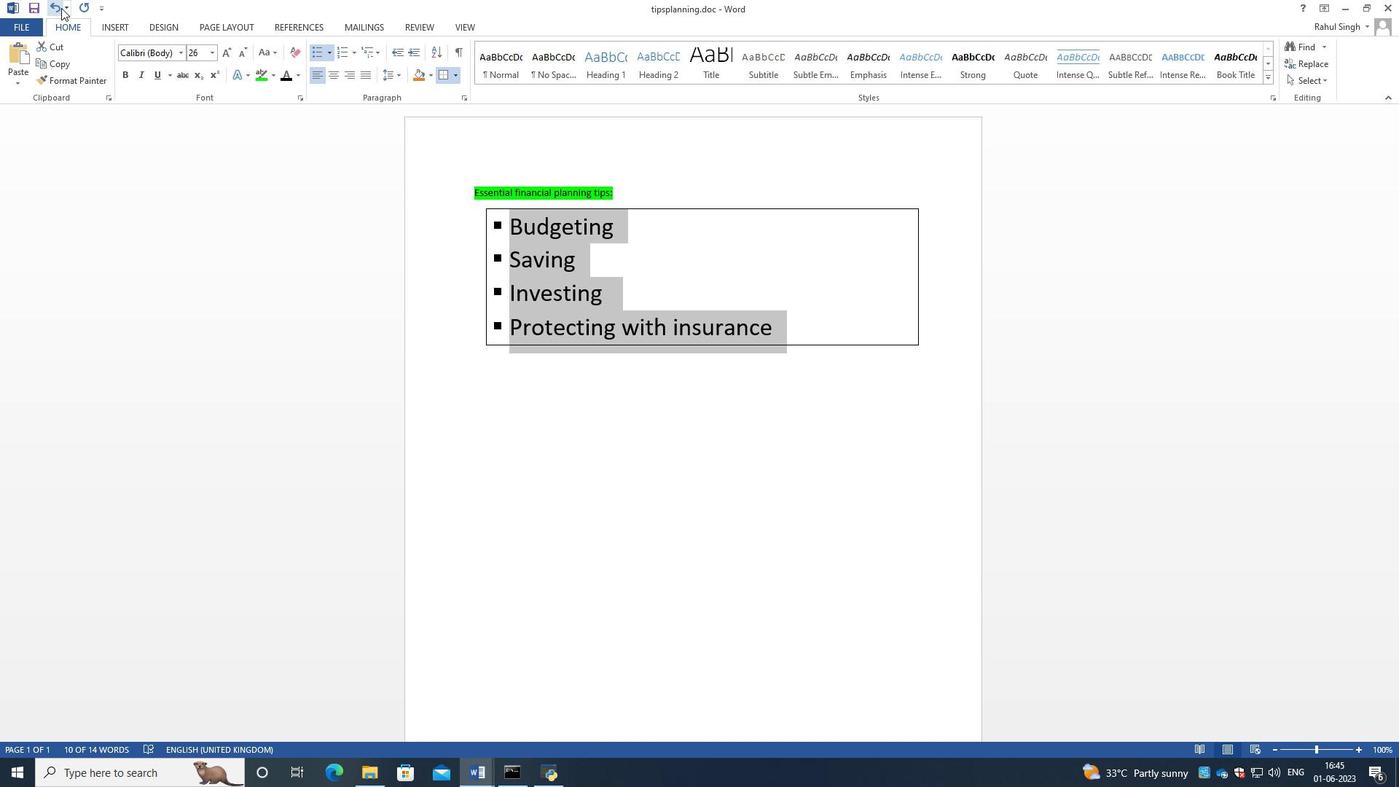 
Action: Mouse pressed left at (61, 7)
Screenshot: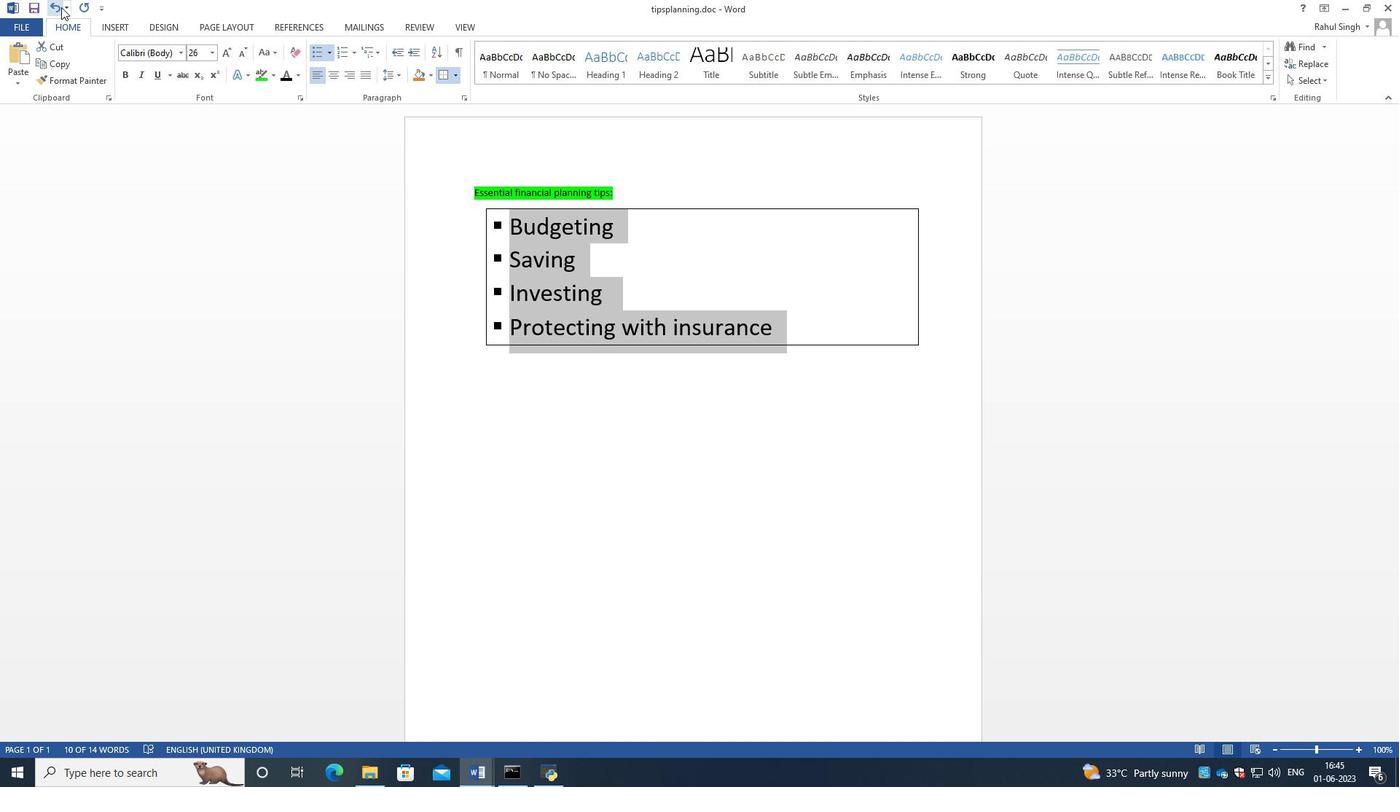 
Action: Mouse moved to (631, 188)
Screenshot: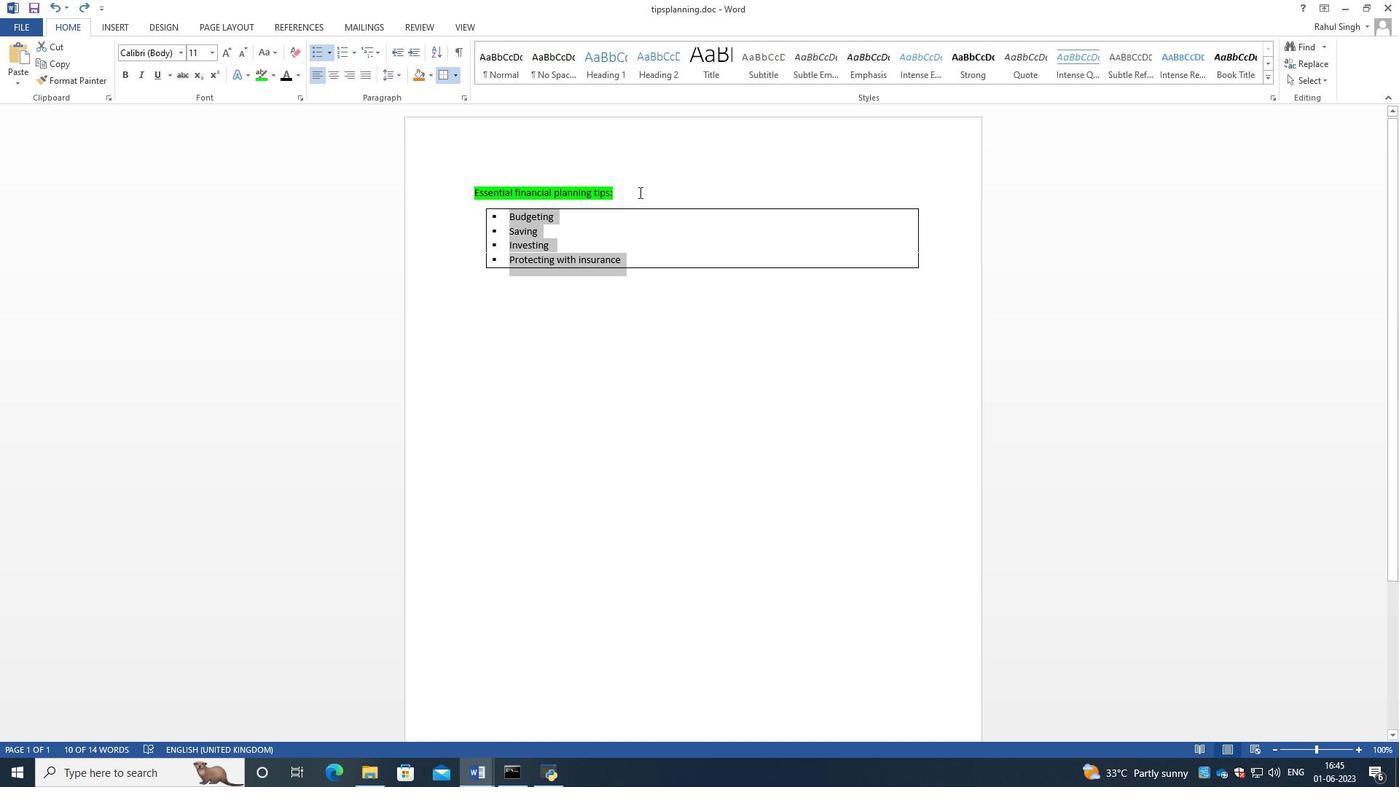 
Action: Mouse pressed left at (631, 188)
Screenshot: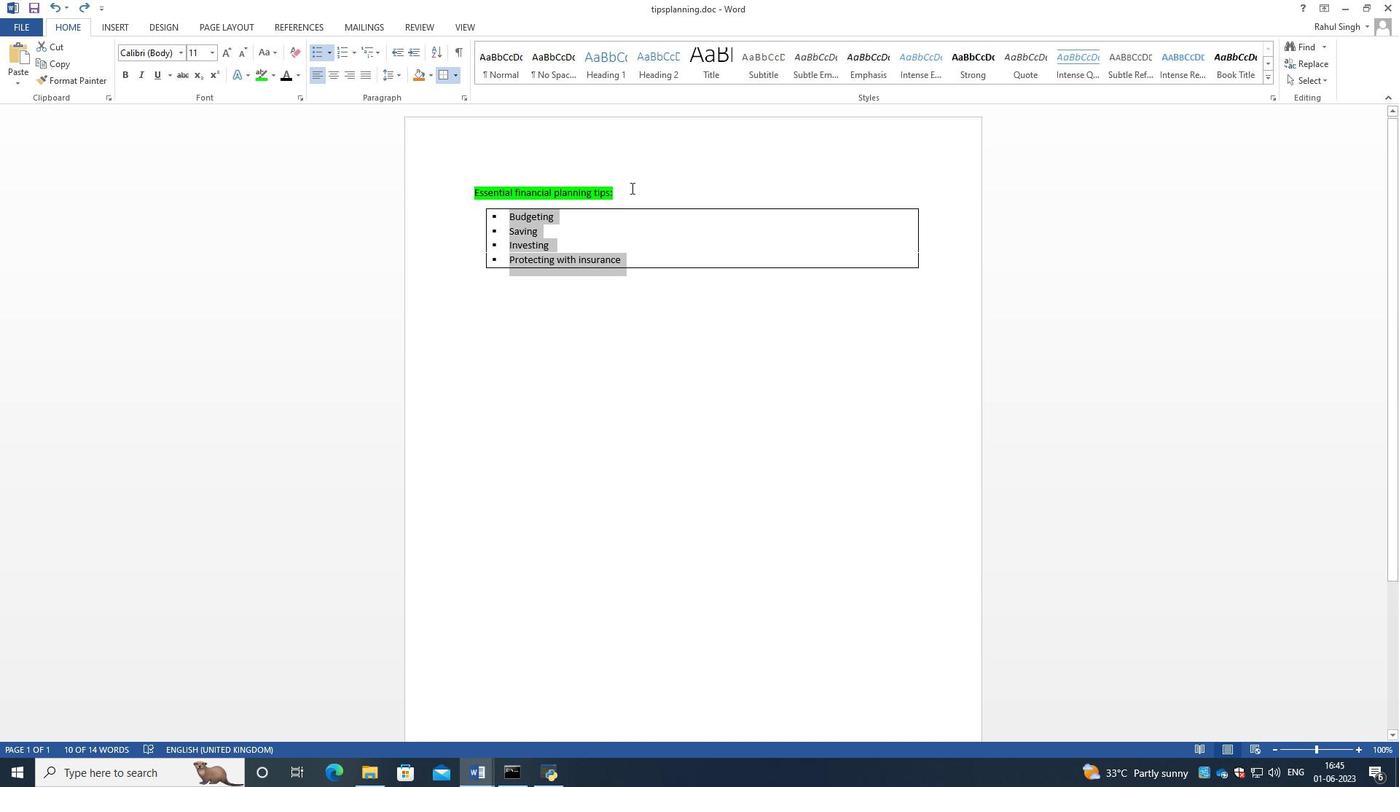 
Action: Mouse pressed left at (631, 188)
Screenshot: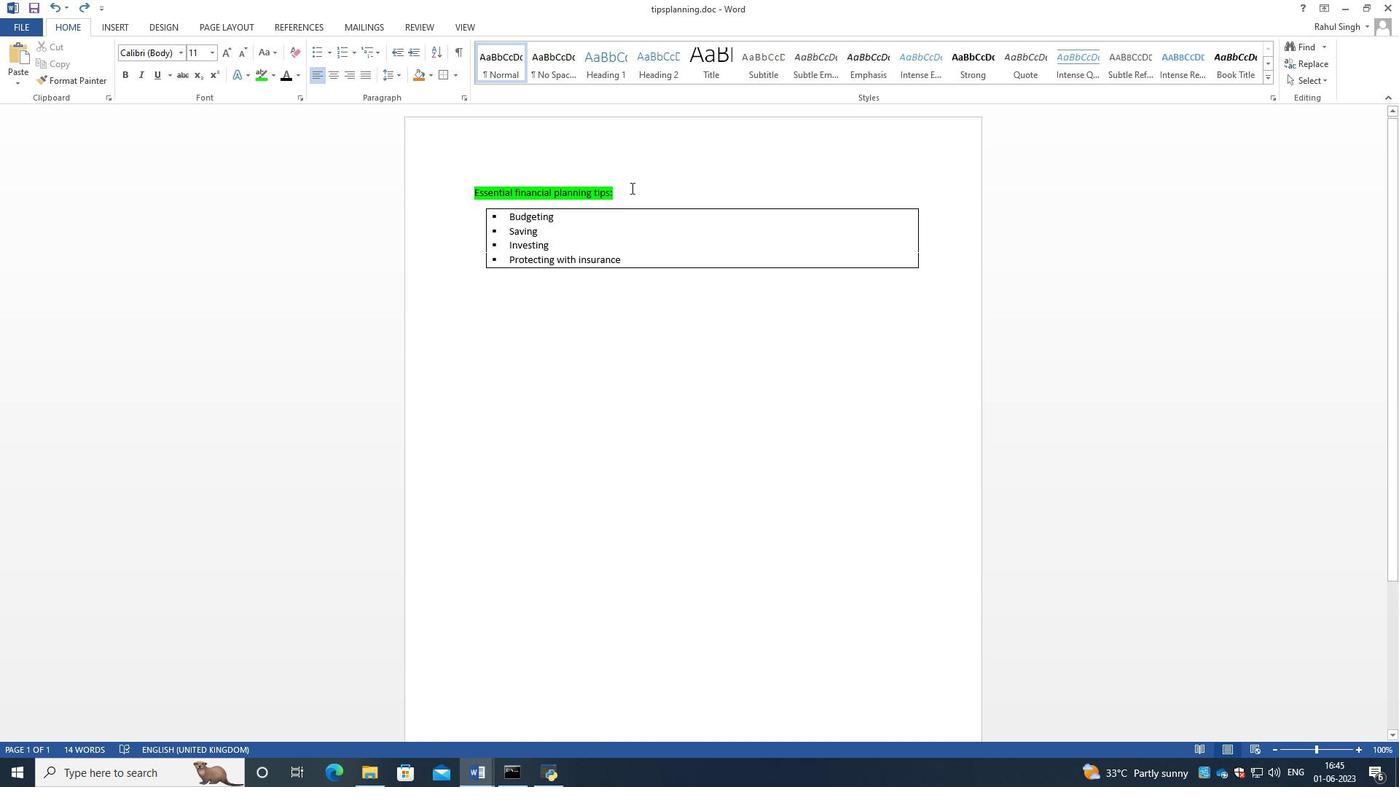
Action: Mouse moved to (471, 191)
Screenshot: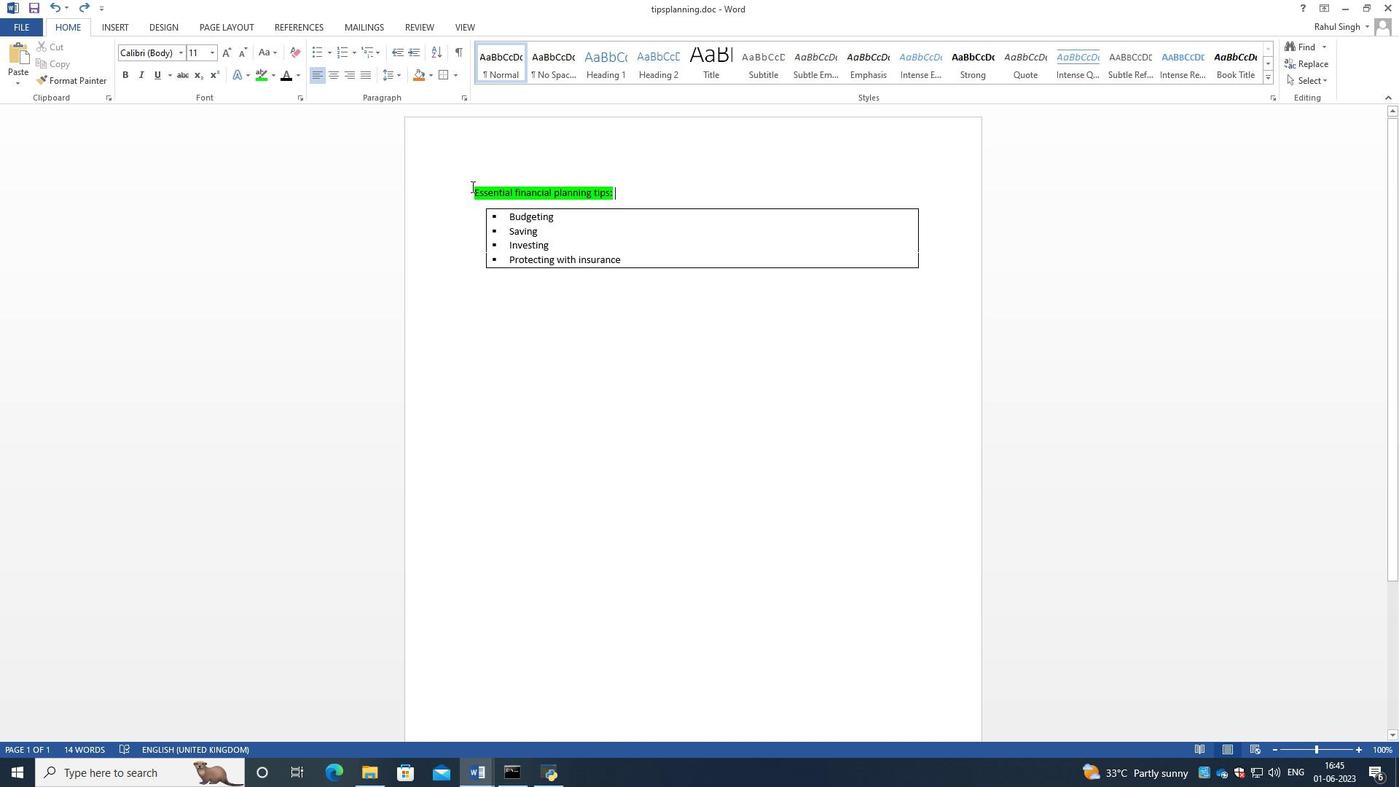 
Action: Mouse pressed left at (471, 191)
Screenshot: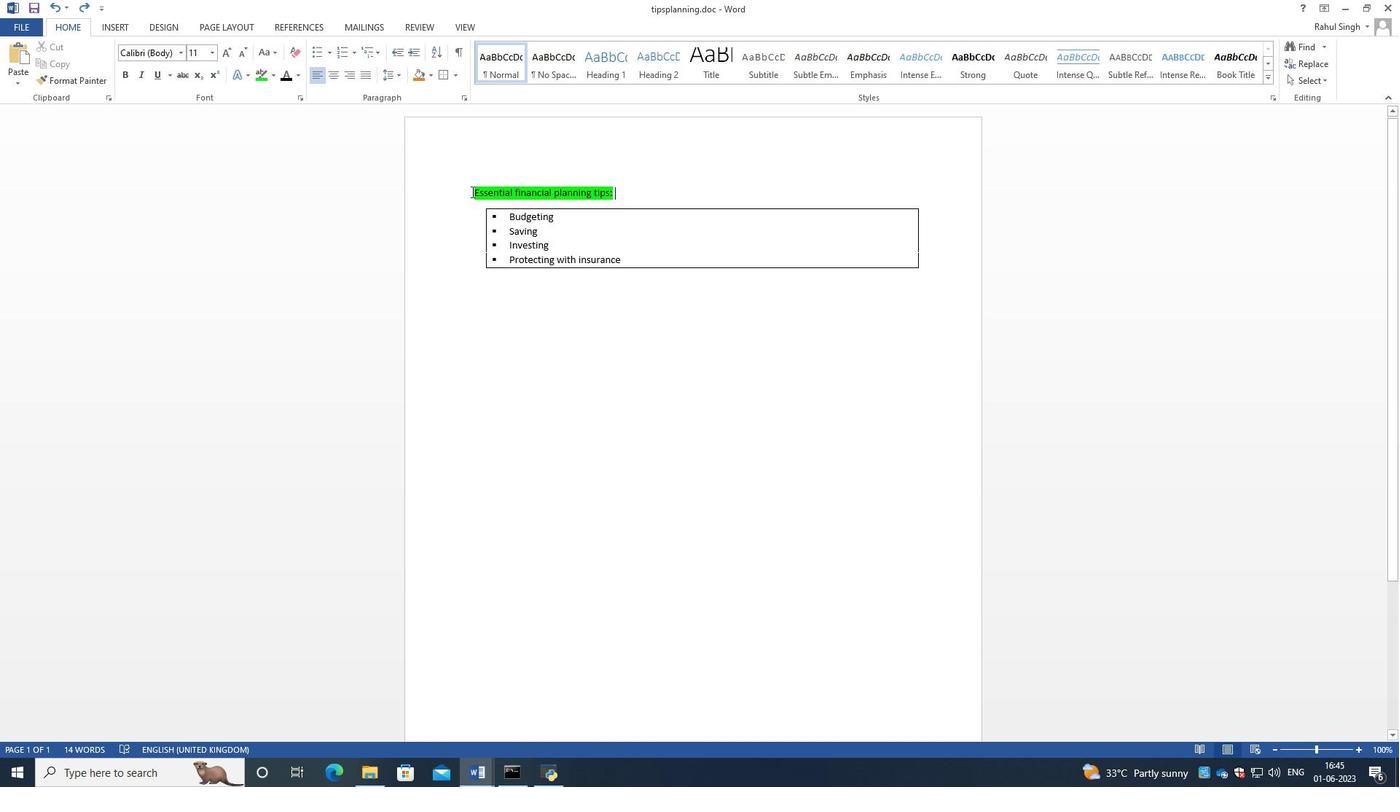 
Action: Mouse moved to (214, 48)
Screenshot: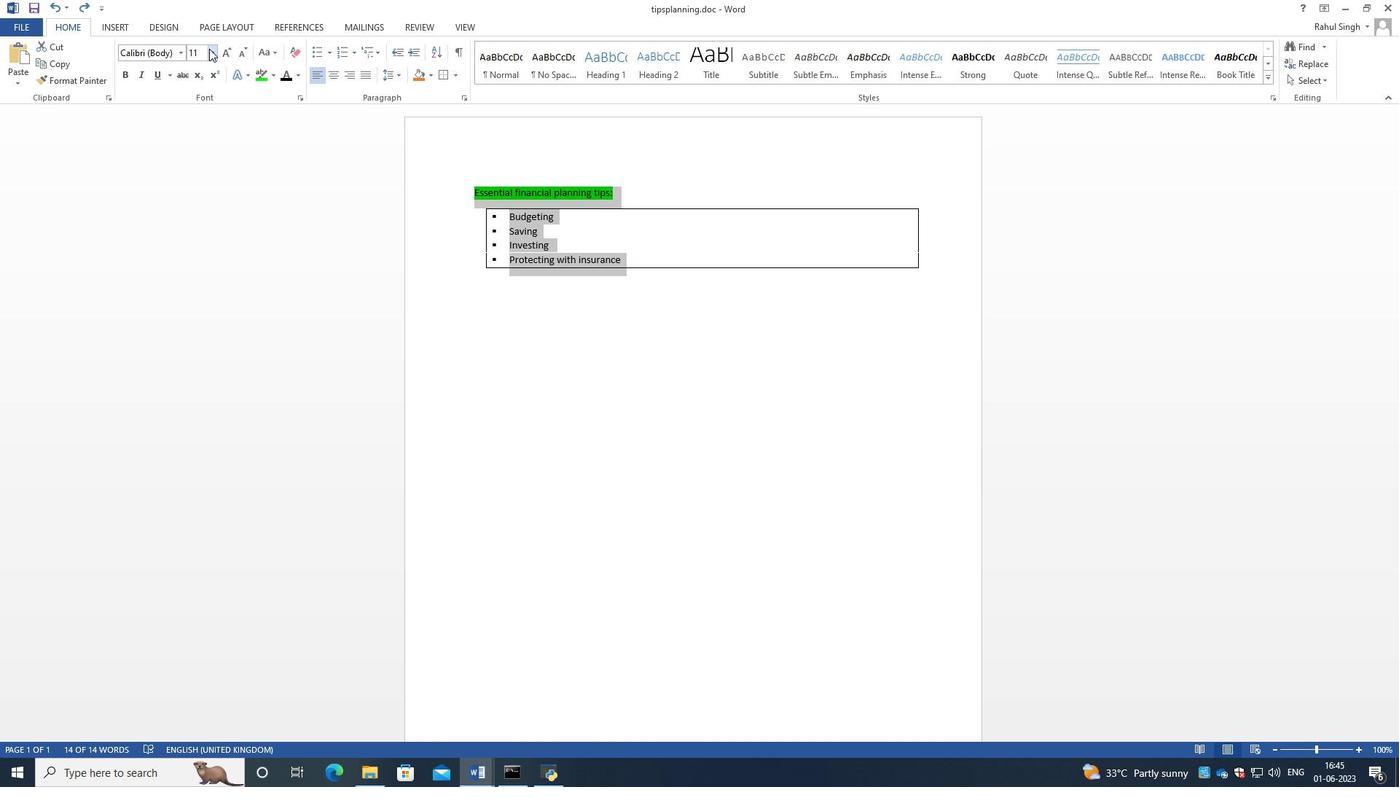 
Action: Mouse pressed left at (214, 48)
Screenshot: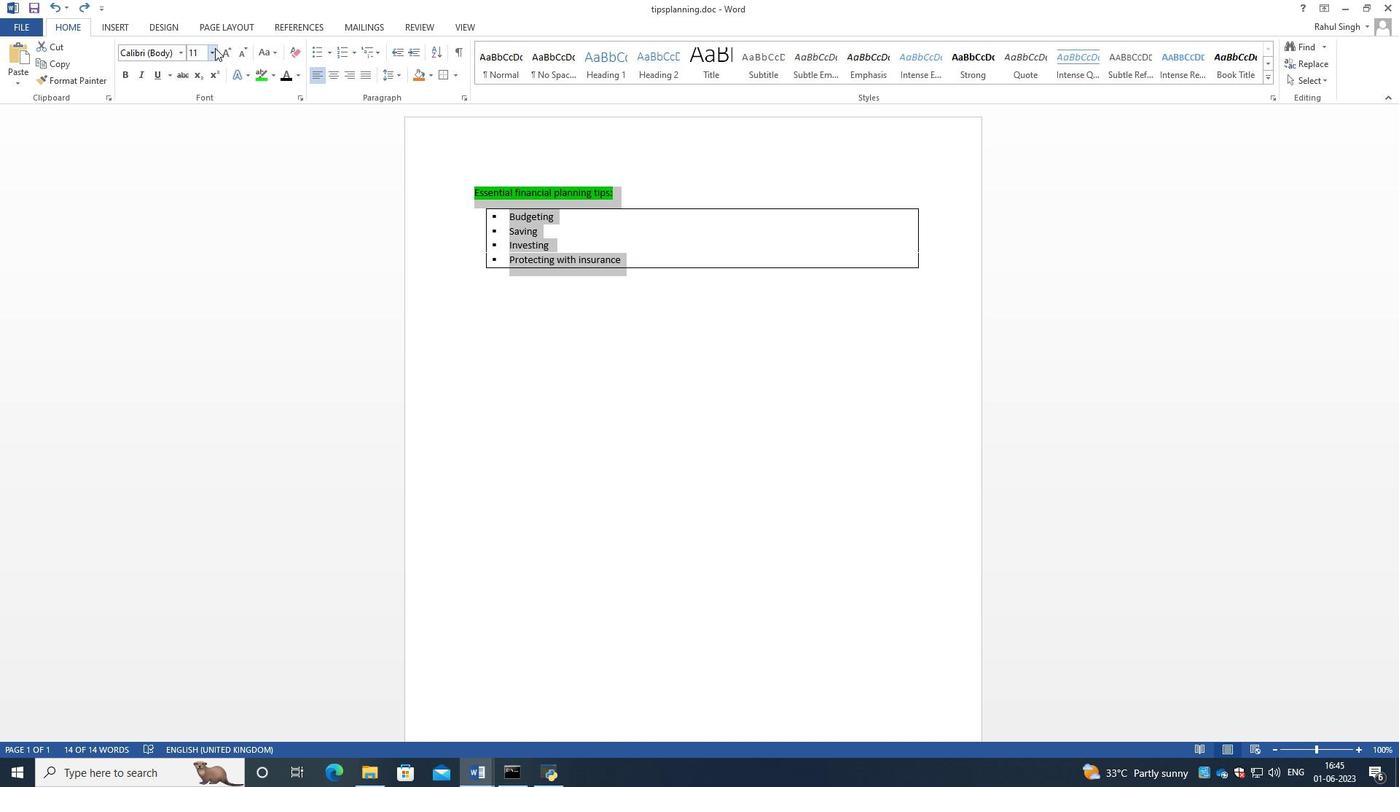 
Action: Mouse moved to (200, 216)
Screenshot: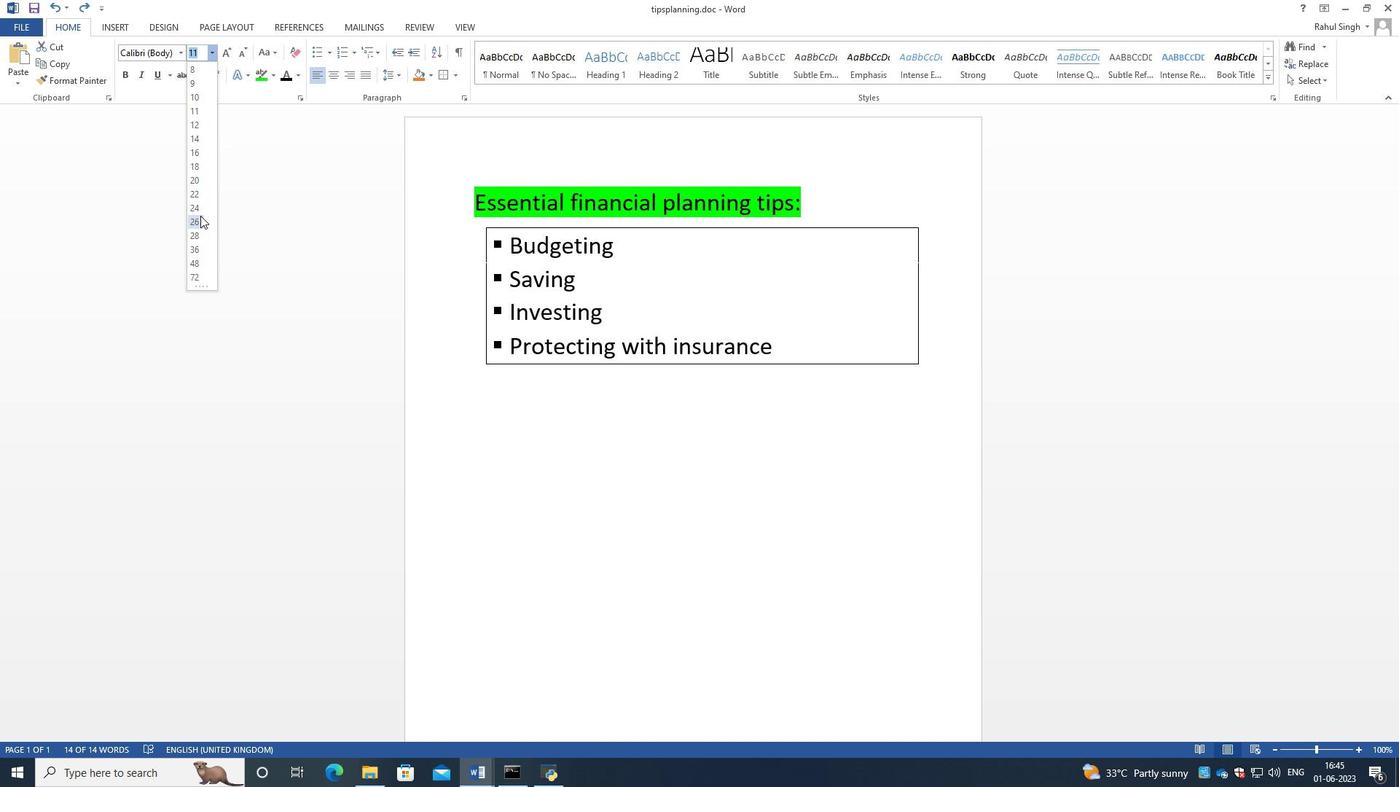 
Action: Mouse pressed left at (200, 216)
Screenshot: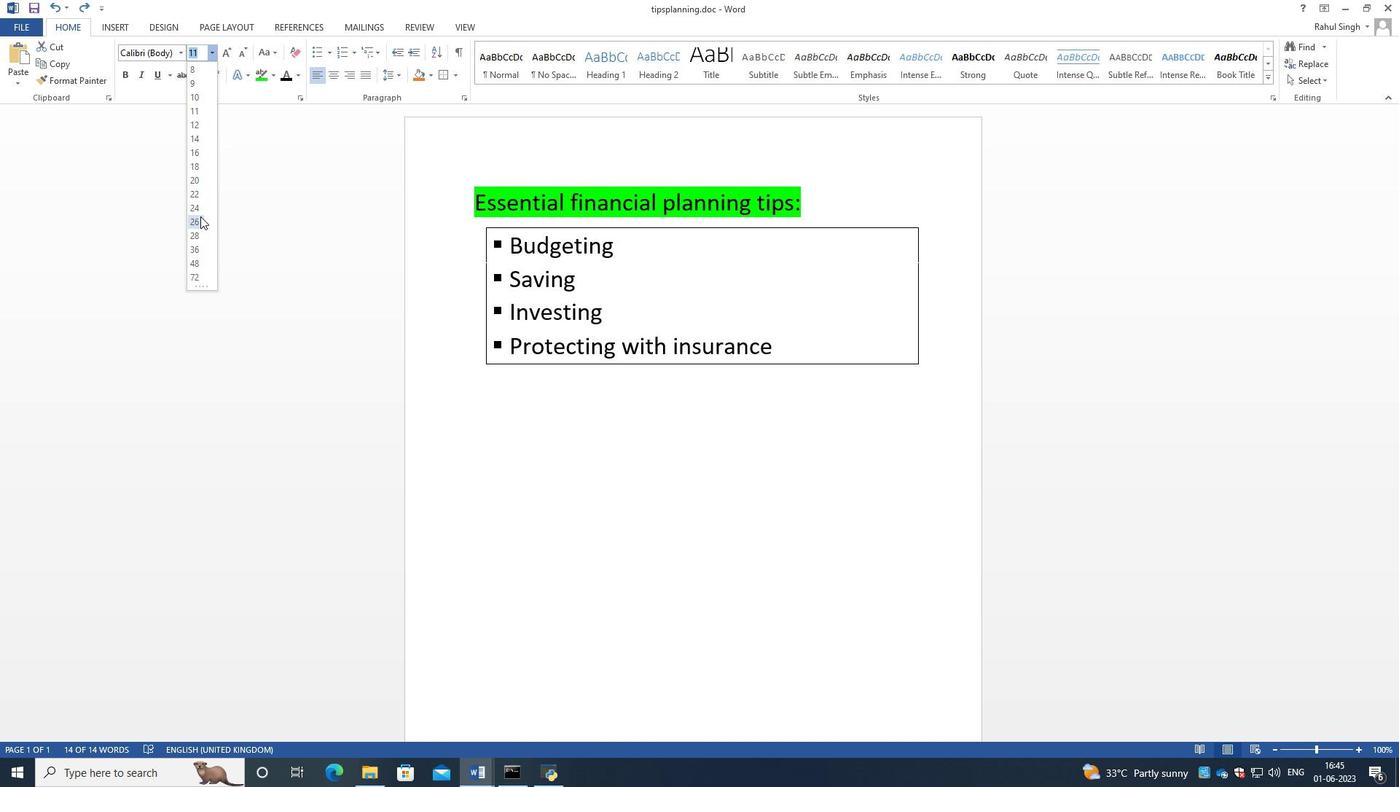 
Action: Mouse moved to (549, 143)
Screenshot: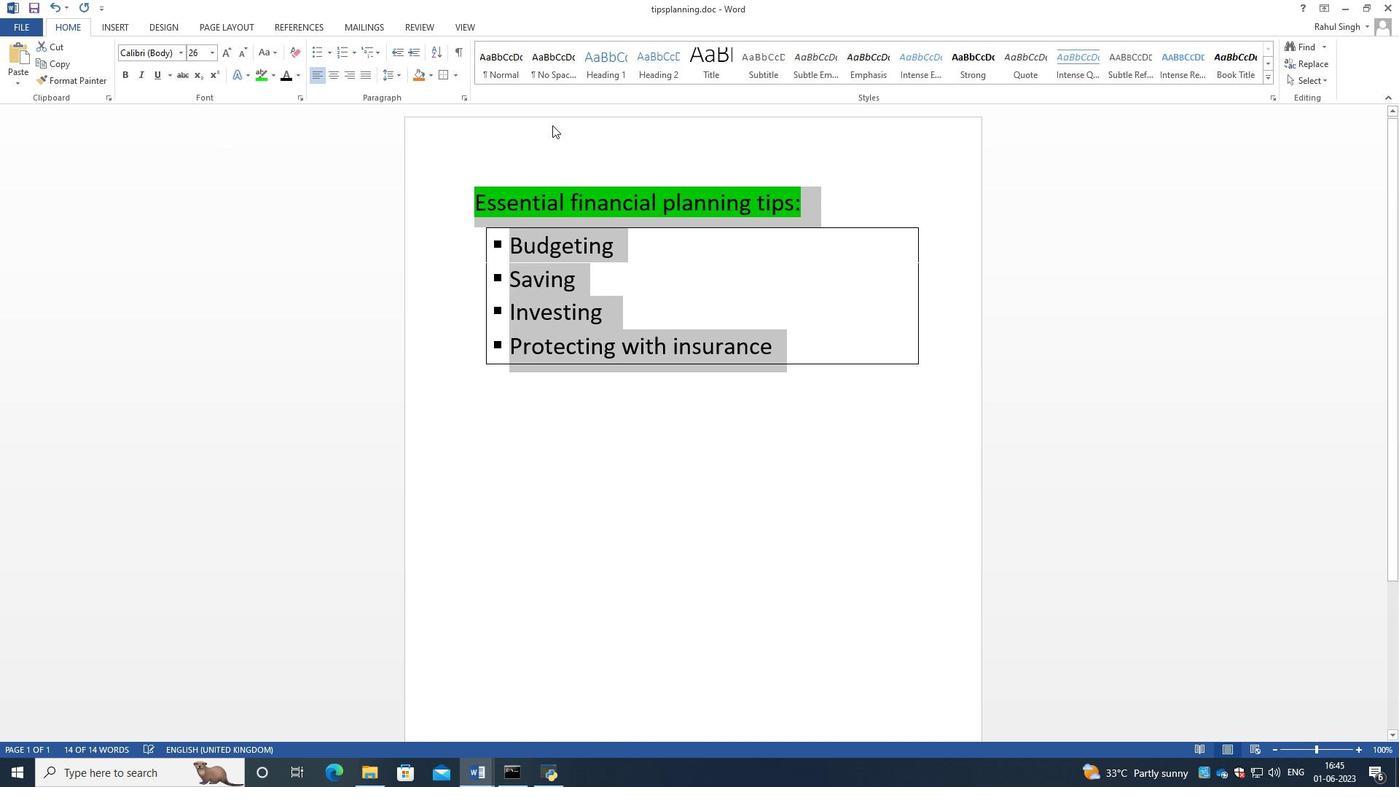 
Action: Mouse pressed left at (549, 143)
Screenshot: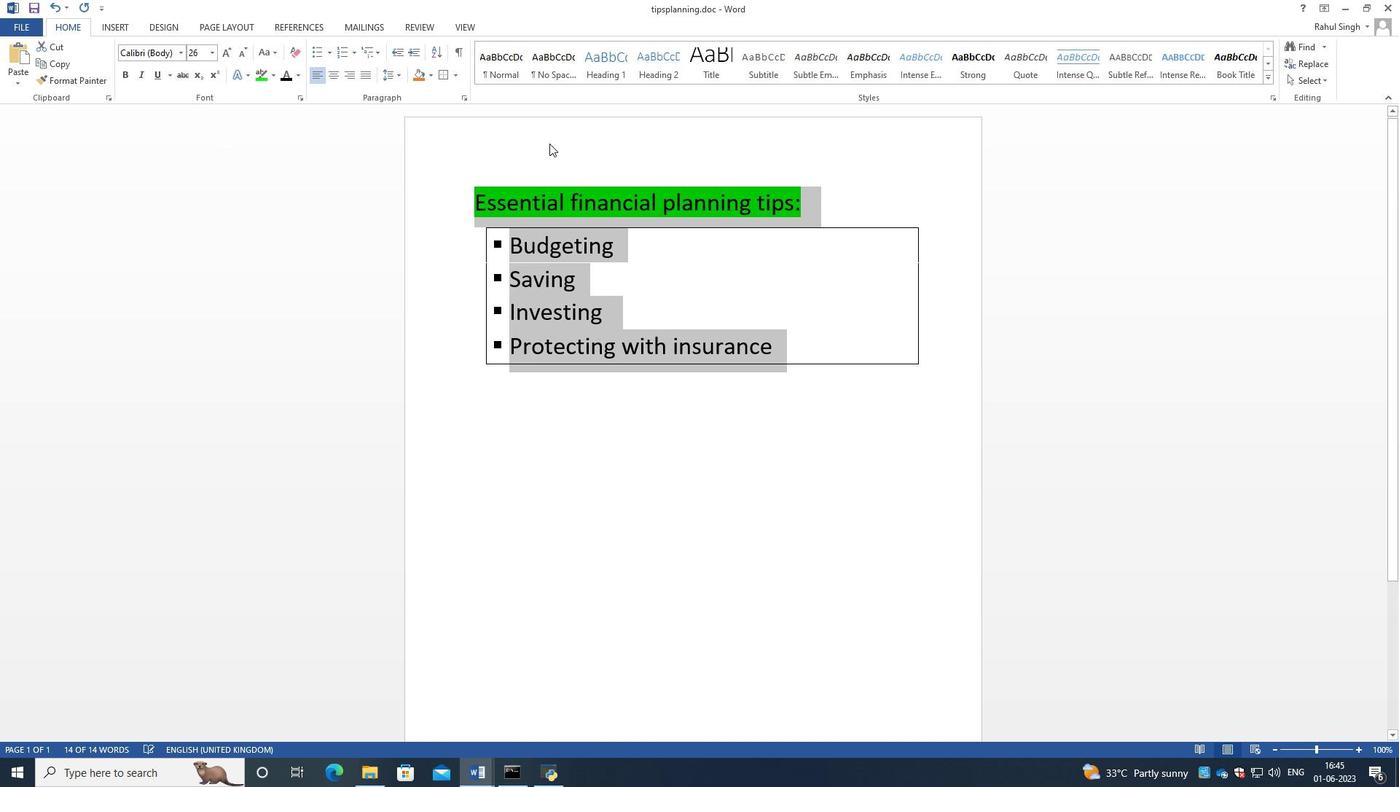 
Action: Mouse moved to (829, 205)
Screenshot: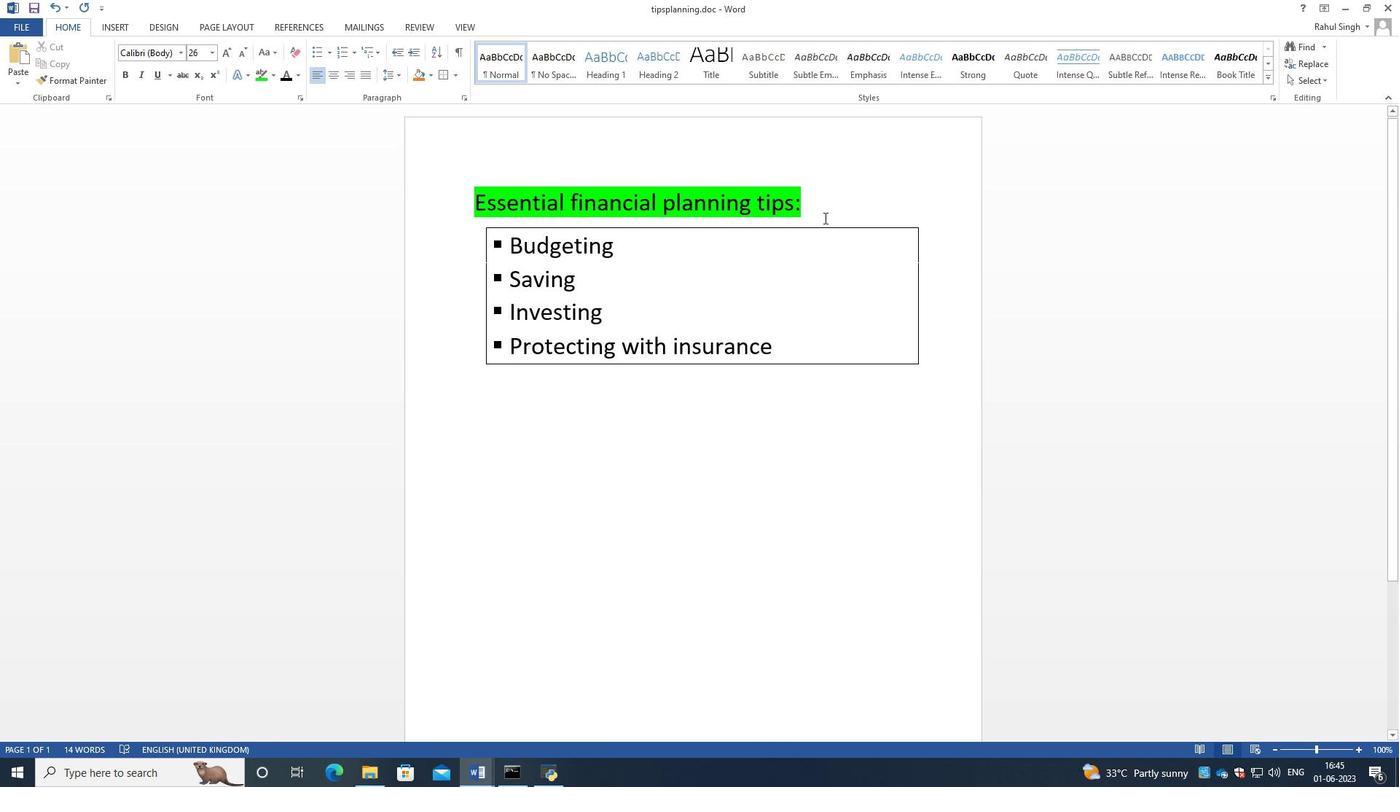 
Action: Mouse pressed left at (829, 205)
Screenshot: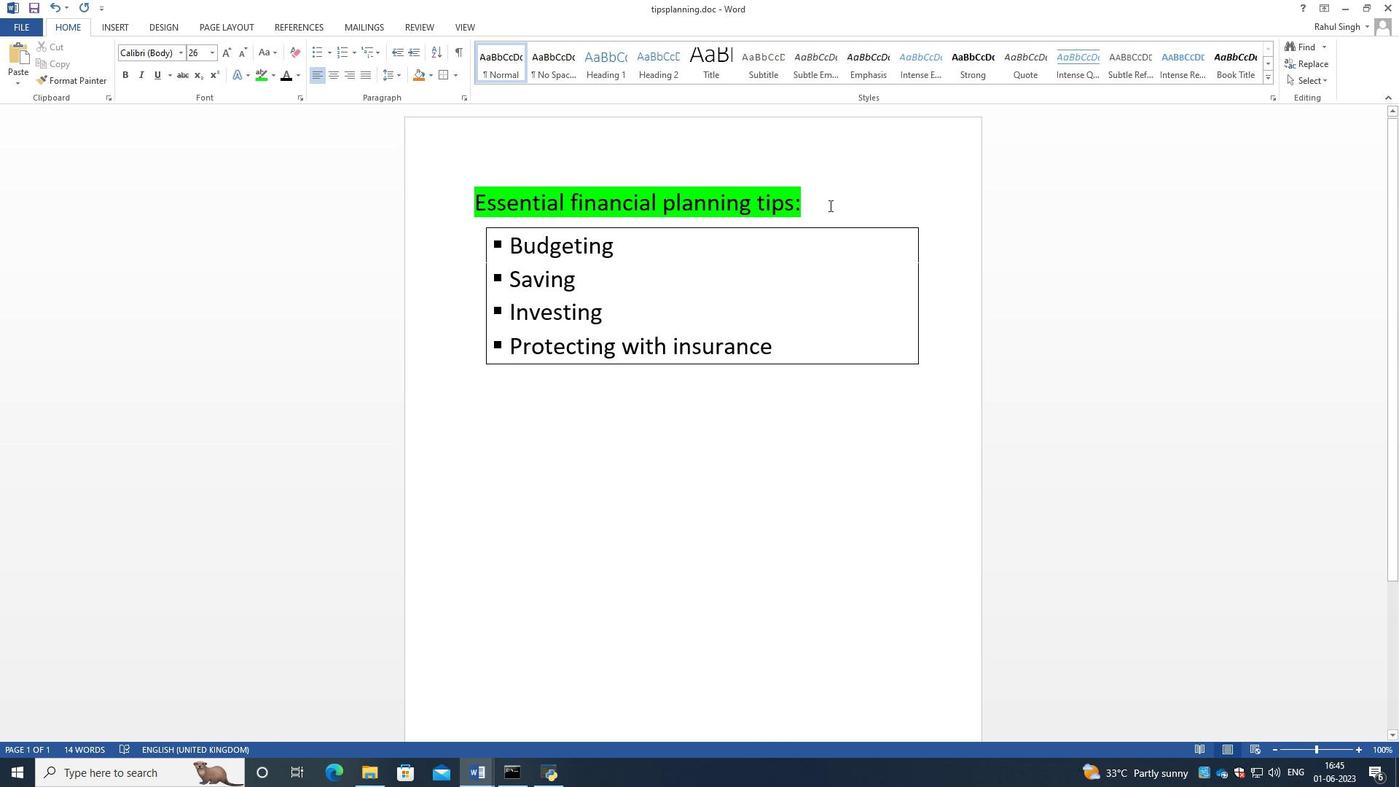 
